 Task: Design a simple 3D-printable remote control holder.
Action: Mouse moved to (234, 214)
Screenshot: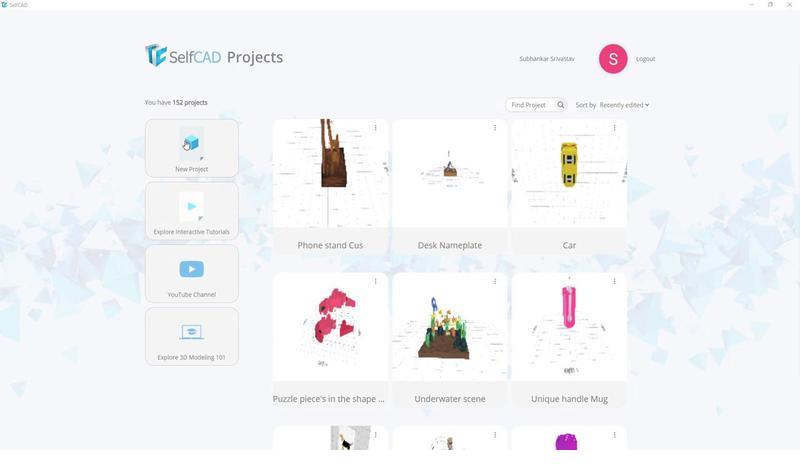 
Action: Mouse pressed left at (234, 214)
Screenshot: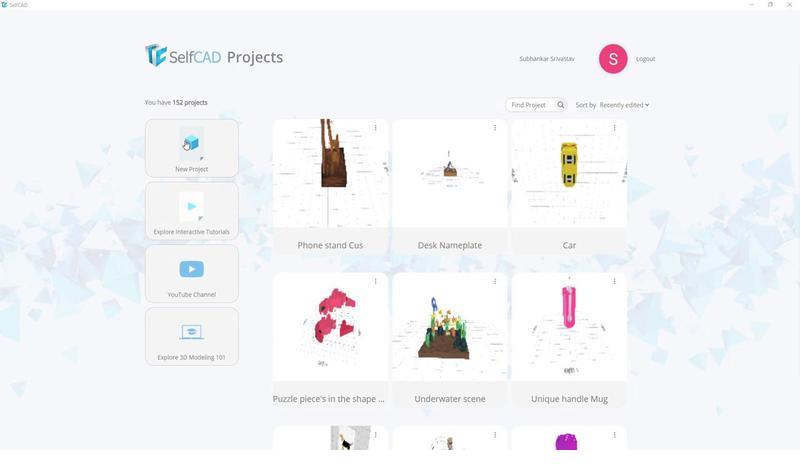
Action: Mouse moved to (385, 230)
Screenshot: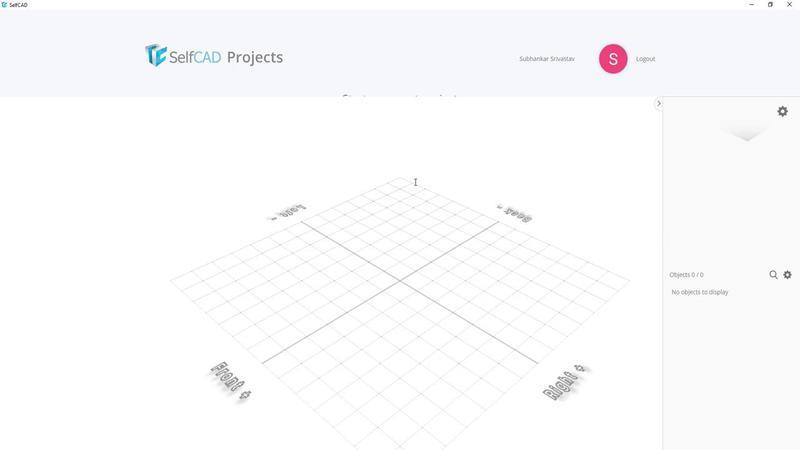 
Action: Mouse pressed left at (385, 230)
Screenshot: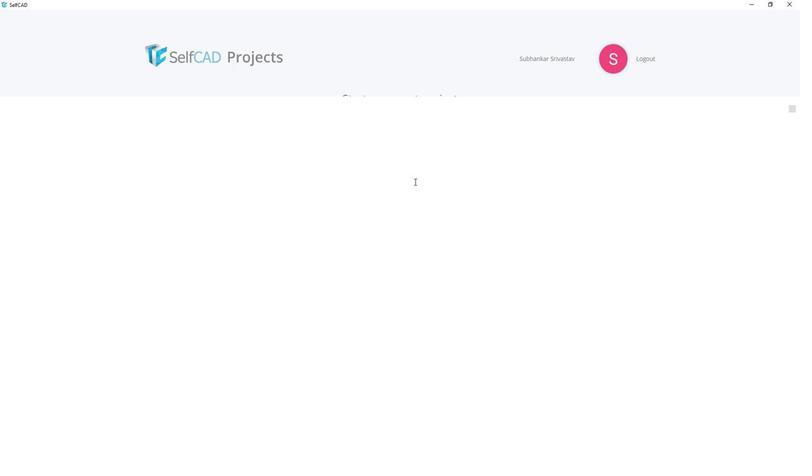
Action: Key pressed <Key.shift>Remote<Key.space><Key.shift>Control<Key.space><Key.shift>Holder
Screenshot: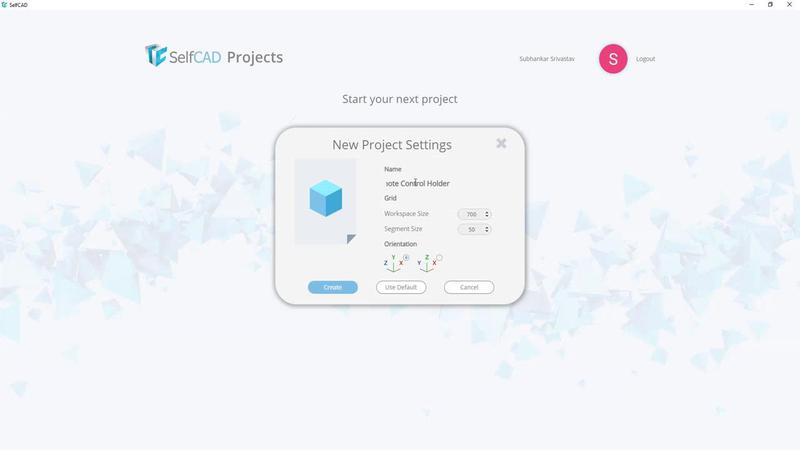 
Action: Mouse moved to (337, 272)
Screenshot: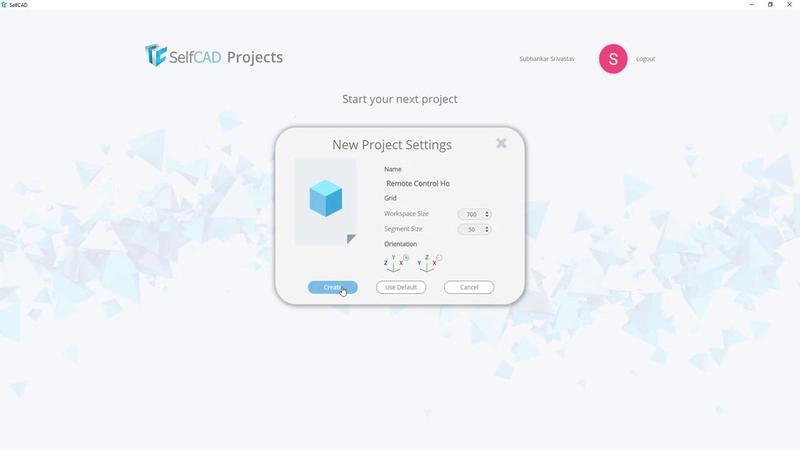 
Action: Mouse pressed left at (337, 272)
Screenshot: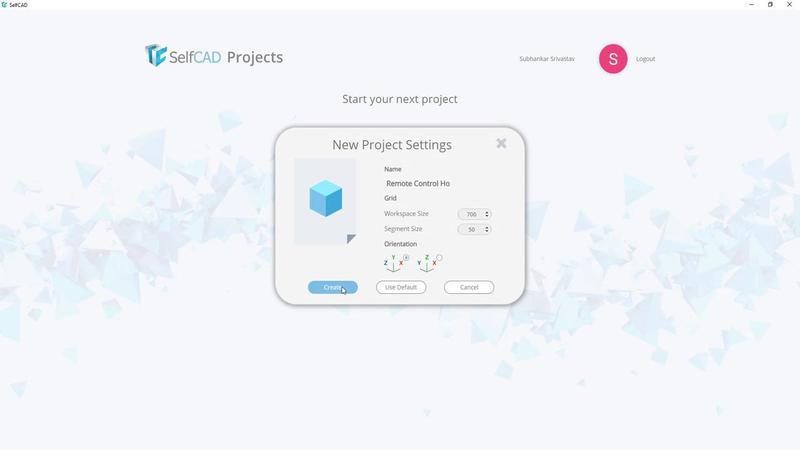 
Action: Mouse moved to (132, 188)
Screenshot: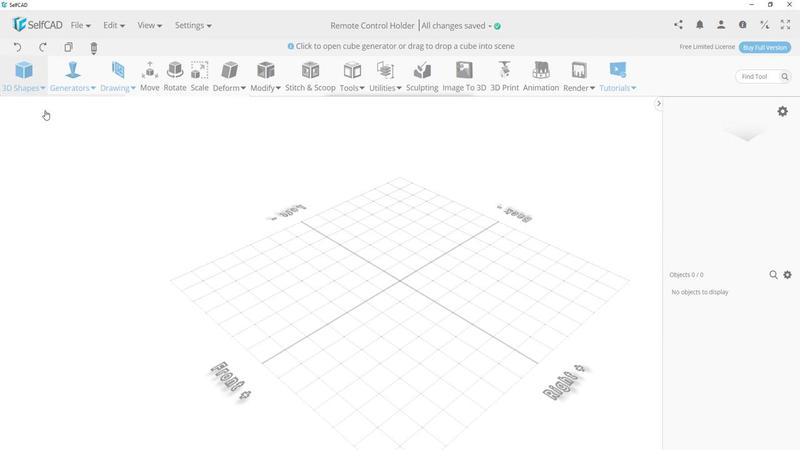 
Action: Mouse pressed left at (132, 188)
Screenshot: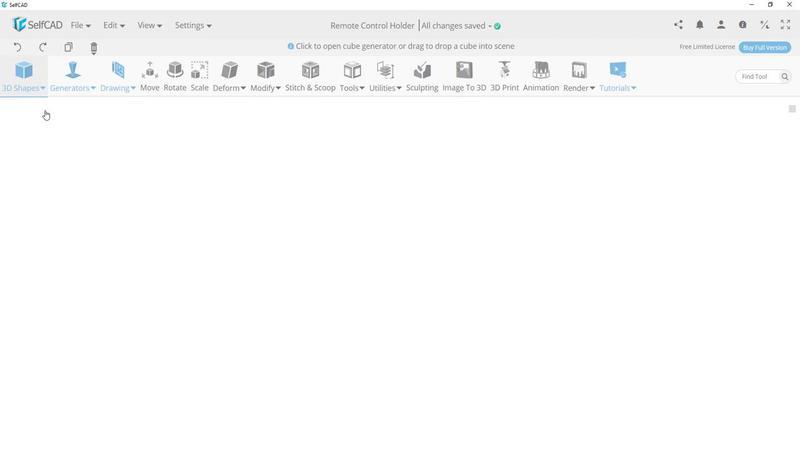 
Action: Mouse moved to (141, 202)
Screenshot: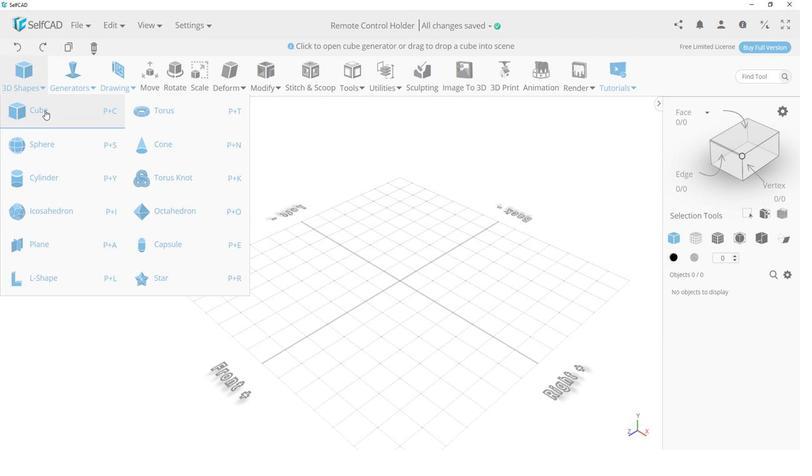 
Action: Mouse pressed left at (141, 202)
Screenshot: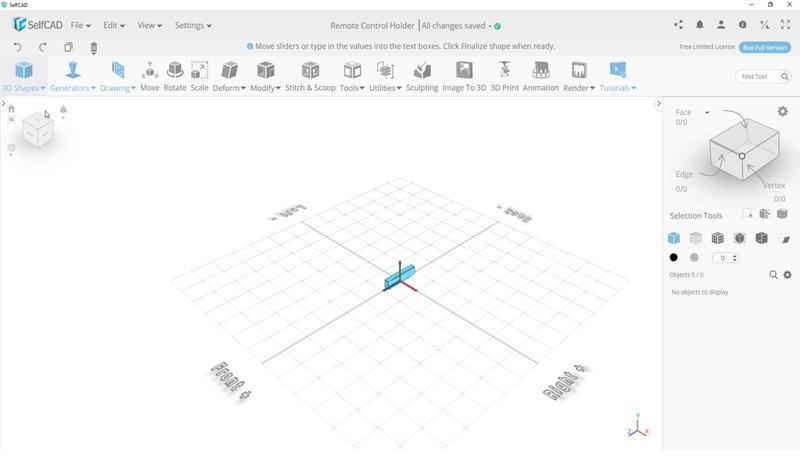 
Action: Mouse moved to (120, 221)
Screenshot: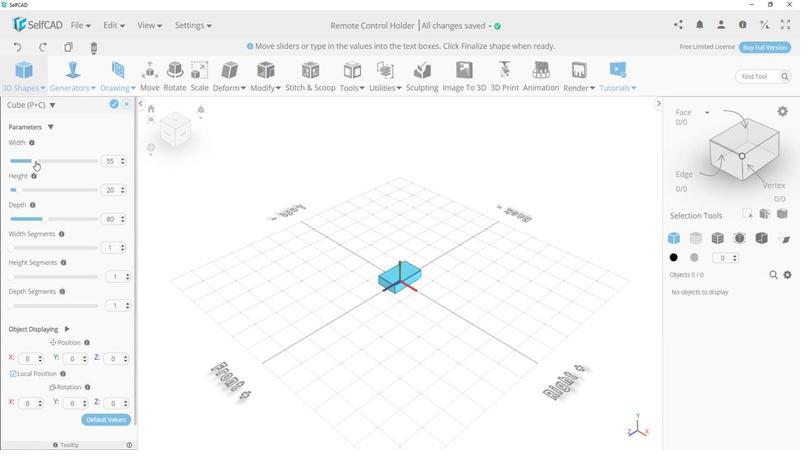 
Action: Mouse pressed left at (120, 221)
Screenshot: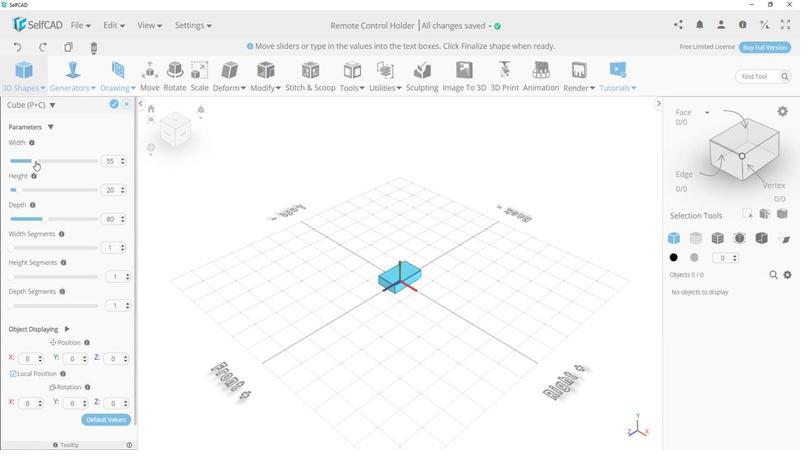 
Action: Mouse moved to (142, 245)
Screenshot: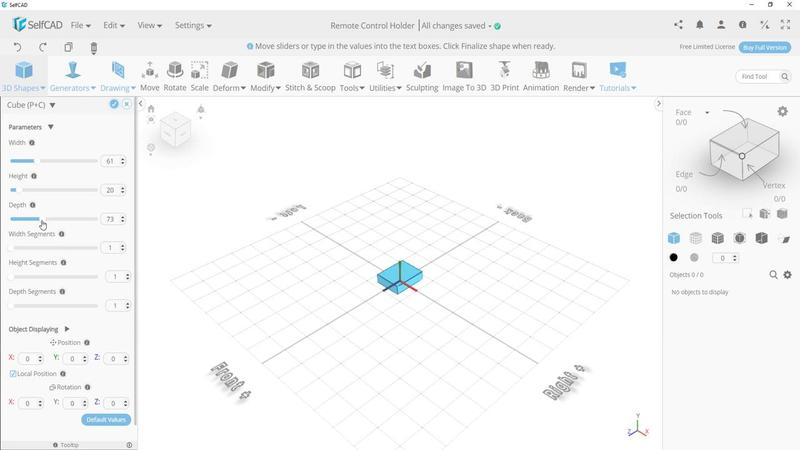 
Action: Mouse pressed left at (142, 245)
Screenshot: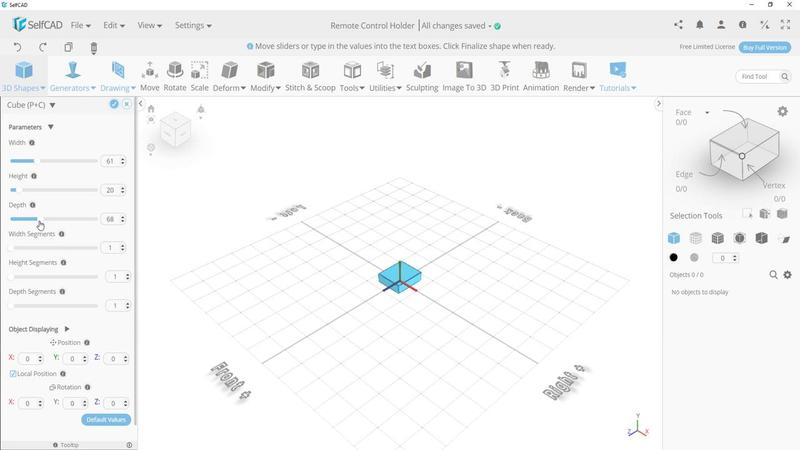 
Action: Mouse moved to (193, 223)
Screenshot: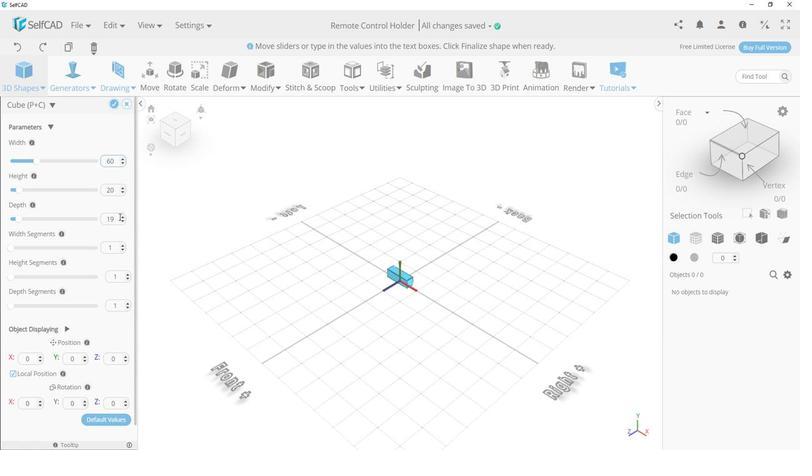 
Action: Mouse pressed left at (193, 223)
Screenshot: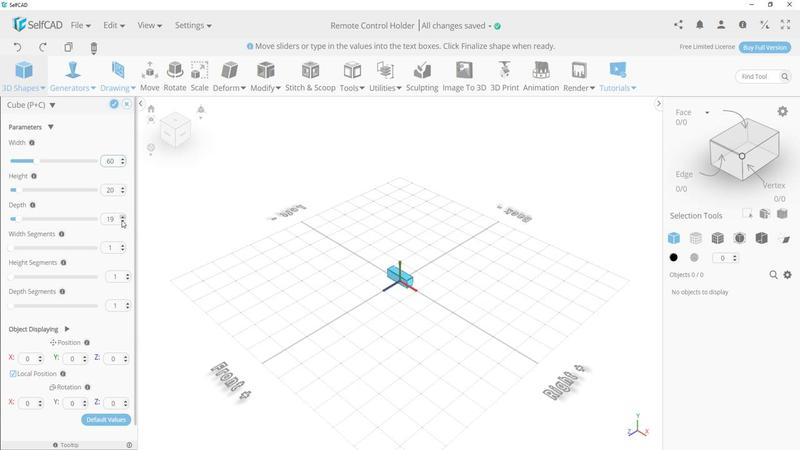 
Action: Mouse moved to (193, 246)
Screenshot: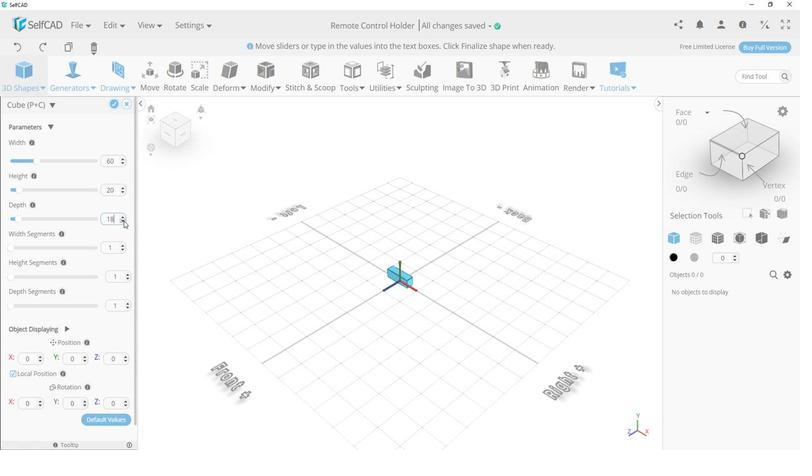 
Action: Mouse pressed left at (193, 246)
Screenshot: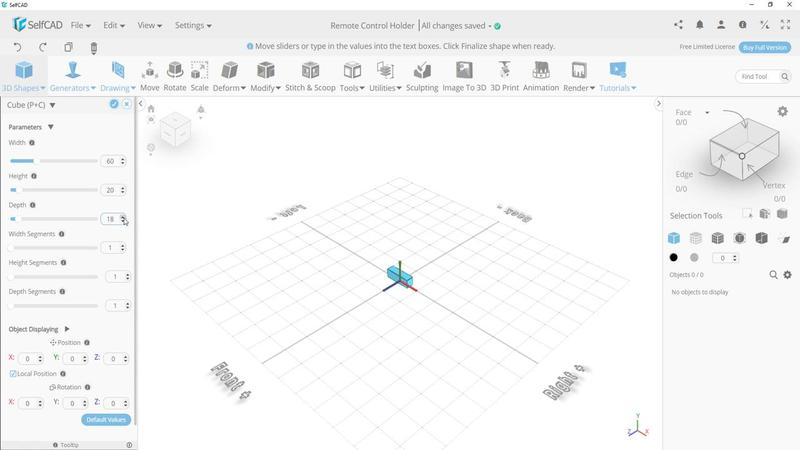 
Action: Mouse moved to (193, 245)
Screenshot: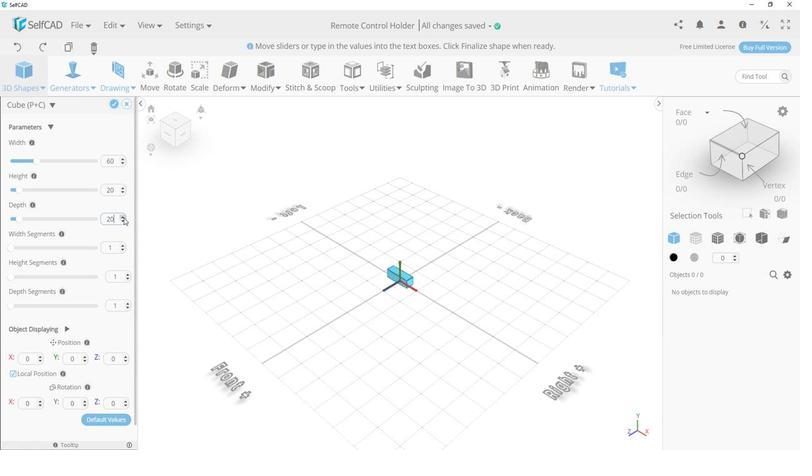
Action: Mouse pressed left at (193, 245)
Screenshot: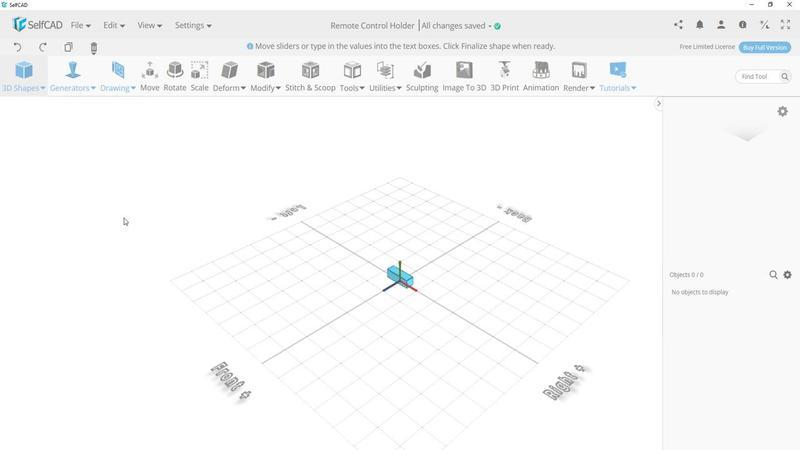 
Action: Mouse pressed left at (193, 245)
Screenshot: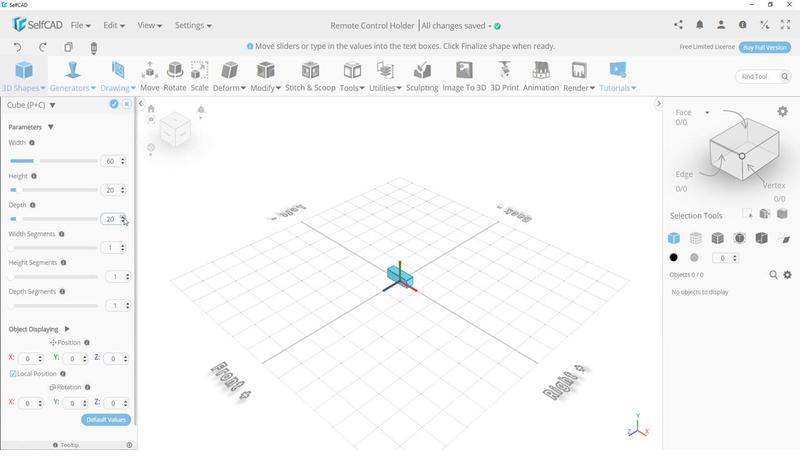 
Action: Mouse moved to (193, 246)
Screenshot: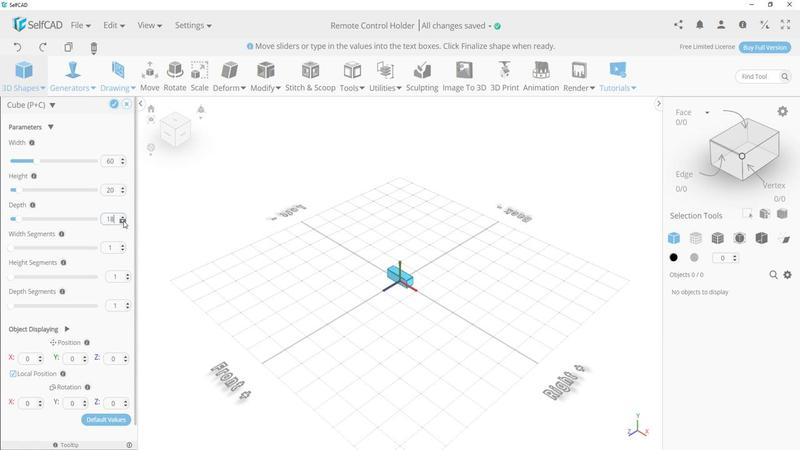 
Action: Mouse pressed left at (193, 246)
Screenshot: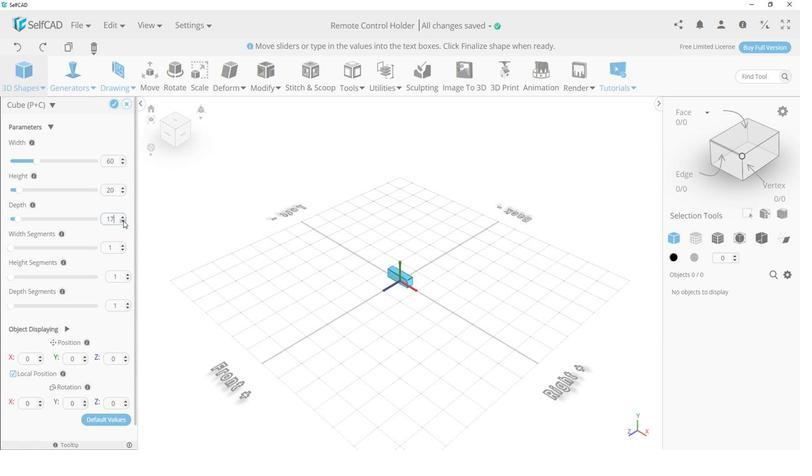 
Action: Mouse pressed left at (193, 246)
Screenshot: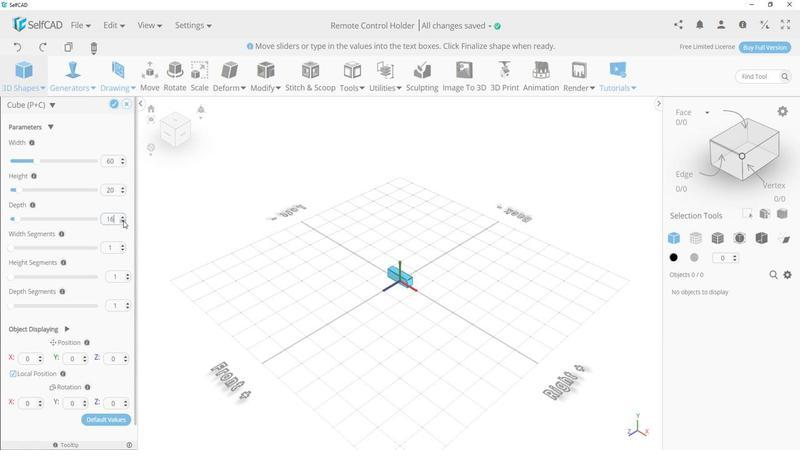 
Action: Mouse pressed left at (193, 246)
Screenshot: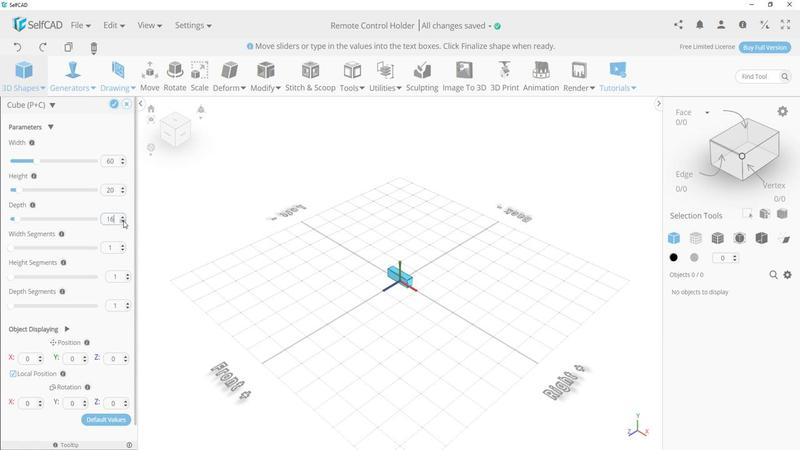 
Action: Mouse pressed left at (193, 246)
Screenshot: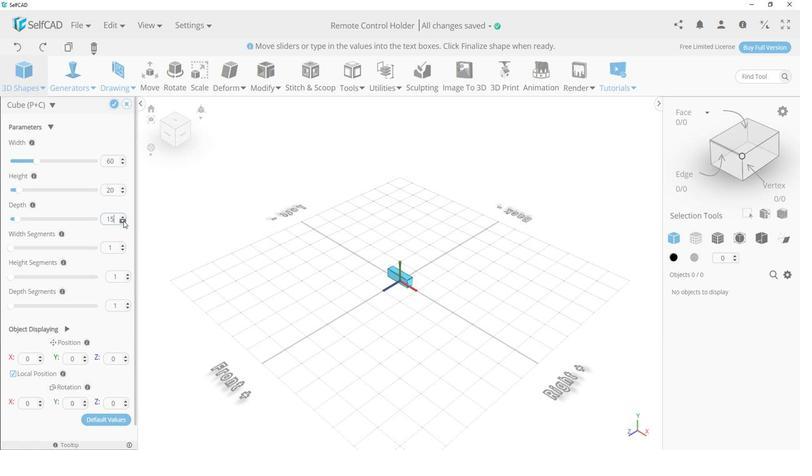 
Action: Mouse pressed left at (193, 246)
Screenshot: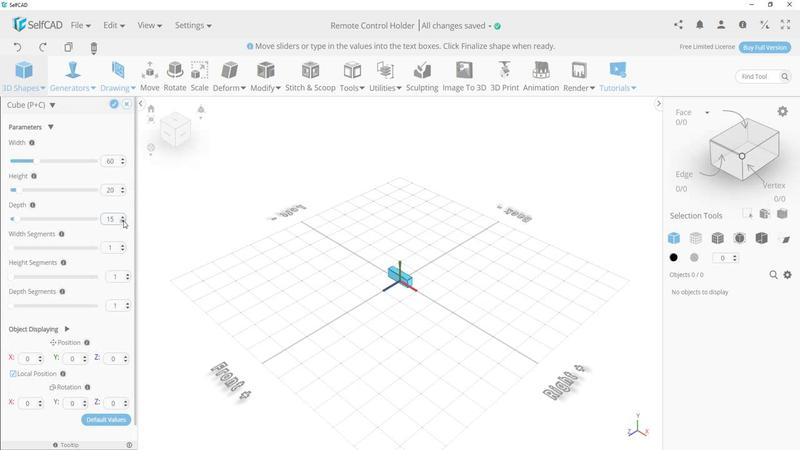 
Action: Mouse moved to (193, 256)
Screenshot: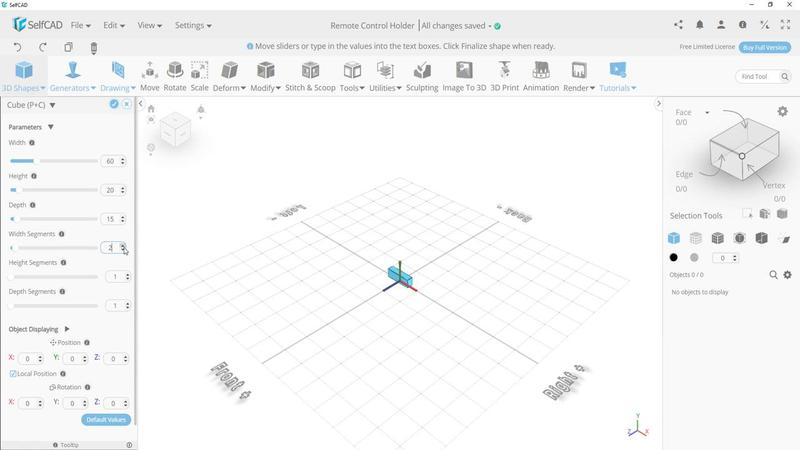
Action: Mouse pressed left at (193, 256)
Screenshot: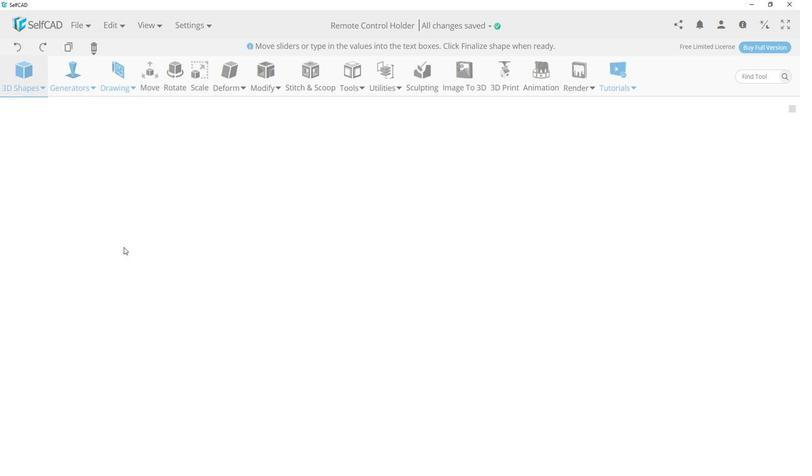 
Action: Mouse pressed left at (193, 256)
Screenshot: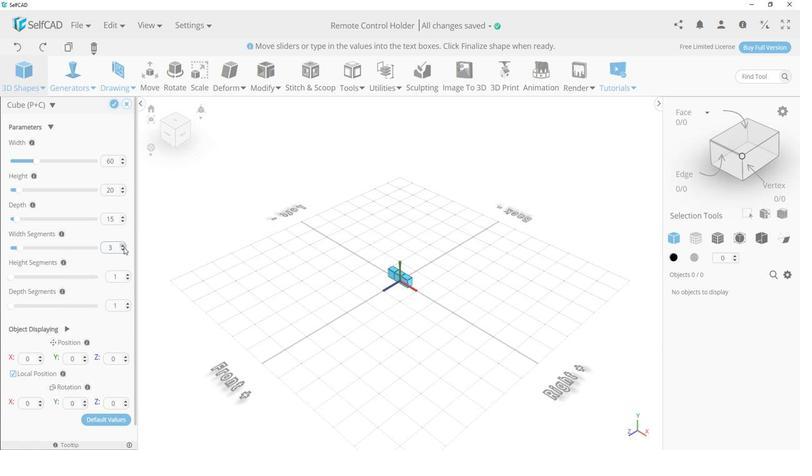 
Action: Mouse moved to (702, 252)
Screenshot: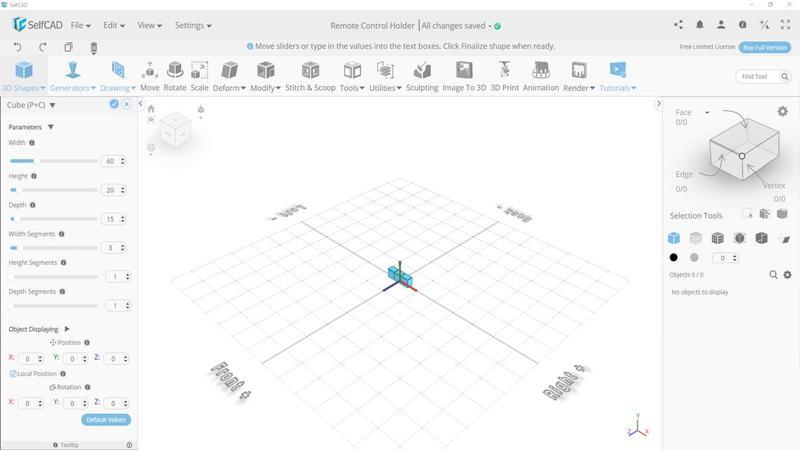 
Action: Mouse pressed left at (702, 252)
Screenshot: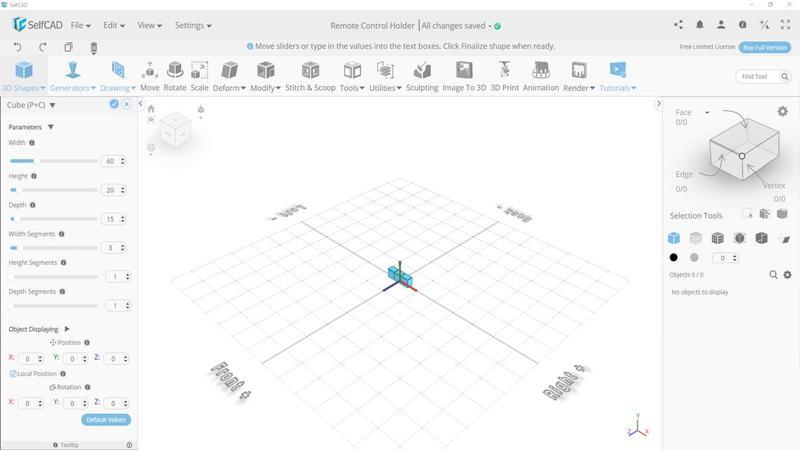 
Action: Mouse moved to (370, 270)
Screenshot: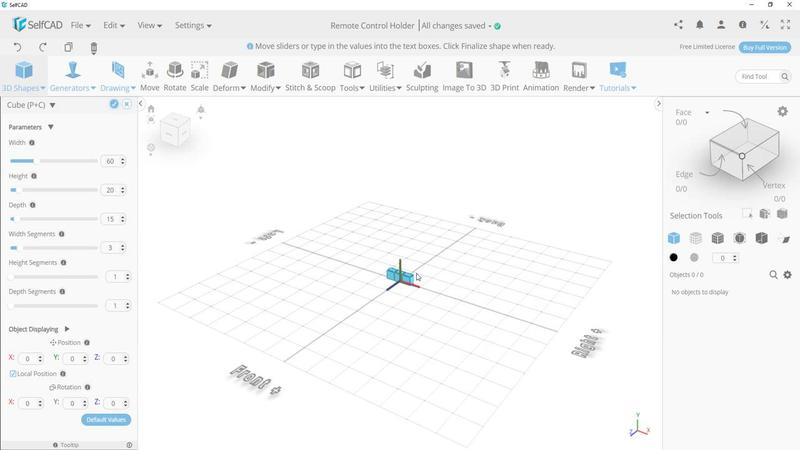 
Action: Mouse pressed left at (370, 270)
Screenshot: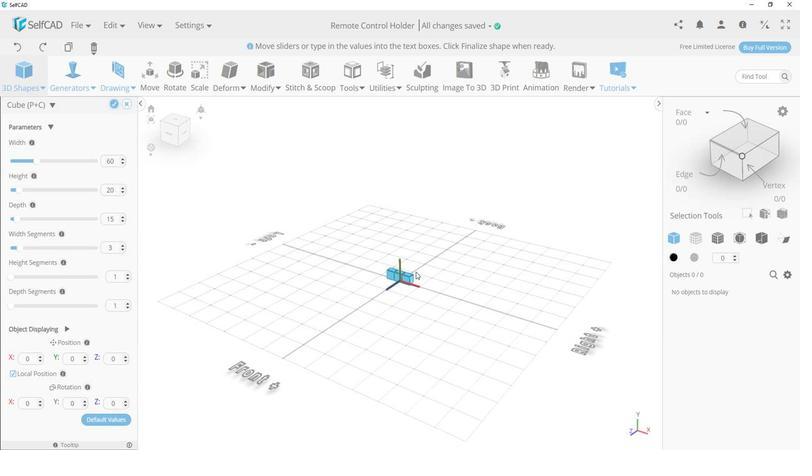
Action: Mouse moved to (187, 200)
Screenshot: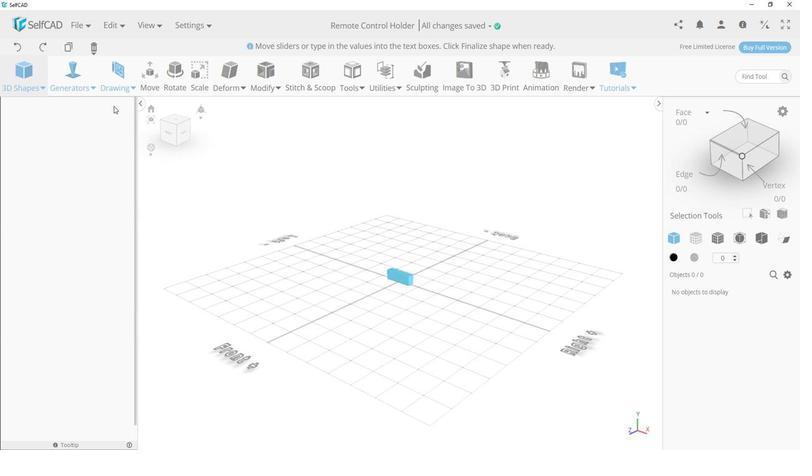 
Action: Mouse pressed left at (187, 200)
Screenshot: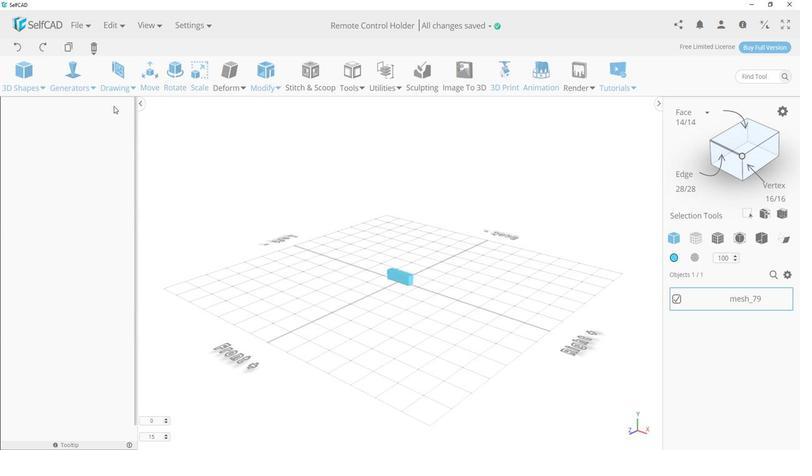 
Action: Mouse moved to (585, 253)
Screenshot: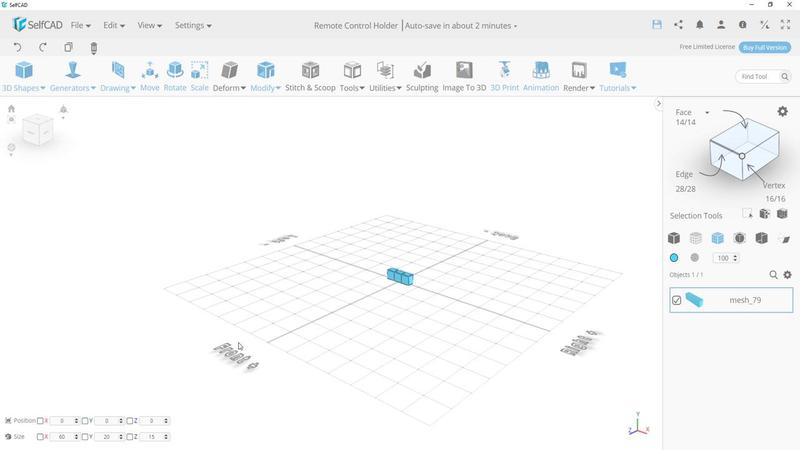 
Action: Mouse pressed left at (585, 253)
Screenshot: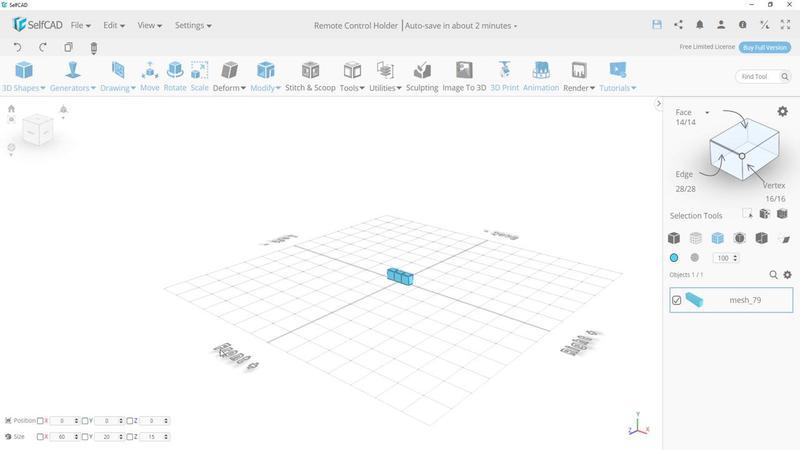 
Action: Mouse moved to (366, 279)
Screenshot: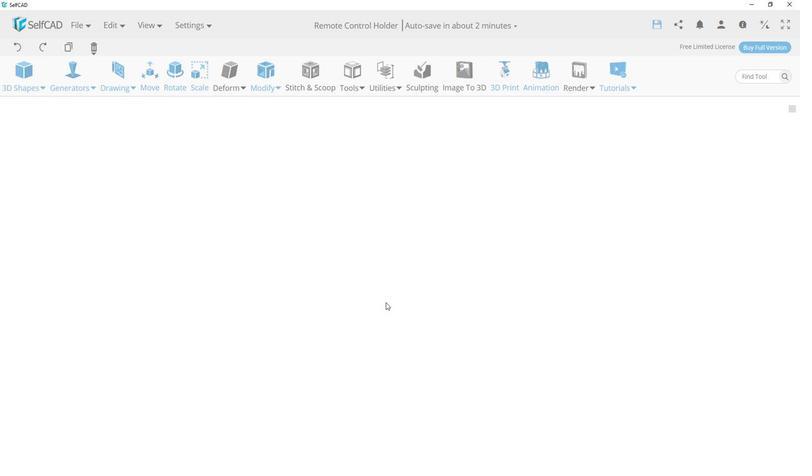 
Action: Mouse scrolled (366, 279) with delta (0, 0)
Screenshot: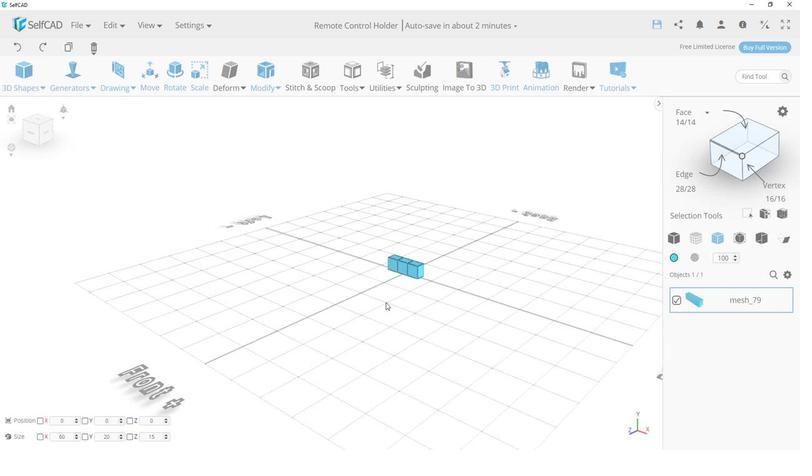 
Action: Mouse moved to (366, 278)
Screenshot: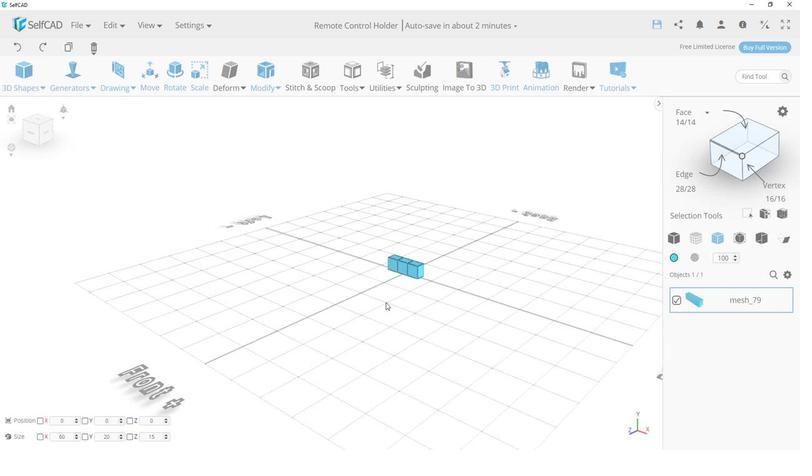 
Action: Mouse scrolled (366, 279) with delta (0, 0)
Screenshot: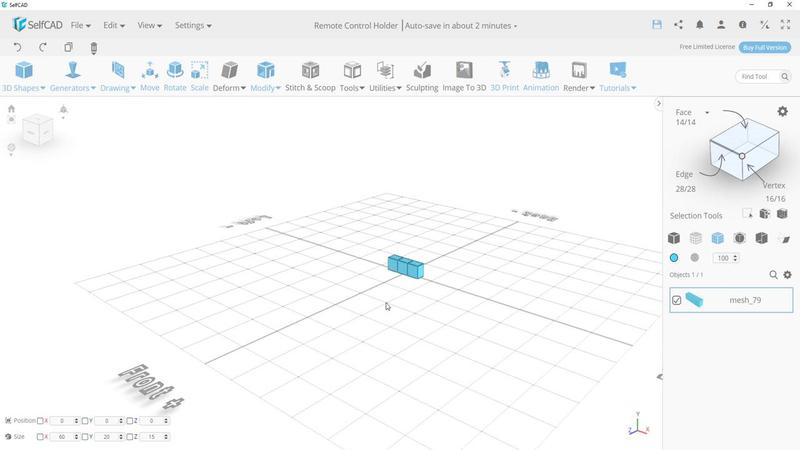 
Action: Mouse scrolled (366, 279) with delta (0, 0)
Screenshot: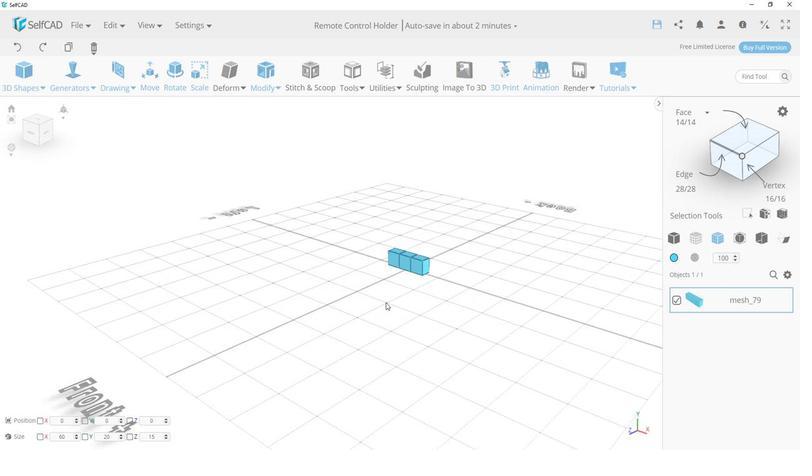 
Action: Mouse scrolled (366, 279) with delta (0, 0)
Screenshot: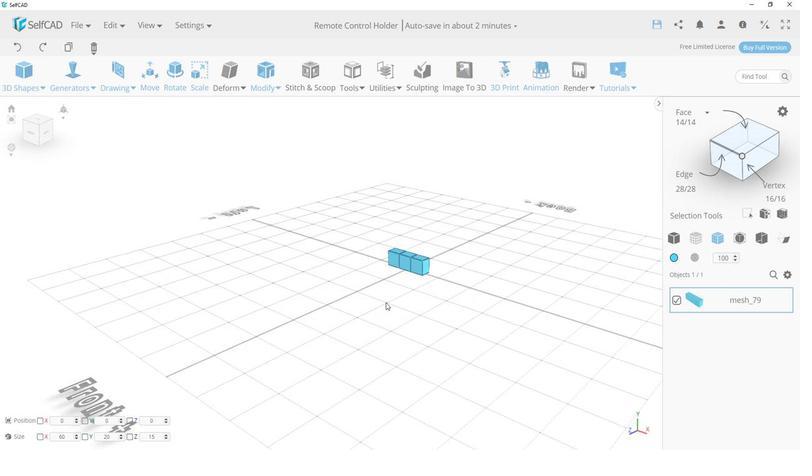 
Action: Mouse scrolled (366, 279) with delta (0, 0)
Screenshot: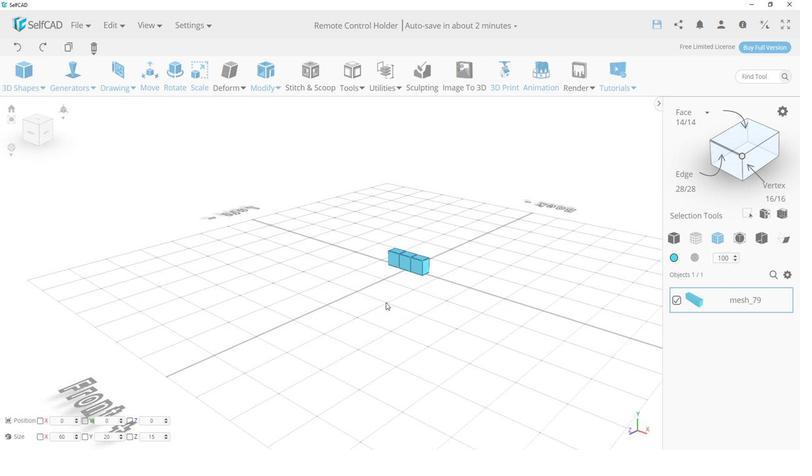 
Action: Mouse scrolled (366, 279) with delta (0, 0)
Screenshot: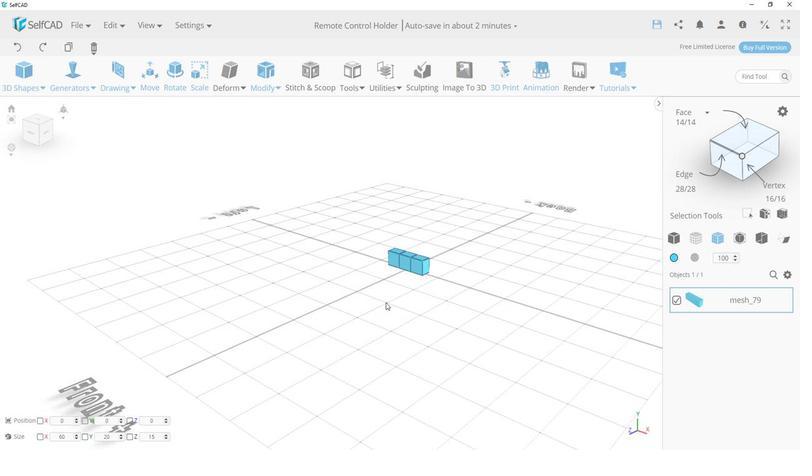 
Action: Mouse scrolled (366, 279) with delta (0, 0)
Screenshot: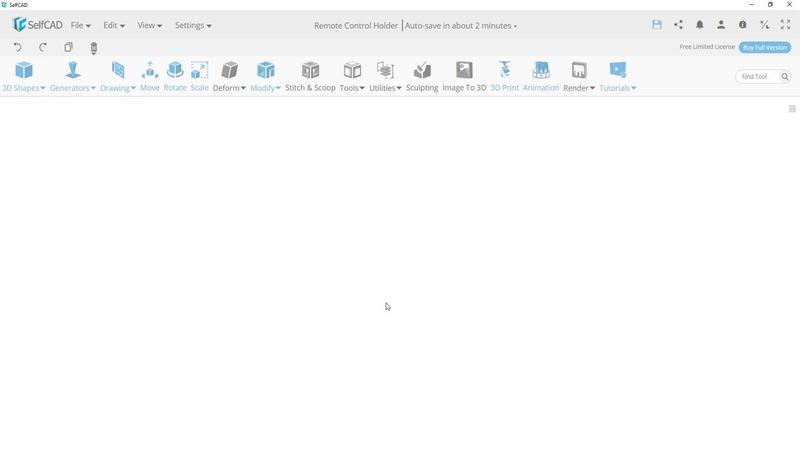 
Action: Mouse scrolled (366, 279) with delta (0, 0)
Screenshot: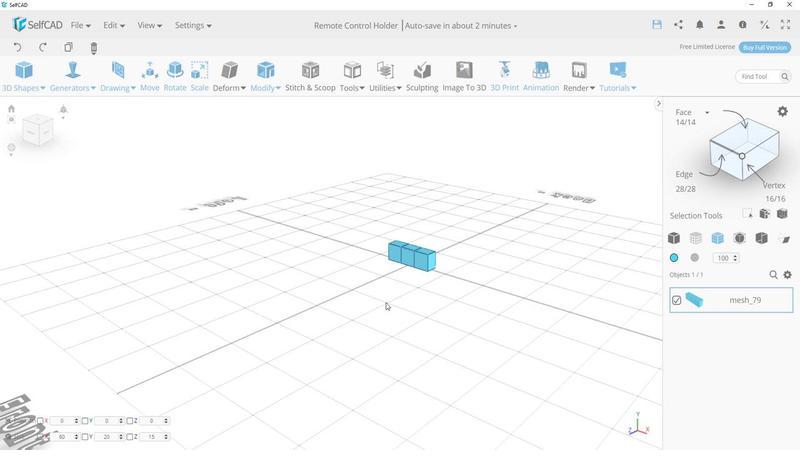 
Action: Mouse scrolled (366, 279) with delta (0, 0)
Screenshot: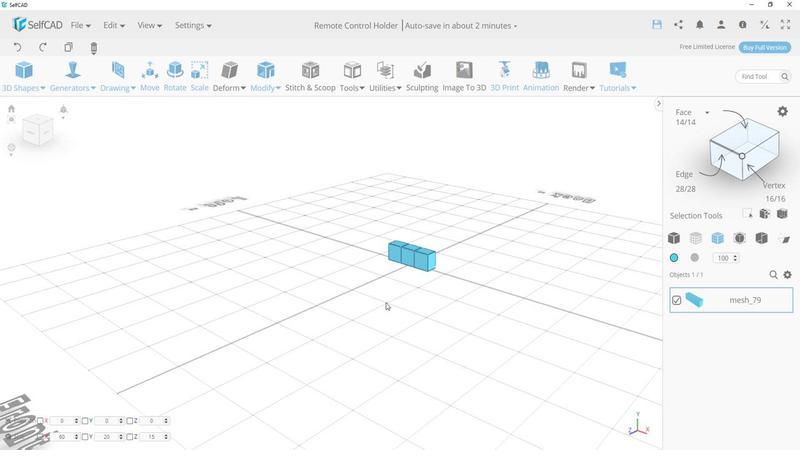 
Action: Mouse scrolled (366, 279) with delta (0, 0)
Screenshot: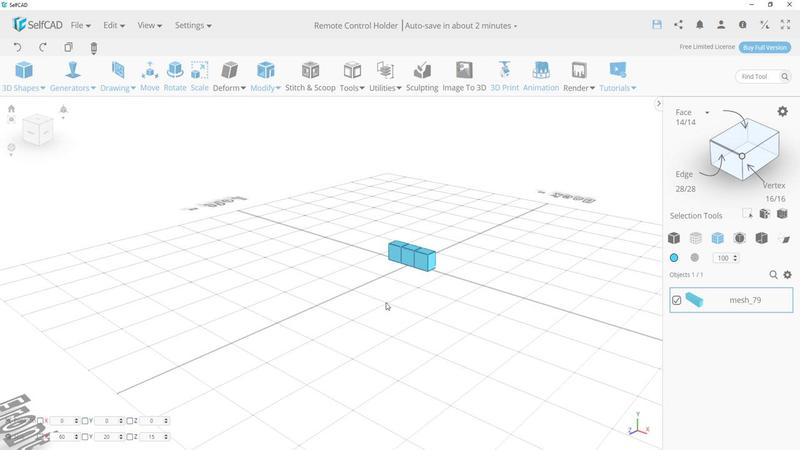 
Action: Mouse scrolled (366, 279) with delta (0, 0)
Screenshot: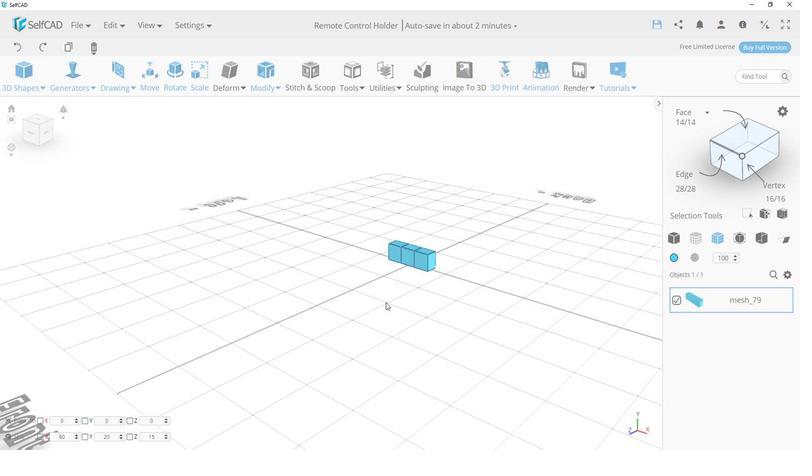 
Action: Mouse scrolled (366, 279) with delta (0, 0)
Screenshot: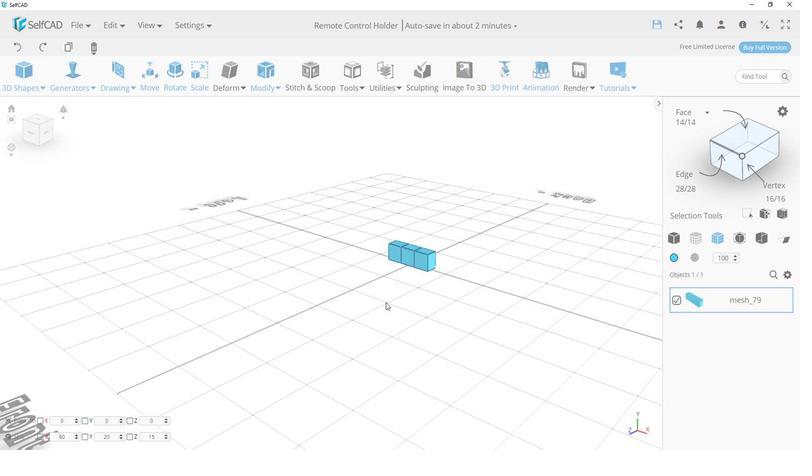 
Action: Mouse scrolled (366, 279) with delta (0, 0)
Screenshot: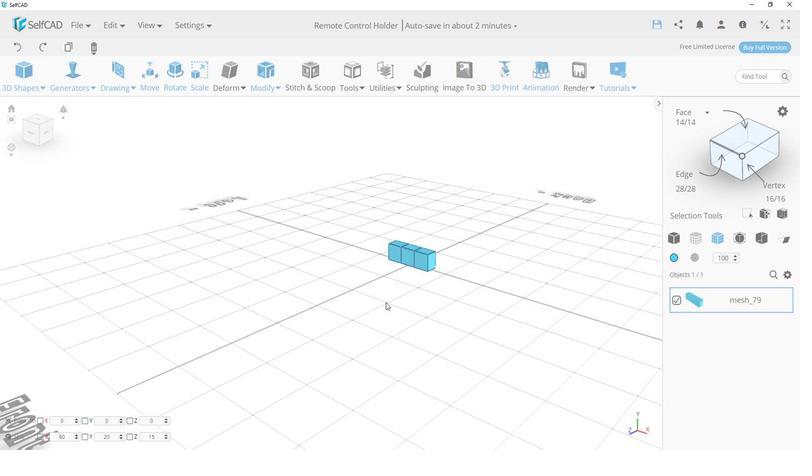 
Action: Mouse moved to (391, 273)
Screenshot: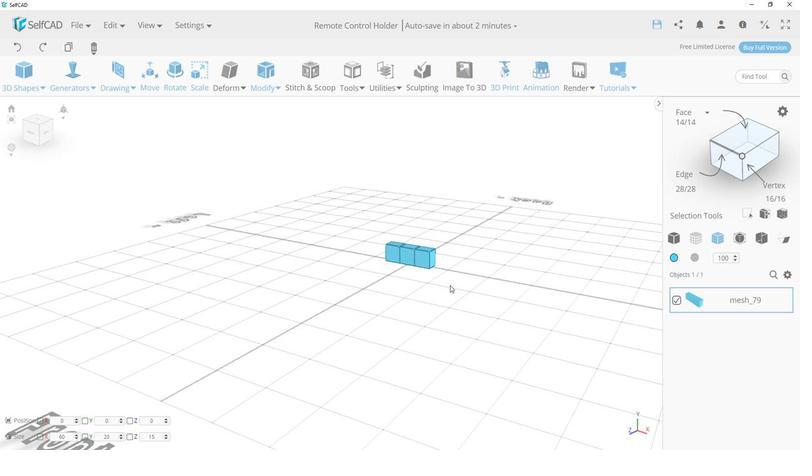 
Action: Mouse pressed left at (391, 273)
Screenshot: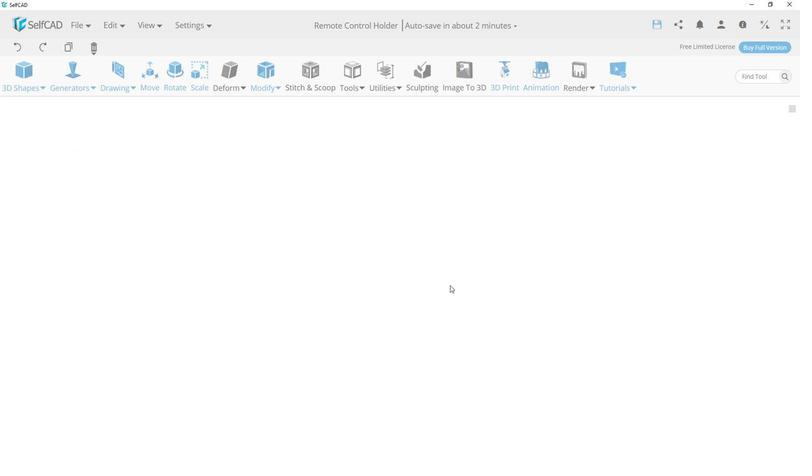 
Action: Mouse moved to (384, 275)
Screenshot: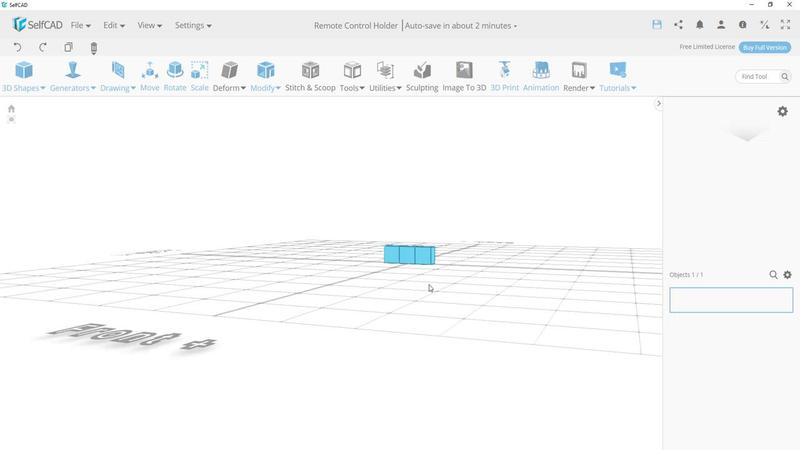 
Action: Mouse pressed left at (384, 275)
Screenshot: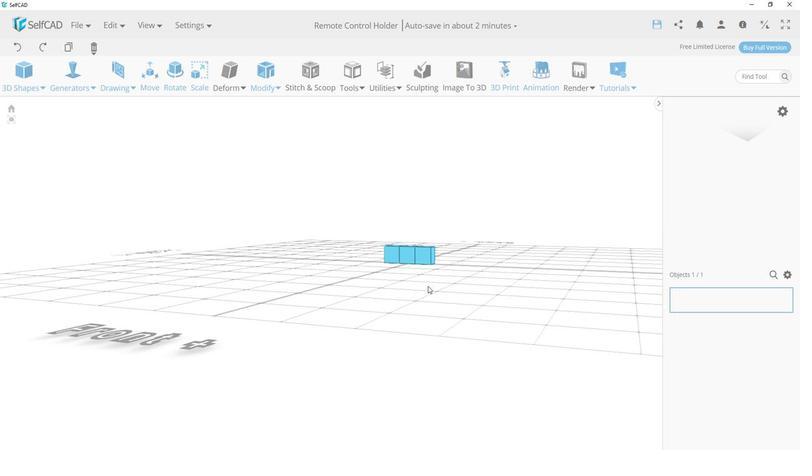 
Action: Mouse moved to (409, 267)
Screenshot: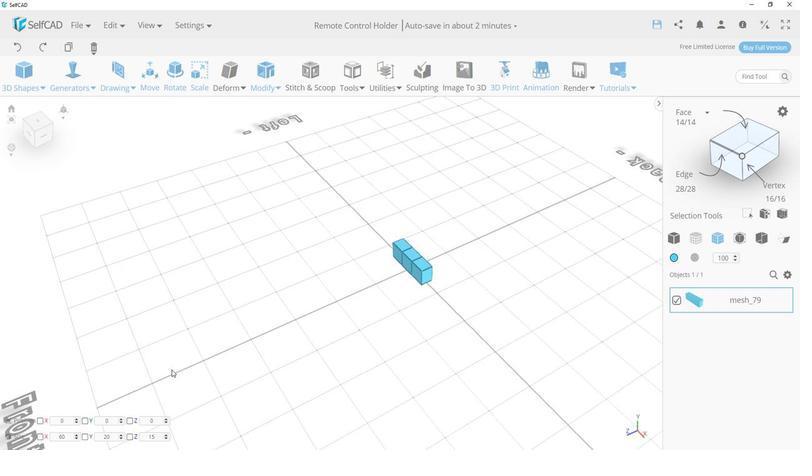
Action: Mouse pressed left at (409, 267)
Screenshot: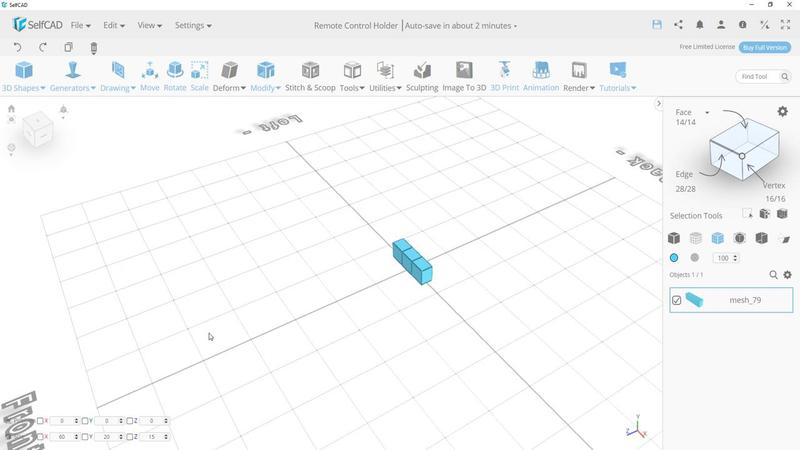 
Action: Mouse moved to (369, 265)
Screenshot: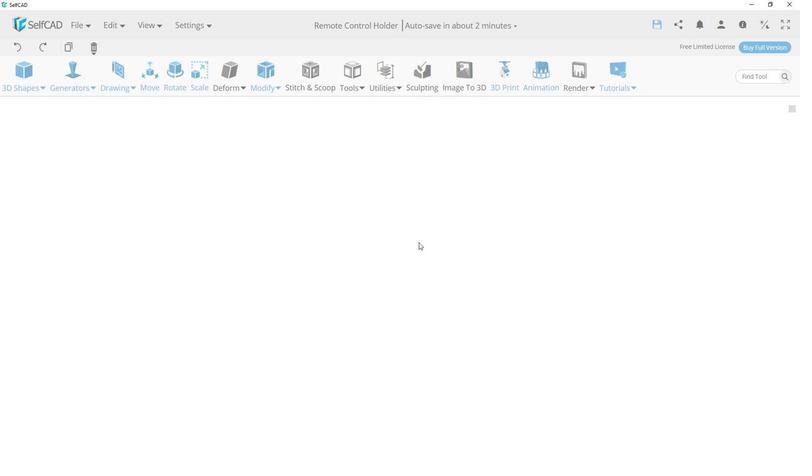
Action: Mouse pressed left at (369, 265)
Screenshot: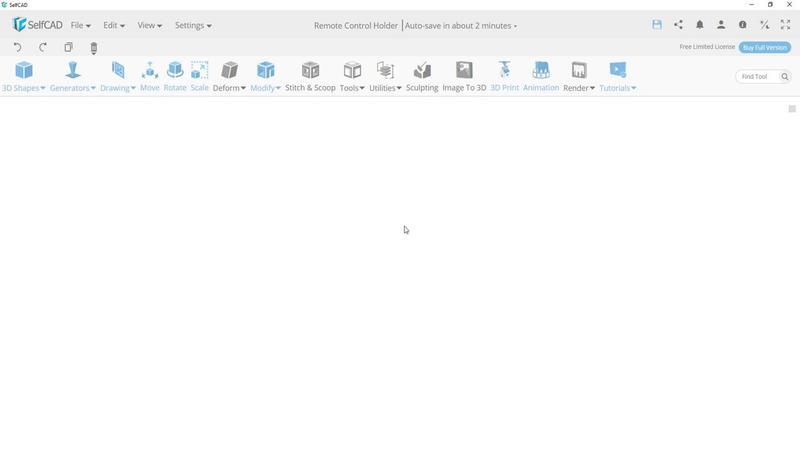 
Action: Mouse moved to (212, 192)
Screenshot: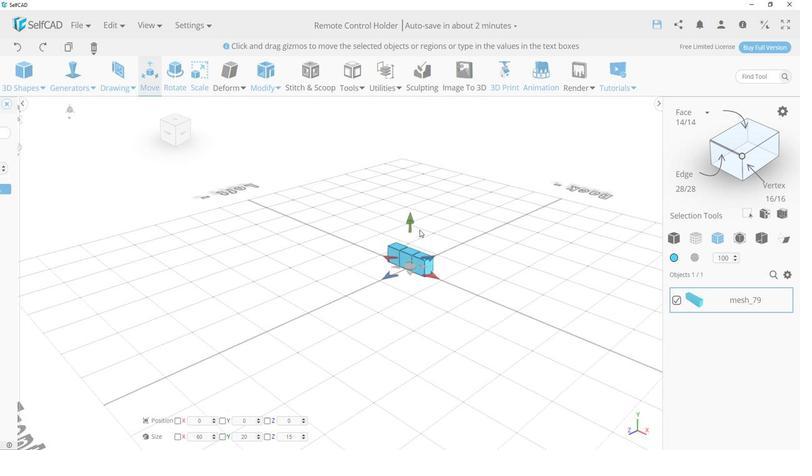 
Action: Mouse pressed left at (212, 192)
Screenshot: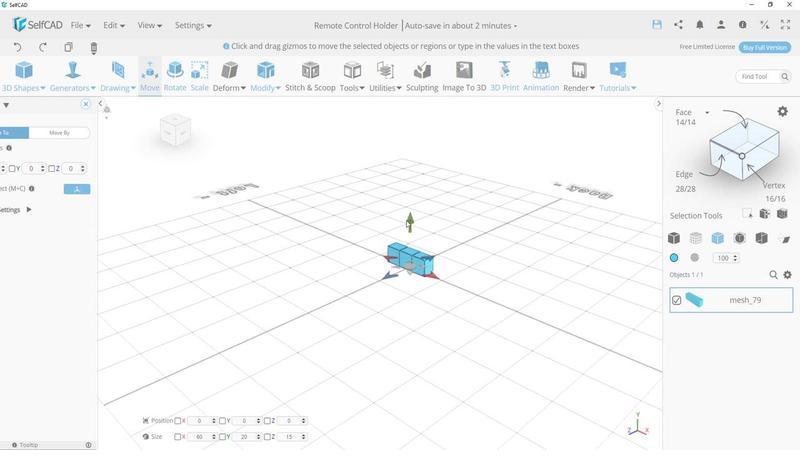 
Action: Mouse moved to (382, 245)
Screenshot: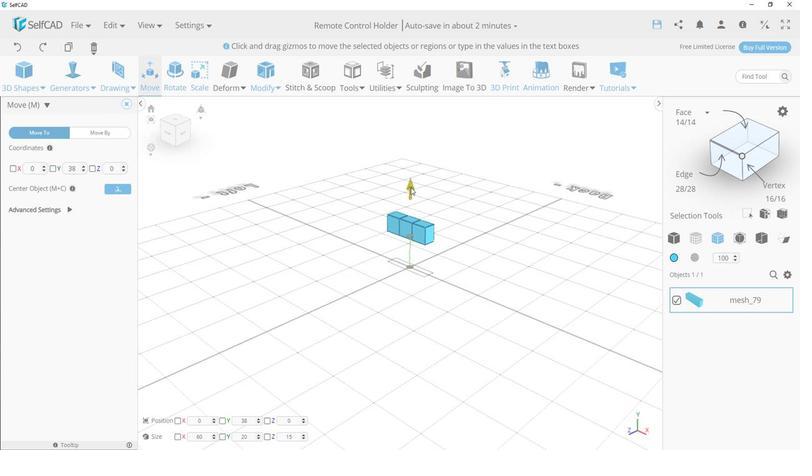 
Action: Mouse pressed left at (382, 245)
Screenshot: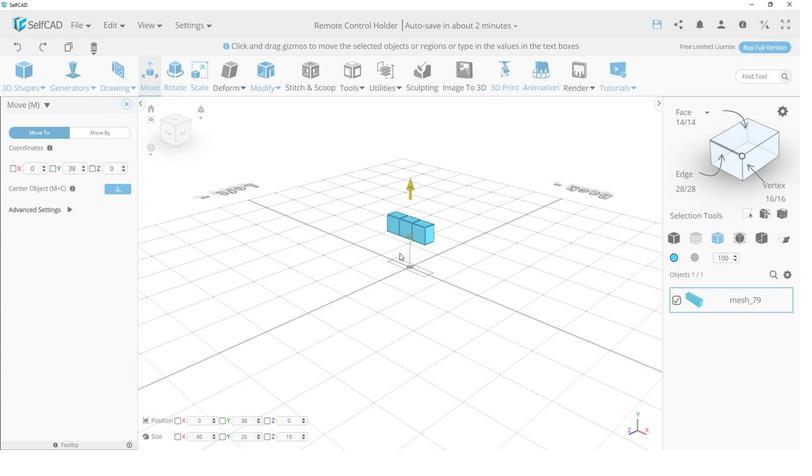 
Action: Mouse moved to (369, 262)
Screenshot: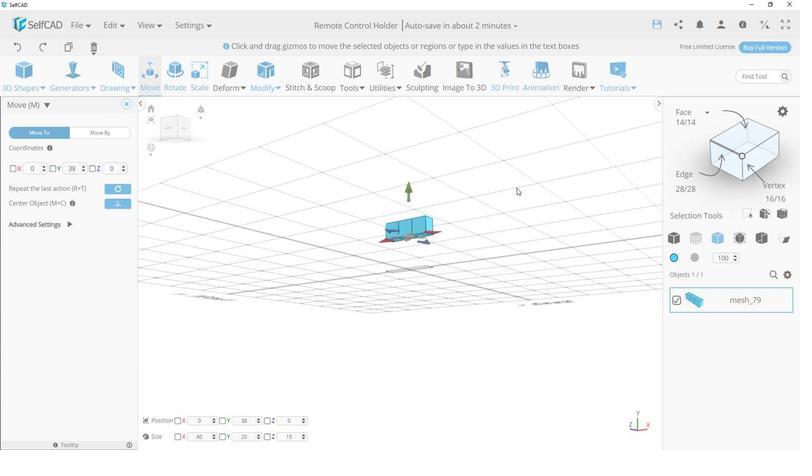 
Action: Mouse pressed left at (369, 262)
Screenshot: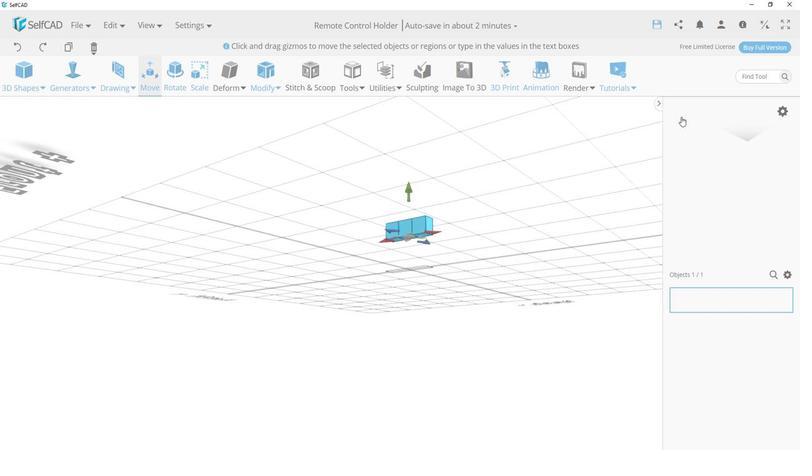 
Action: Mouse moved to (600, 214)
Screenshot: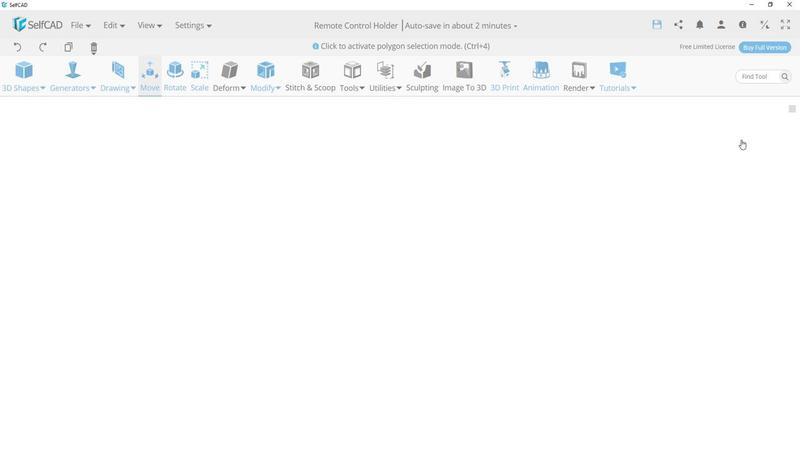 
Action: Mouse pressed left at (600, 214)
Screenshot: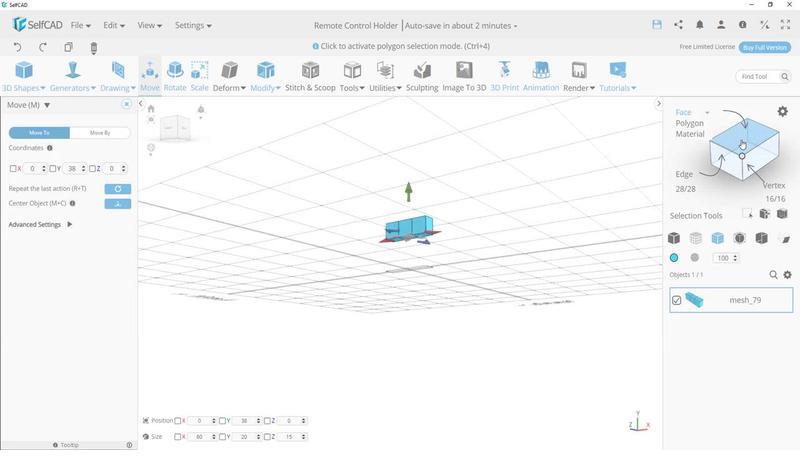 
Action: Mouse moved to (353, 272)
Screenshot: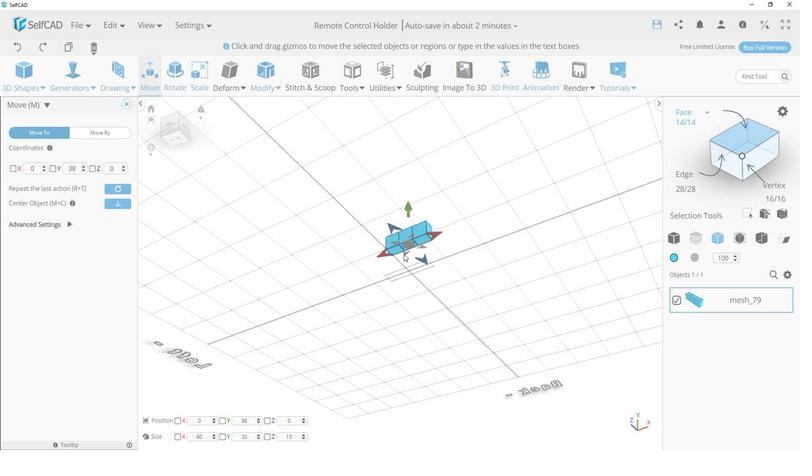 
Action: Mouse pressed left at (353, 272)
Screenshot: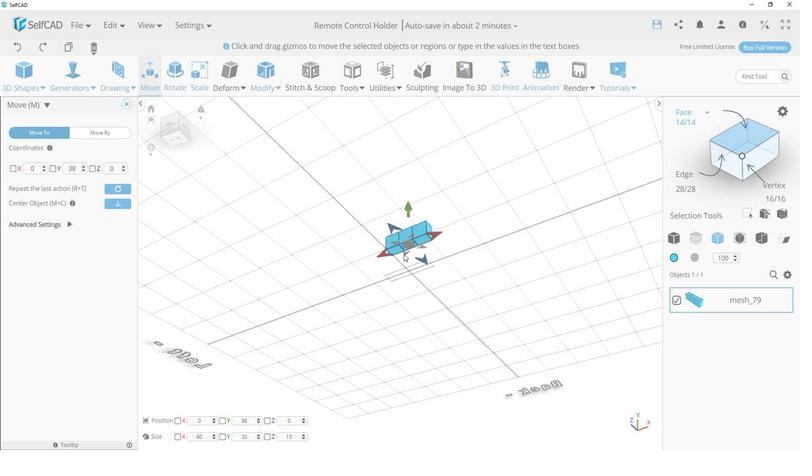 
Action: Mouse moved to (374, 257)
Screenshot: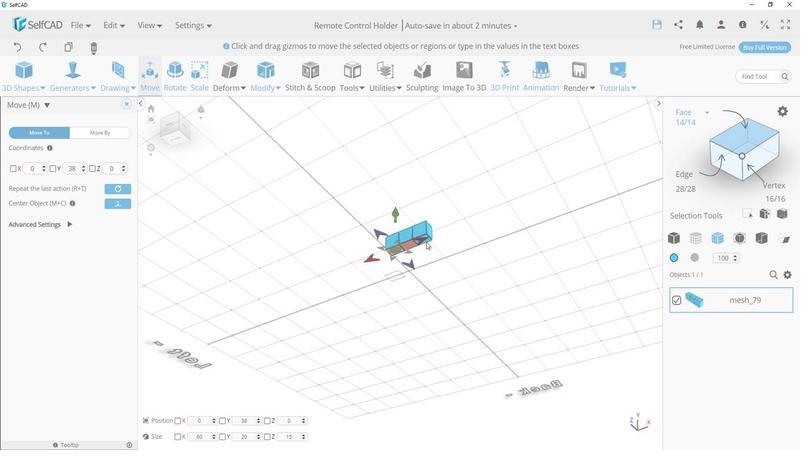 
Action: Mouse pressed left at (374, 257)
Screenshot: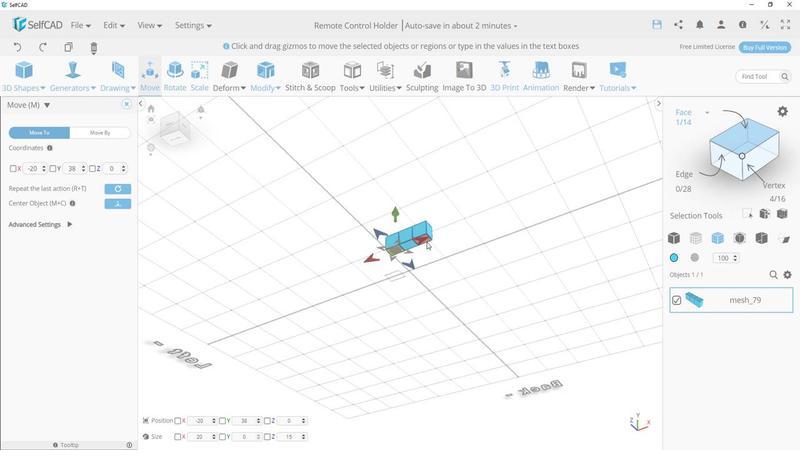 
Action: Mouse moved to (393, 254)
Screenshot: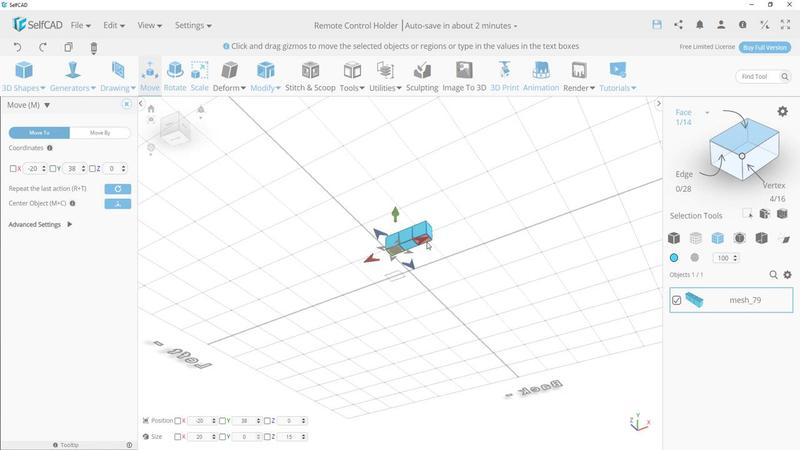 
Action: Mouse pressed left at (393, 254)
Screenshot: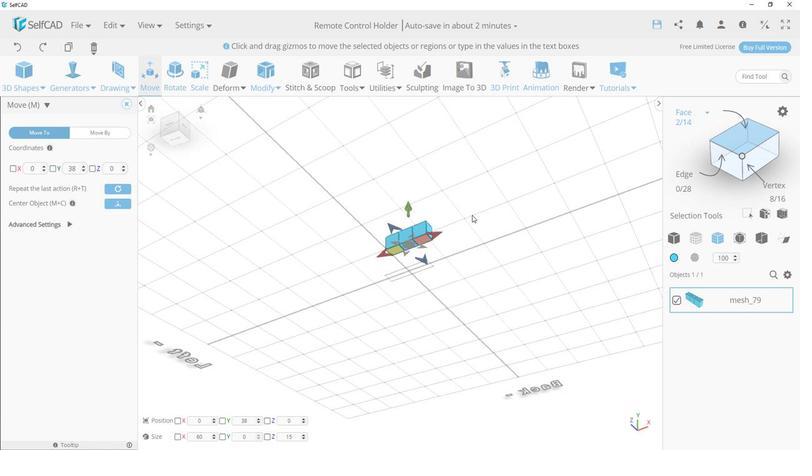 
Action: Mouse moved to (423, 244)
Screenshot: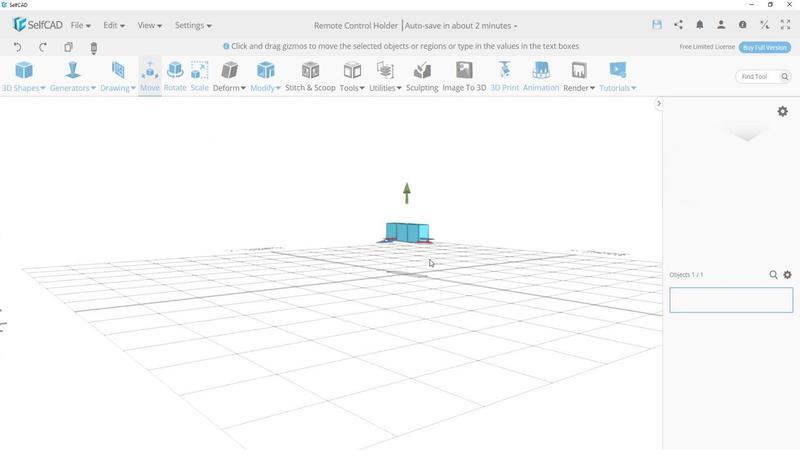 
Action: Mouse pressed left at (423, 244)
Screenshot: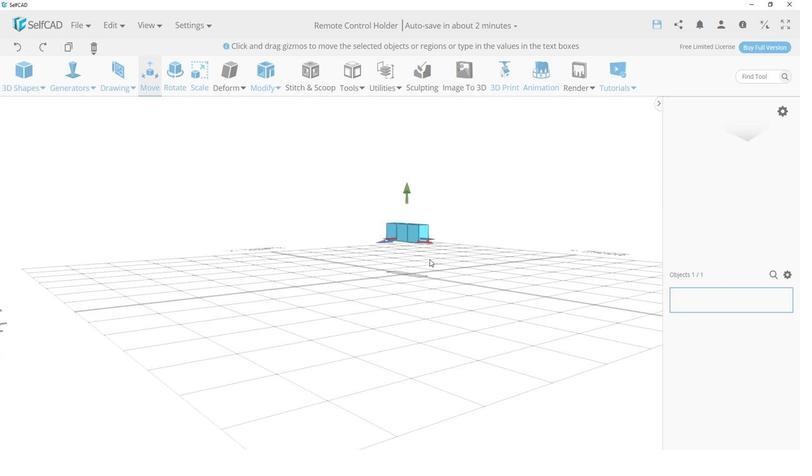 
Action: Mouse moved to (297, 207)
Screenshot: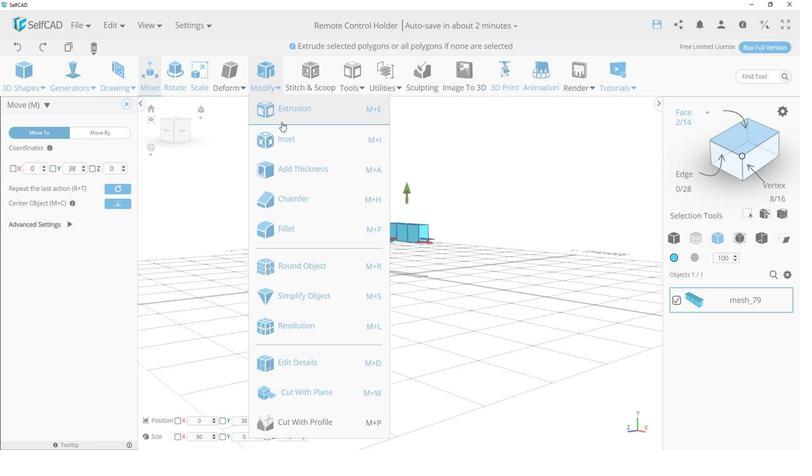 
Action: Mouse pressed left at (297, 207)
Screenshot: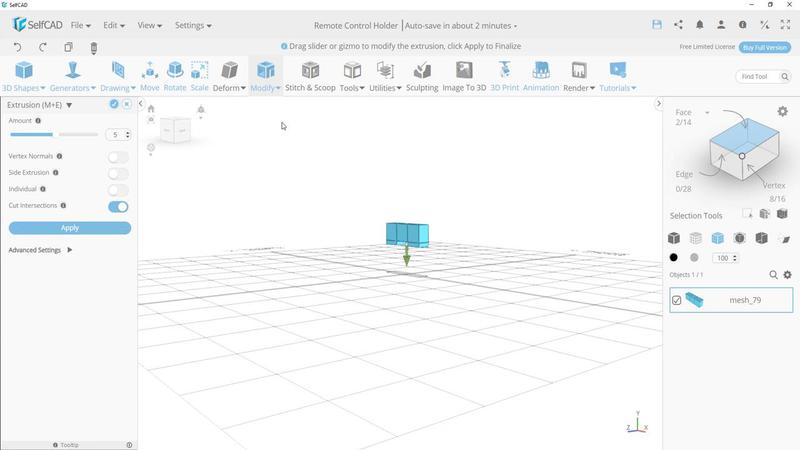 
Action: Mouse moved to (380, 262)
Screenshot: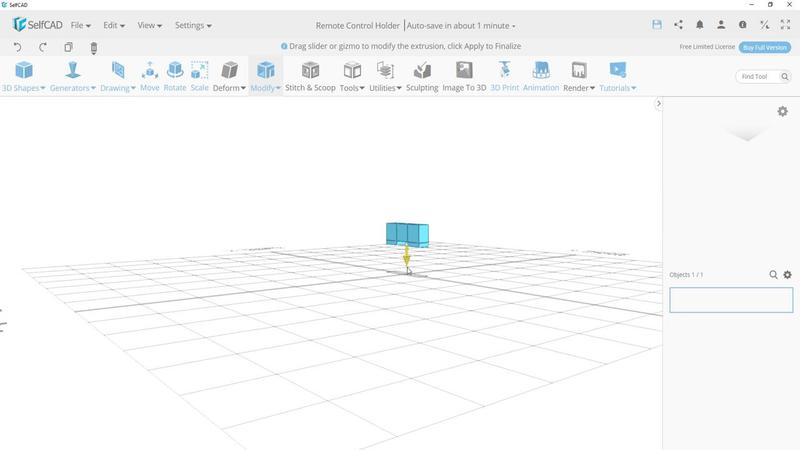 
Action: Mouse pressed left at (380, 262)
Screenshot: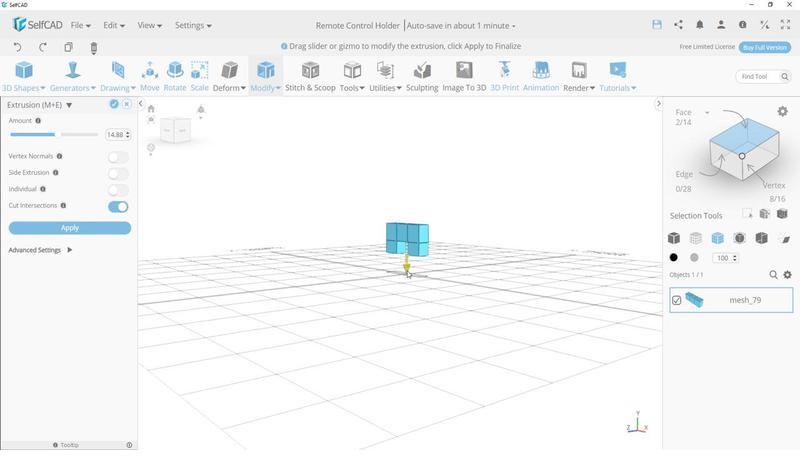
Action: Mouse moved to (380, 267)
Screenshot: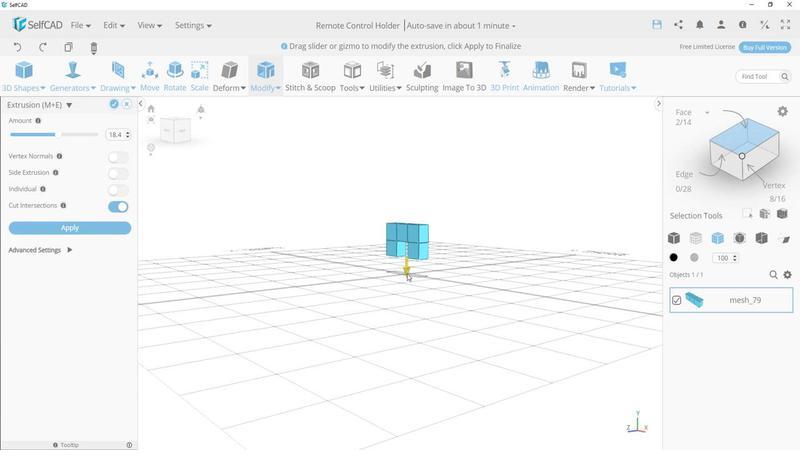 
Action: Mouse pressed left at (380, 267)
Screenshot: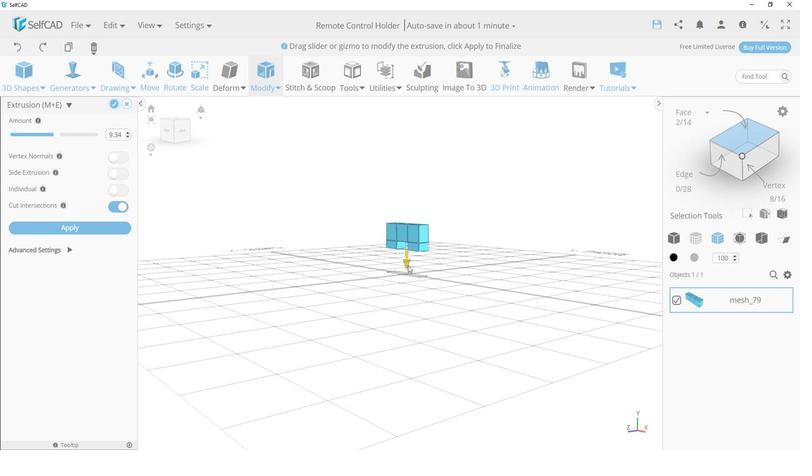 
Action: Mouse moved to (379, 265)
Screenshot: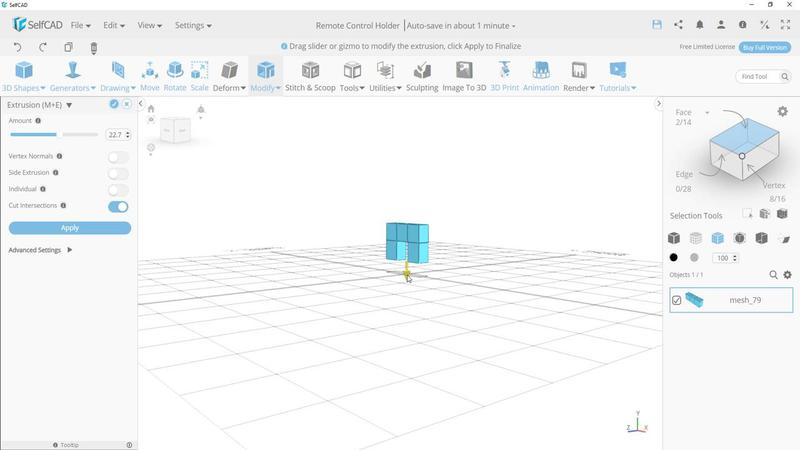 
Action: Mouse pressed left at (379, 265)
Screenshot: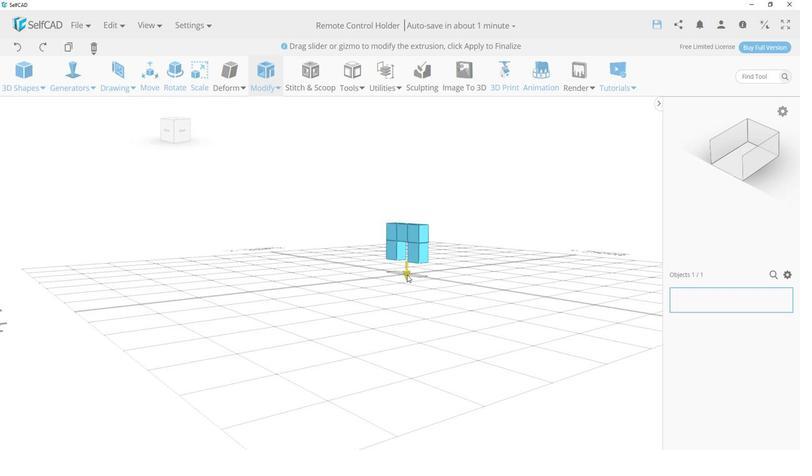 
Action: Mouse moved to (195, 213)
Screenshot: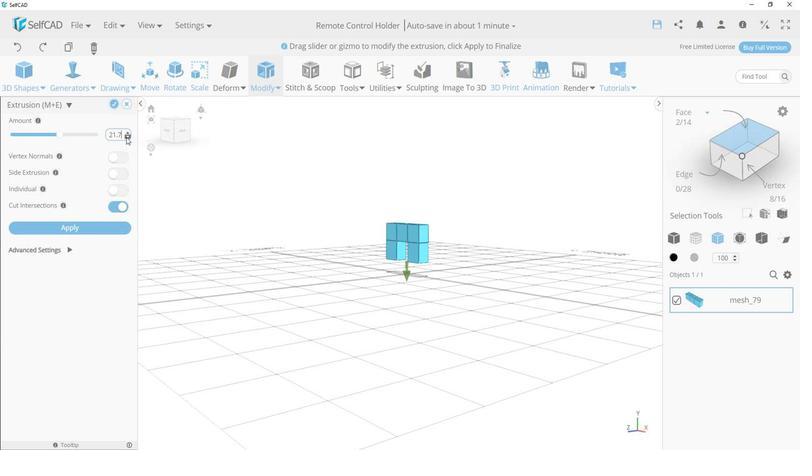 
Action: Mouse pressed left at (195, 213)
Screenshot: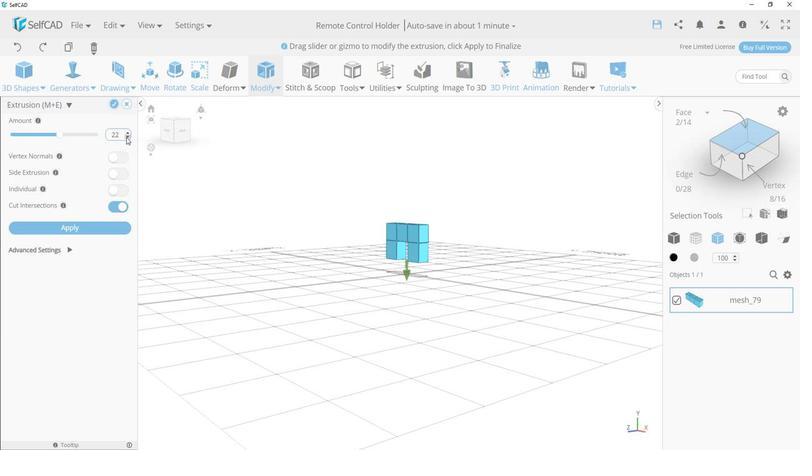 
Action: Mouse moved to (188, 201)
Screenshot: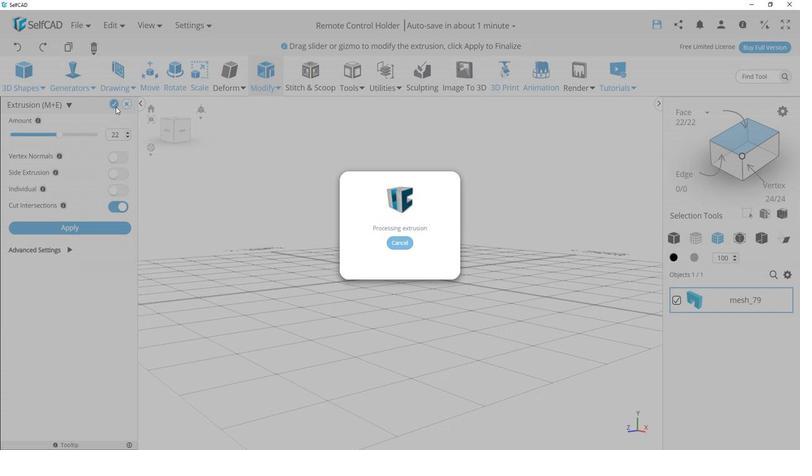 
Action: Mouse pressed left at (188, 201)
Screenshot: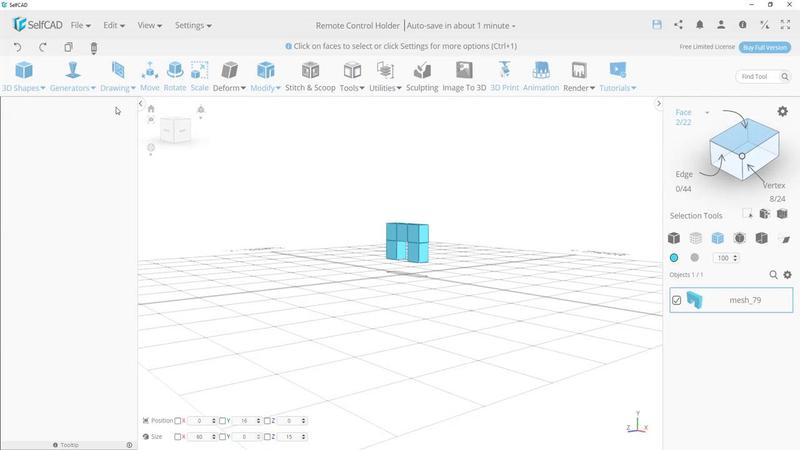 
Action: Mouse moved to (350, 257)
Screenshot: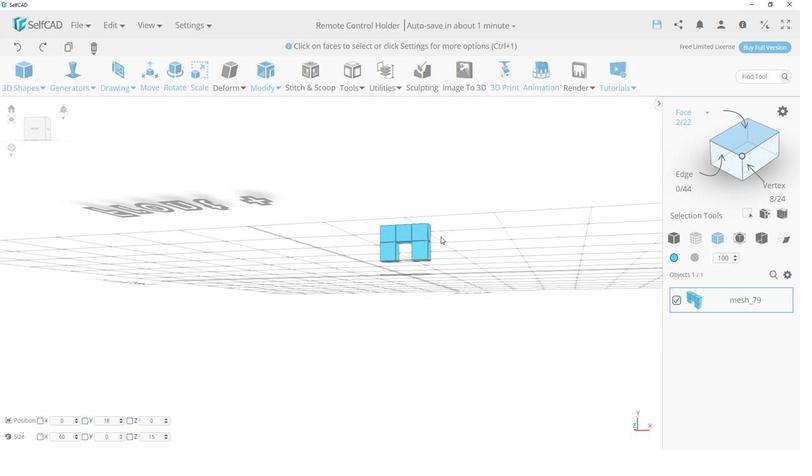
Action: Mouse pressed left at (350, 257)
Screenshot: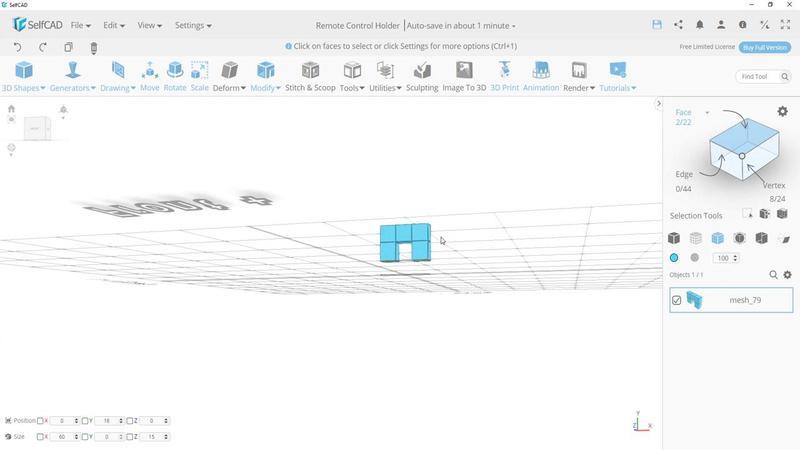 
Action: Mouse moved to (387, 272)
Screenshot: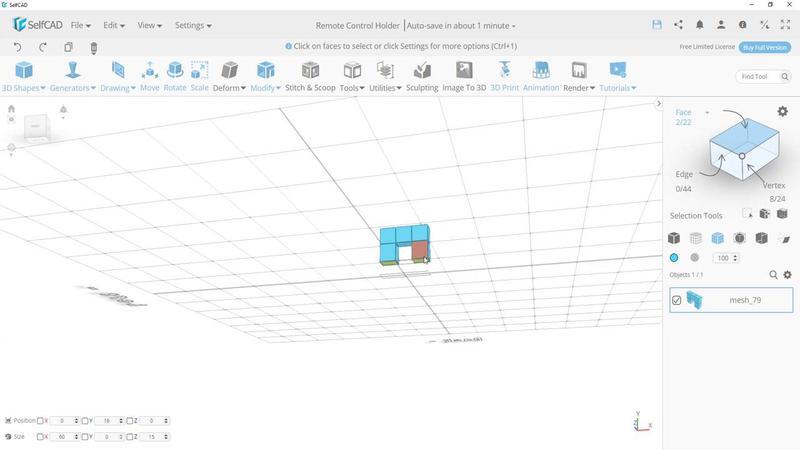 
Action: Mouse pressed left at (387, 272)
Screenshot: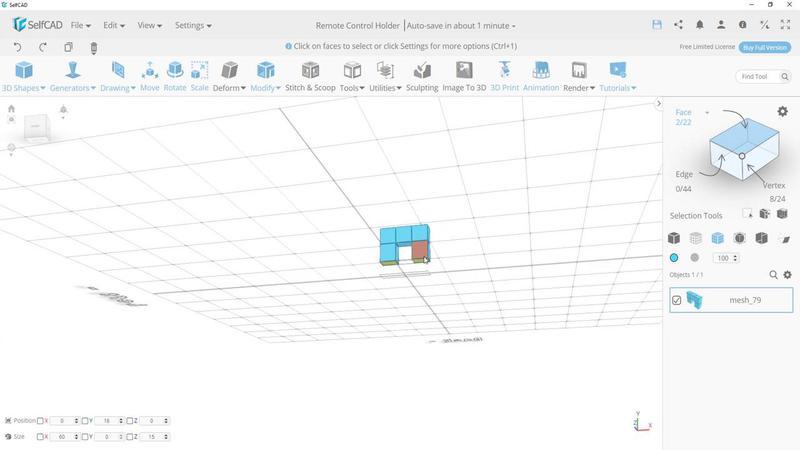 
Action: Mouse moved to (391, 261)
Screenshot: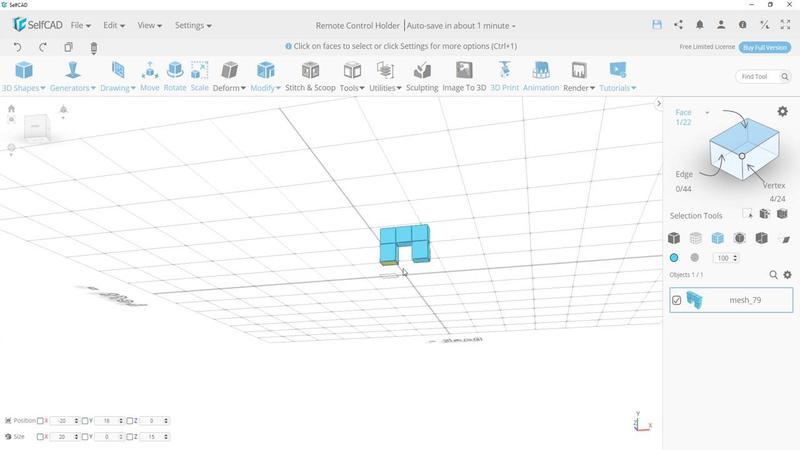 
Action: Mouse pressed left at (391, 261)
Screenshot: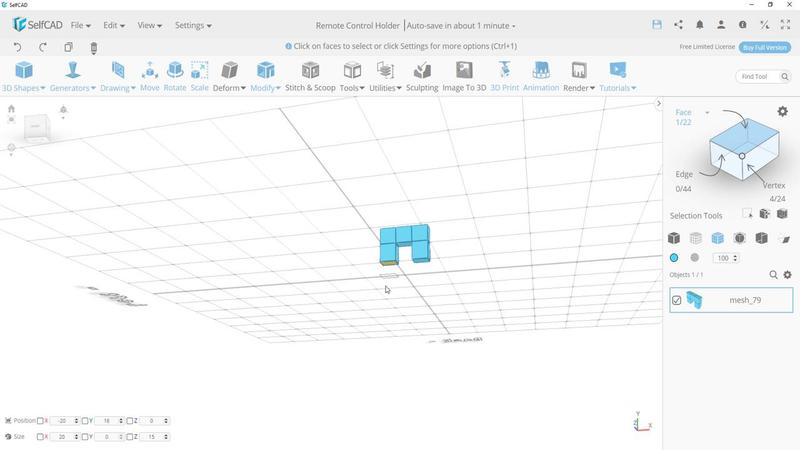 
Action: Mouse moved to (352, 269)
Screenshot: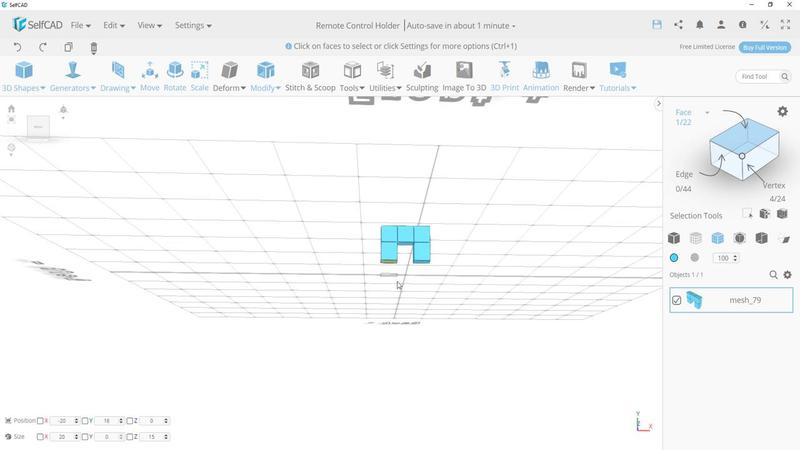 
Action: Mouse pressed left at (352, 269)
Screenshot: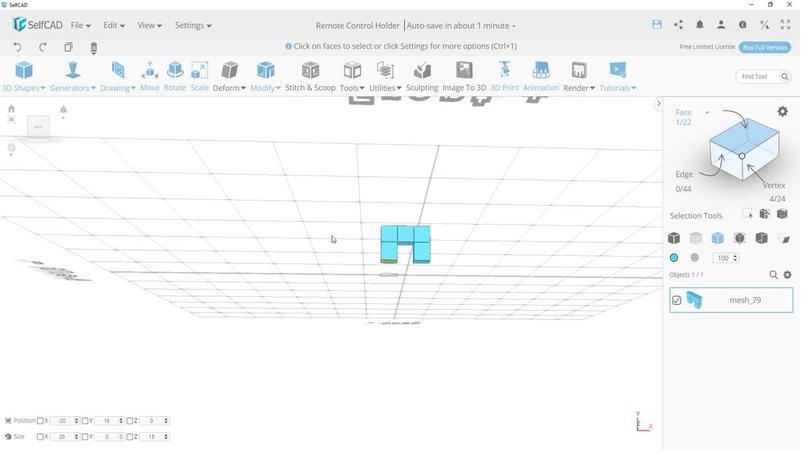 
Action: Mouse moved to (211, 191)
Screenshot: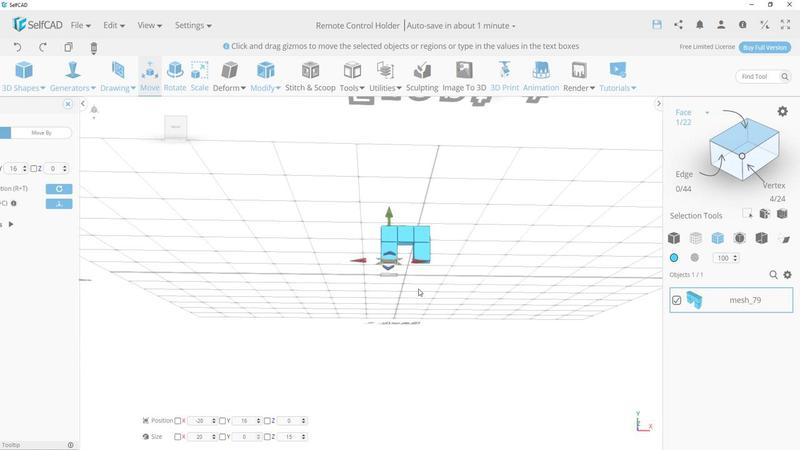 
Action: Mouse pressed left at (211, 191)
Screenshot: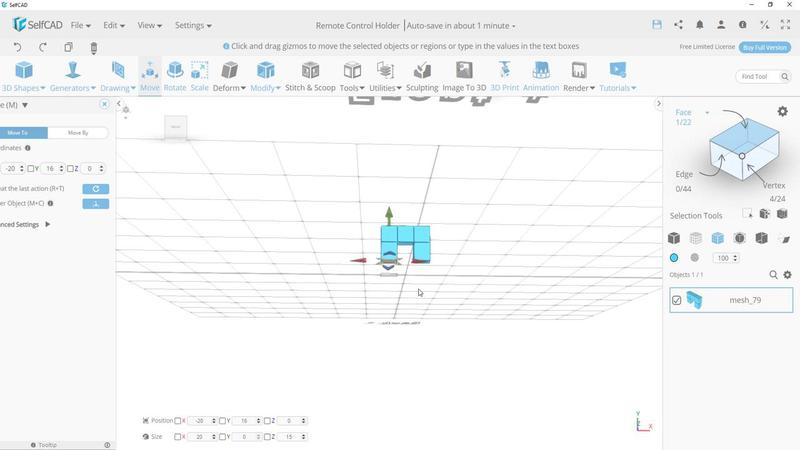 
Action: Mouse moved to (387, 273)
Screenshot: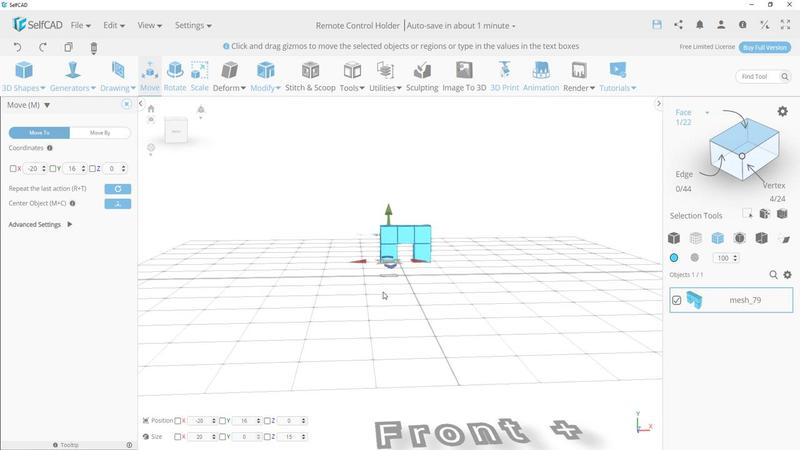 
Action: Mouse pressed left at (387, 273)
Screenshot: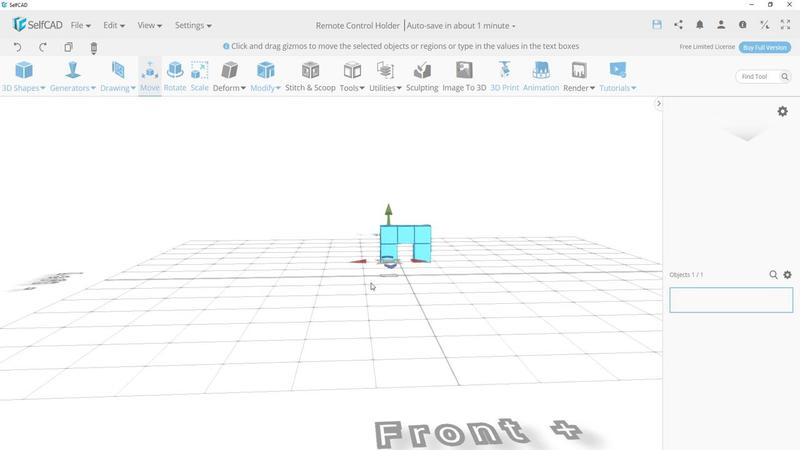 
Action: Mouse moved to (350, 262)
Screenshot: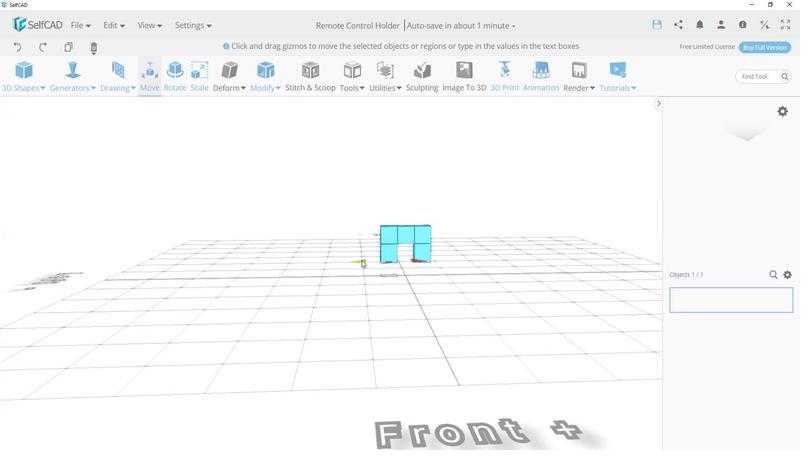 
Action: Mouse pressed left at (350, 262)
Screenshot: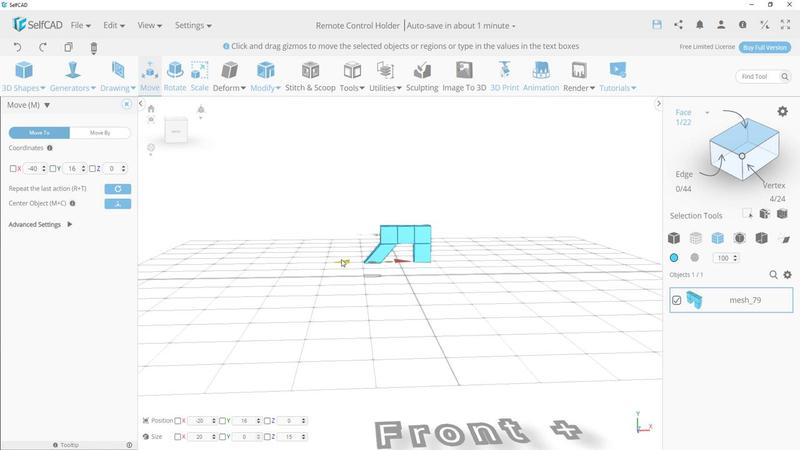 
Action: Mouse moved to (351, 260)
Screenshot: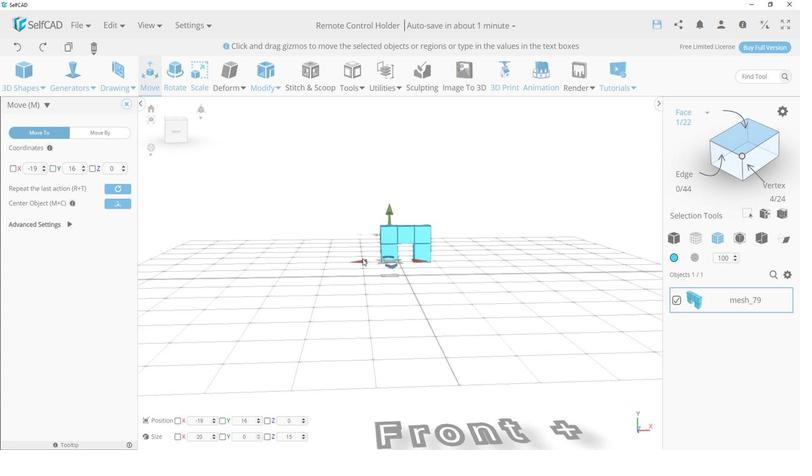
Action: Key pressed ctrl+Z
Screenshot: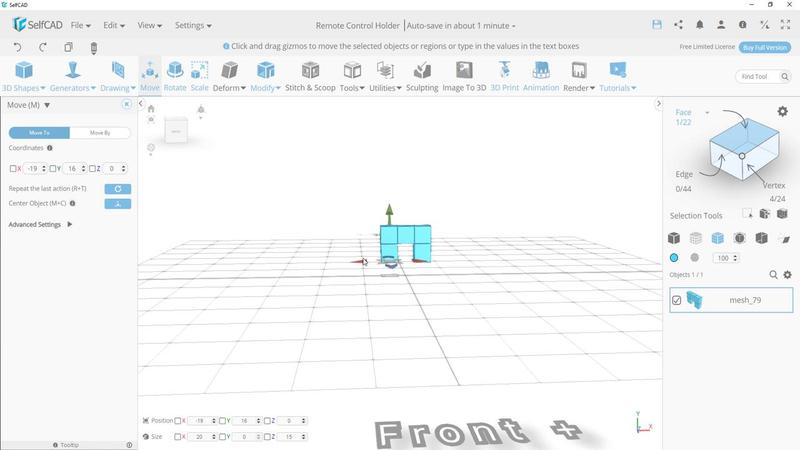 
Action: Mouse moved to (594, 218)
Screenshot: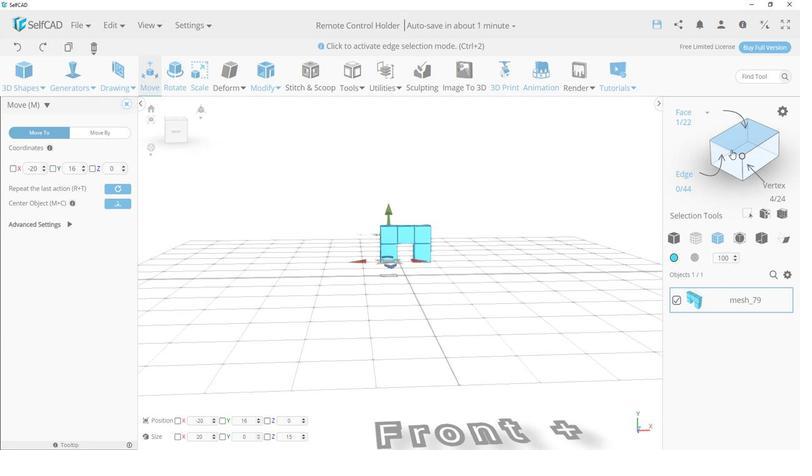 
Action: Mouse pressed left at (594, 218)
Screenshot: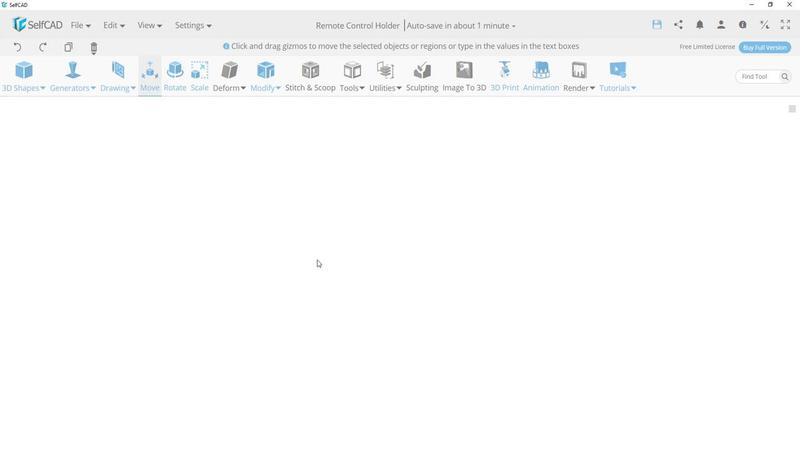 
Action: Mouse moved to (355, 261)
Screenshot: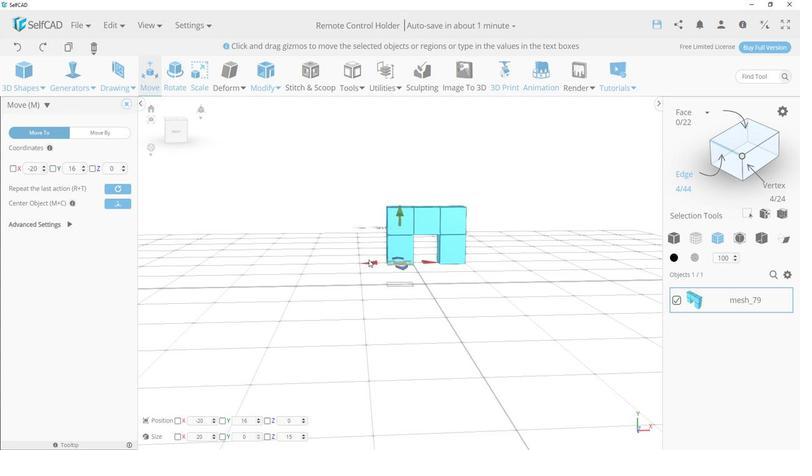 
Action: Mouse scrolled (355, 262) with delta (0, 0)
Screenshot: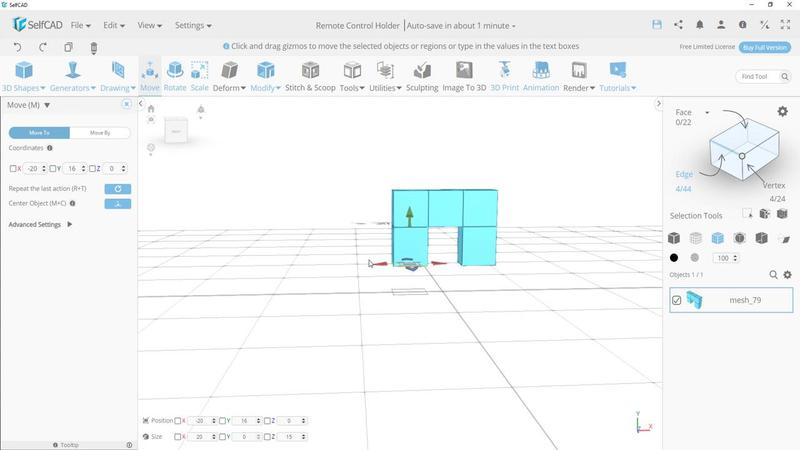 
Action: Mouse moved to (355, 261)
Screenshot: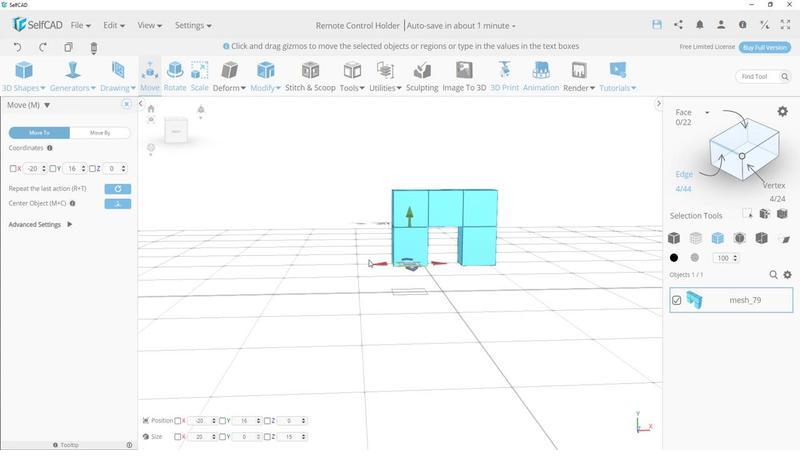 
Action: Mouse scrolled (355, 262) with delta (0, 0)
Screenshot: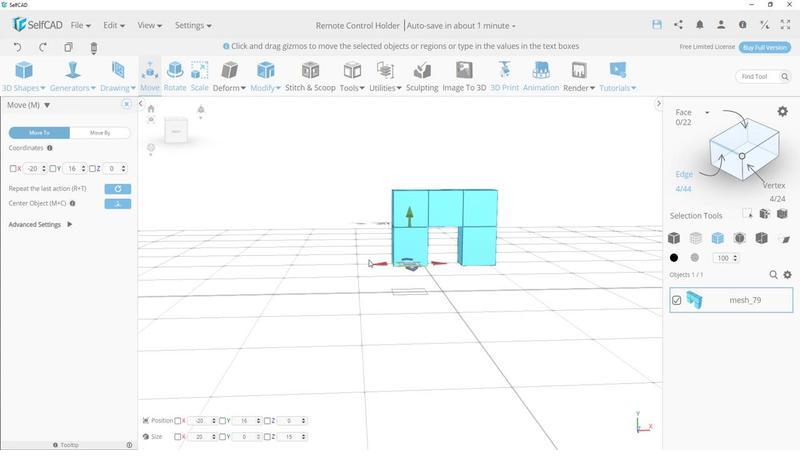 
Action: Mouse scrolled (355, 262) with delta (0, 0)
Screenshot: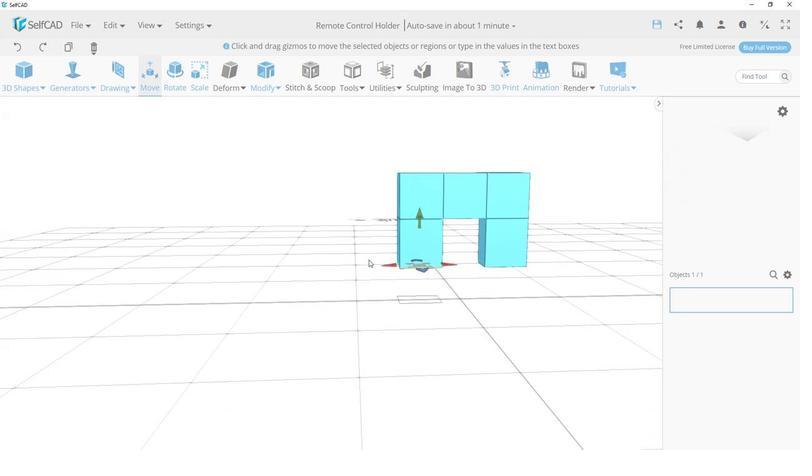 
Action: Mouse scrolled (355, 262) with delta (0, 0)
Screenshot: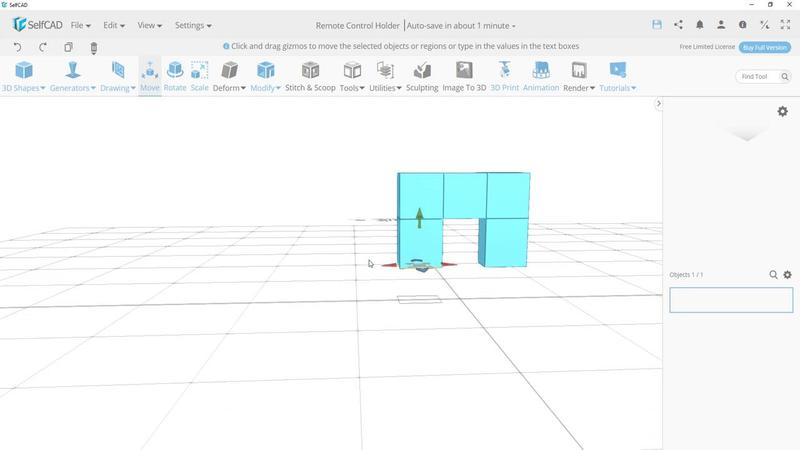 
Action: Mouse scrolled (355, 262) with delta (0, 0)
Screenshot: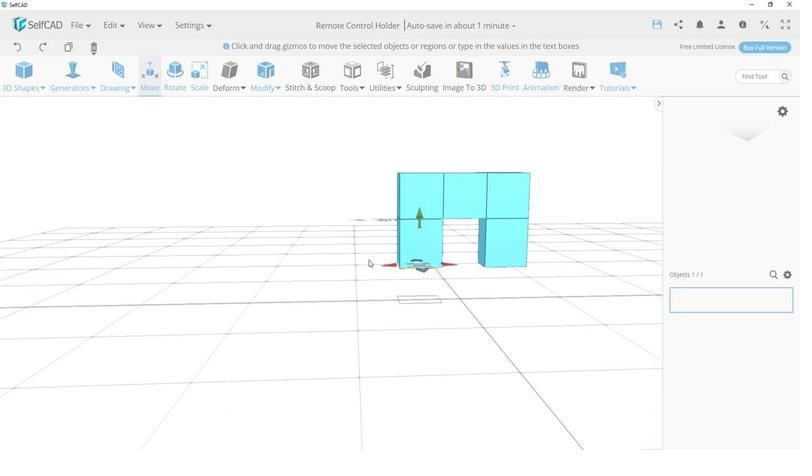 
Action: Mouse scrolled (355, 262) with delta (0, 0)
Screenshot: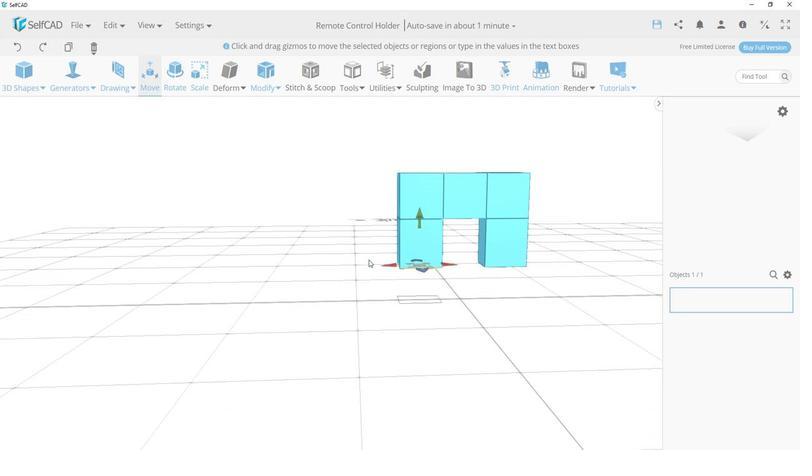 
Action: Mouse scrolled (355, 262) with delta (0, 0)
Screenshot: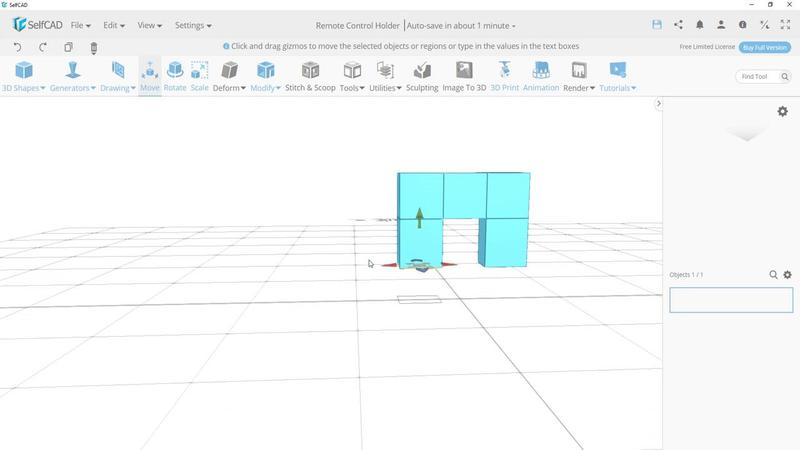 
Action: Mouse scrolled (355, 262) with delta (0, 0)
Screenshot: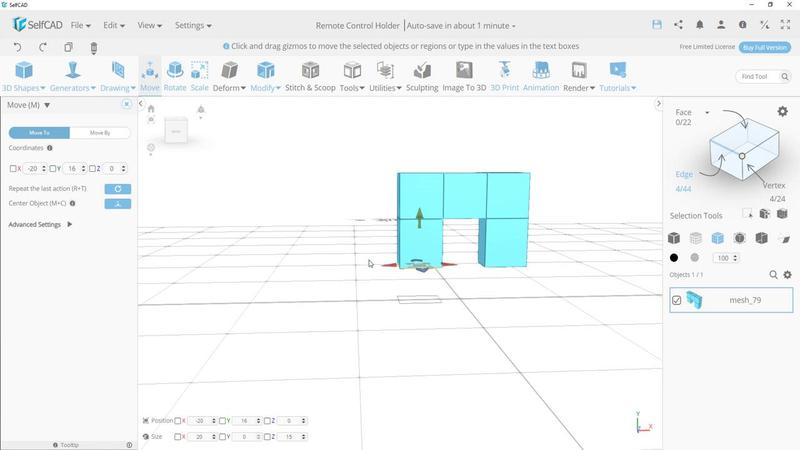 
Action: Mouse scrolled (355, 262) with delta (0, 0)
Screenshot: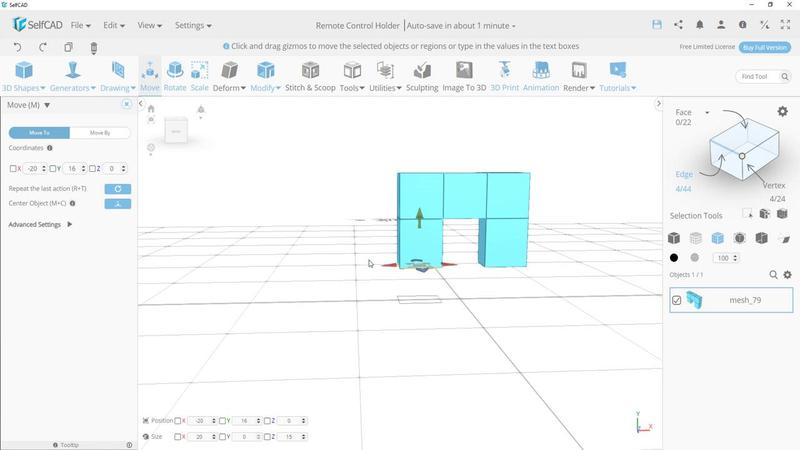 
Action: Mouse scrolled (355, 262) with delta (0, 0)
Screenshot: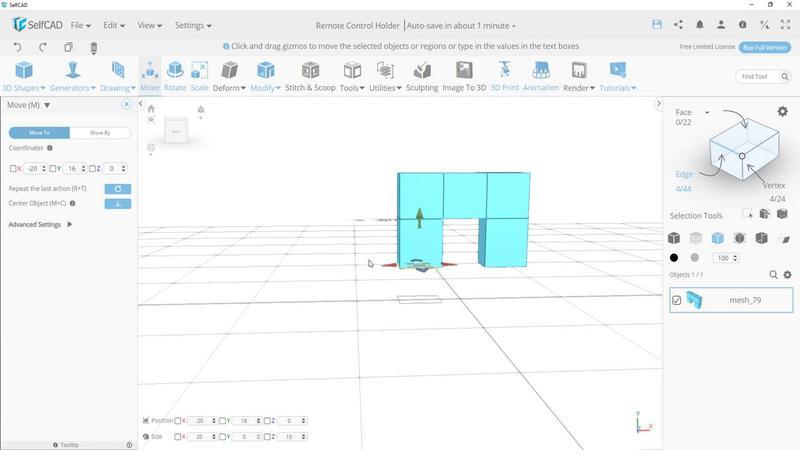 
Action: Mouse scrolled (355, 262) with delta (0, 0)
Screenshot: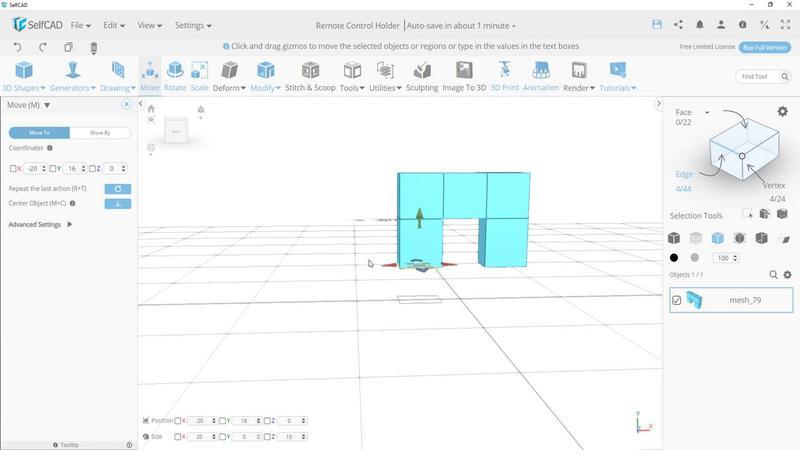 
Action: Mouse scrolled (355, 262) with delta (0, 0)
Screenshot: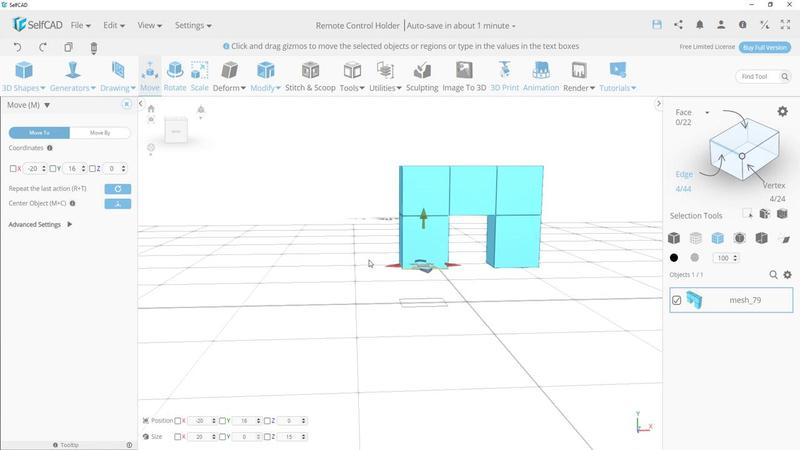 
Action: Mouse scrolled (355, 262) with delta (0, 0)
Screenshot: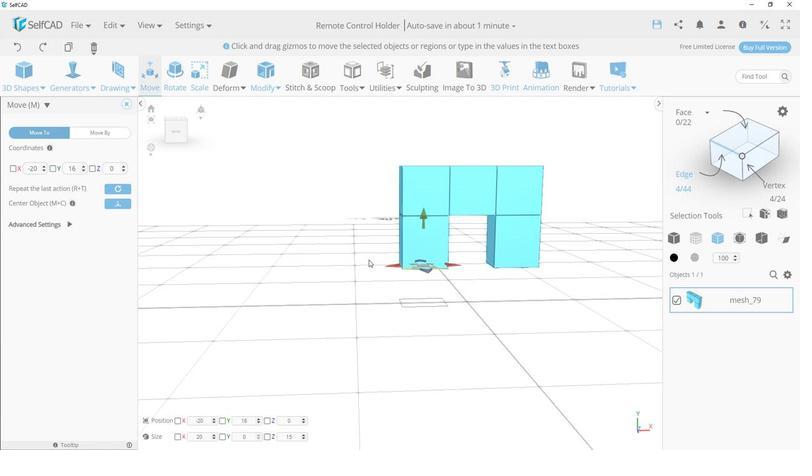 
Action: Mouse scrolled (355, 262) with delta (0, 0)
Screenshot: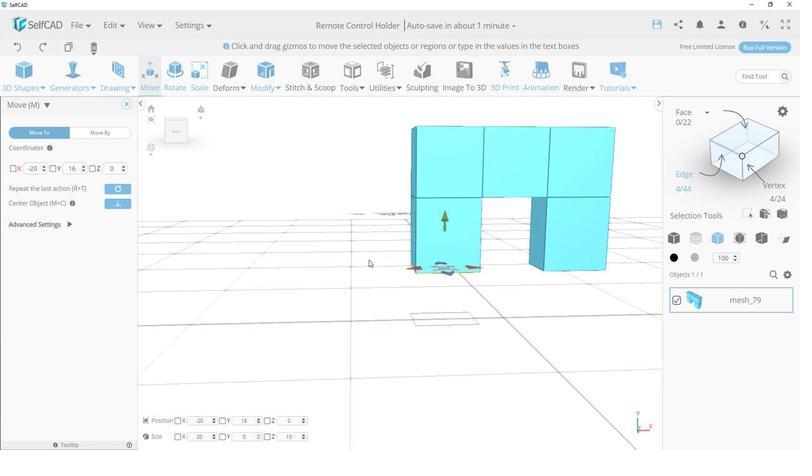 
Action: Mouse scrolled (355, 262) with delta (0, 0)
Screenshot: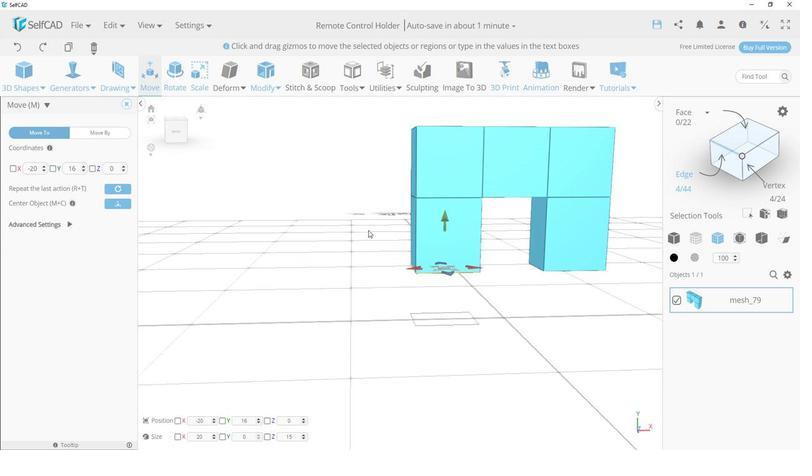 
Action: Mouse scrolled (355, 262) with delta (0, 0)
Screenshot: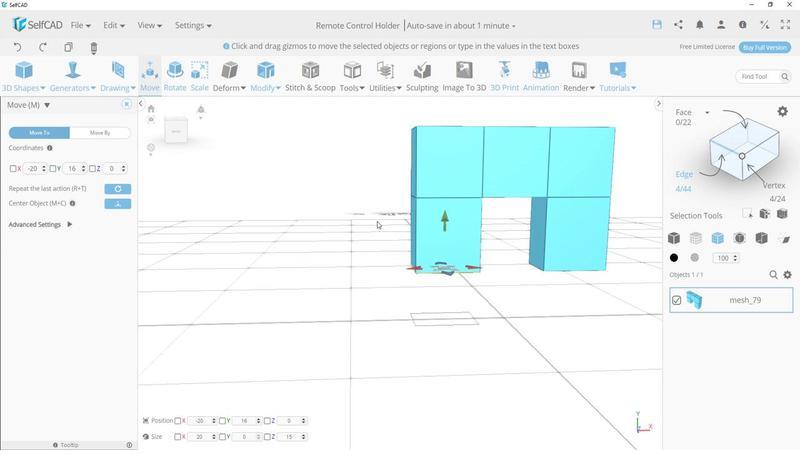 
Action: Mouse scrolled (355, 262) with delta (0, 0)
Screenshot: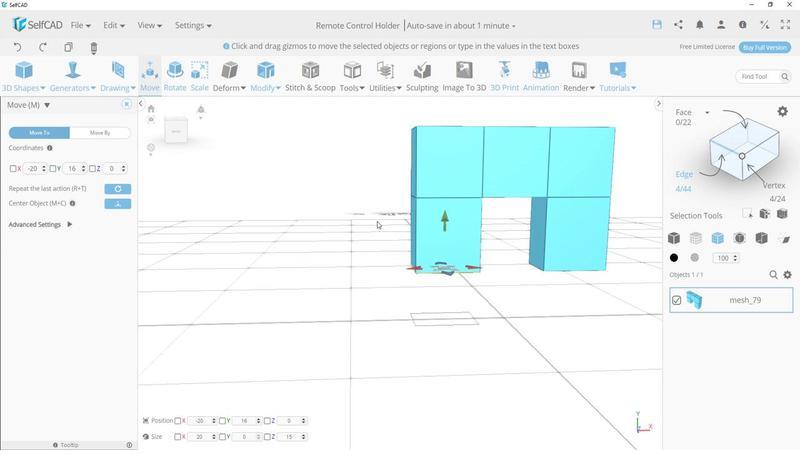 
Action: Mouse scrolled (355, 262) with delta (0, 0)
Screenshot: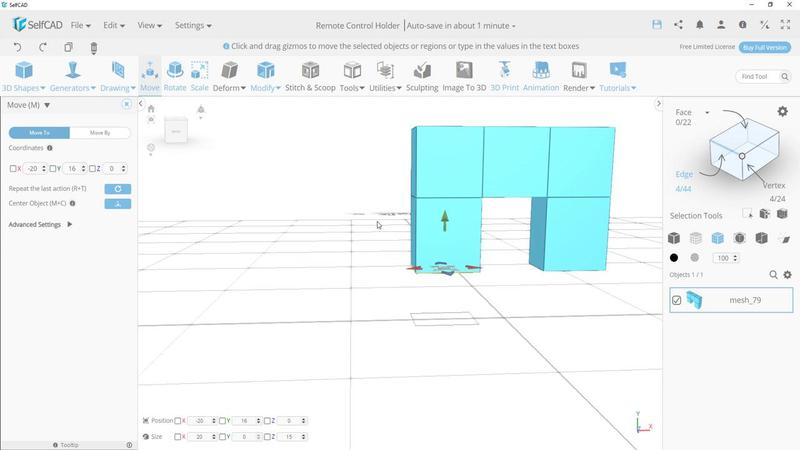 
Action: Mouse scrolled (355, 262) with delta (0, 0)
Screenshot: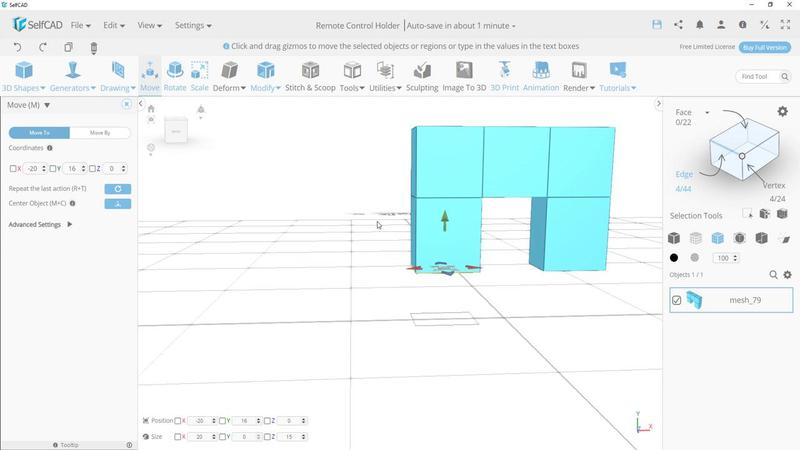 
Action: Mouse moved to (382, 237)
Screenshot: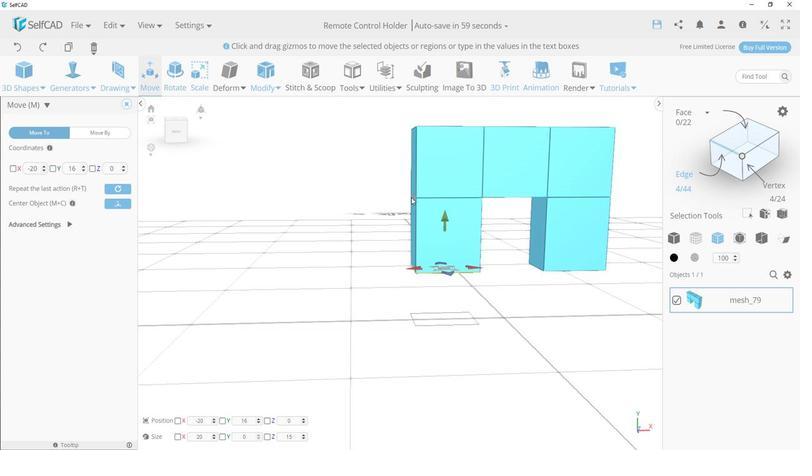 
Action: Mouse pressed left at (382, 237)
Screenshot: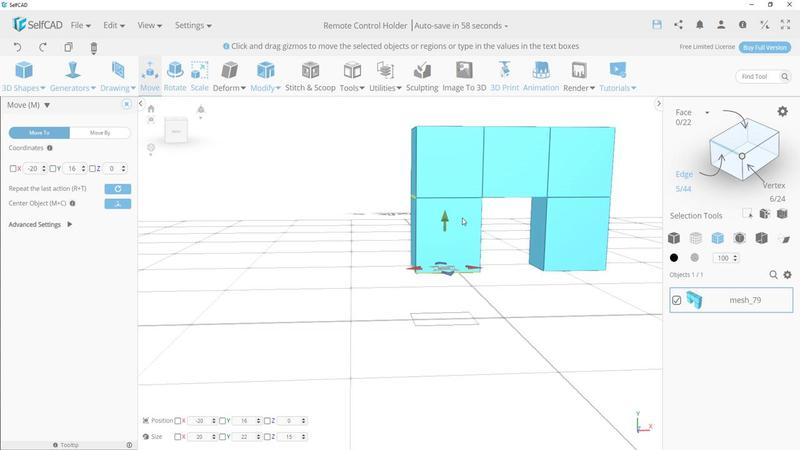 
Action: Mouse moved to (434, 247)
Screenshot: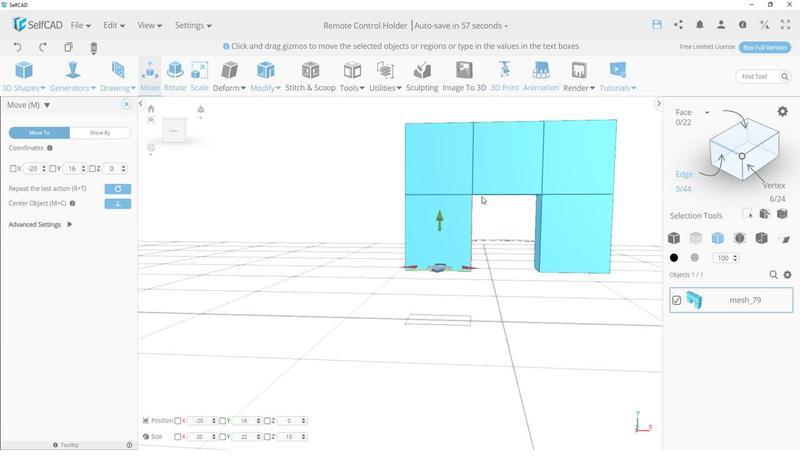 
Action: Mouse pressed left at (434, 247)
Screenshot: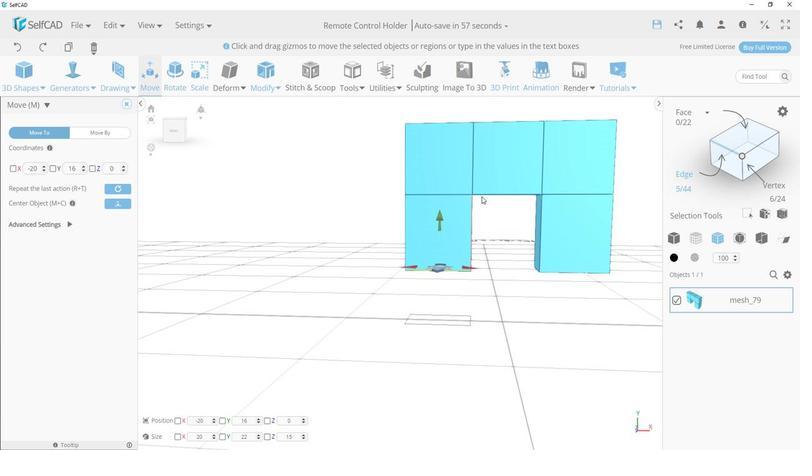 
Action: Mouse moved to (439, 244)
Screenshot: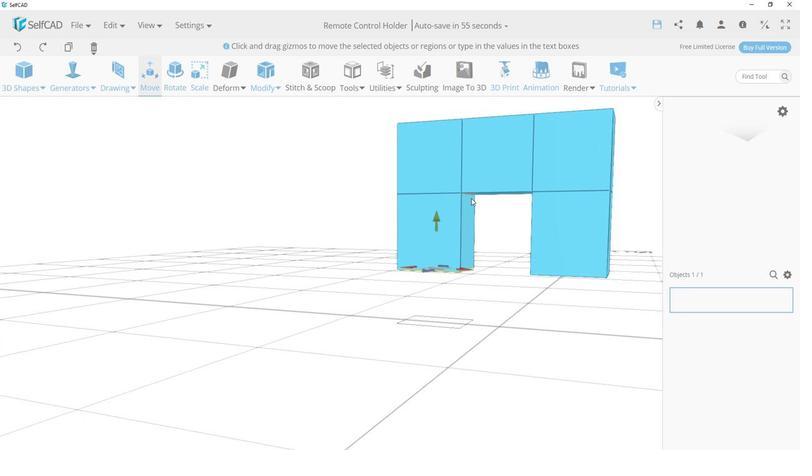 
Action: Mouse pressed left at (439, 244)
Screenshot: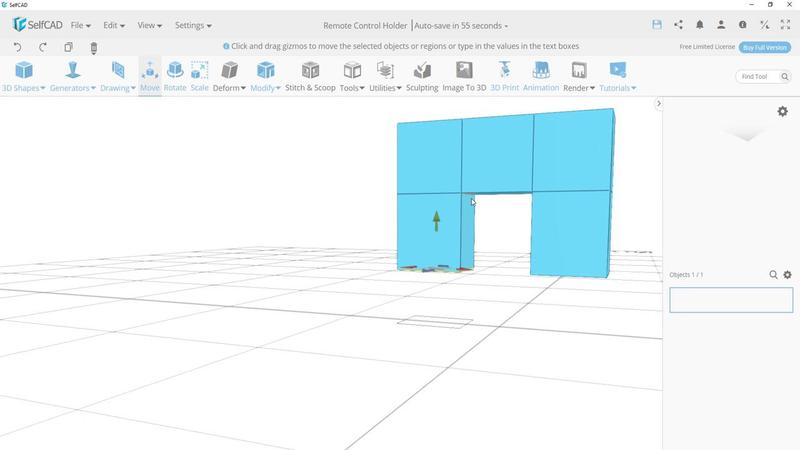 
Action: Mouse moved to (422, 237)
Screenshot: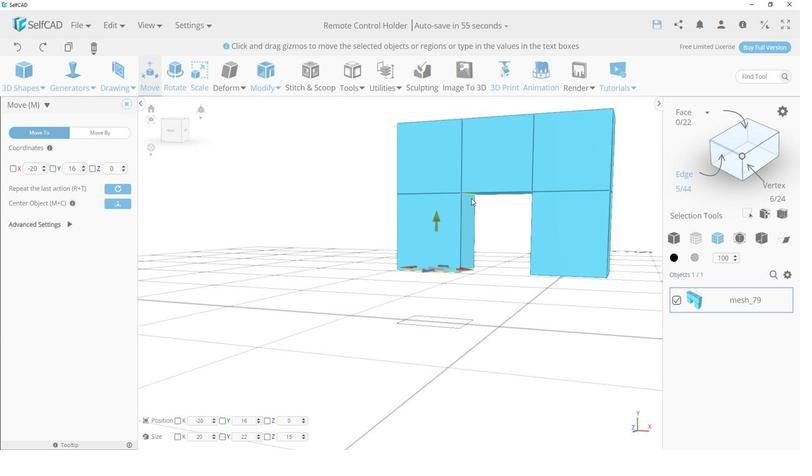 
Action: Mouse pressed left at (422, 237)
Screenshot: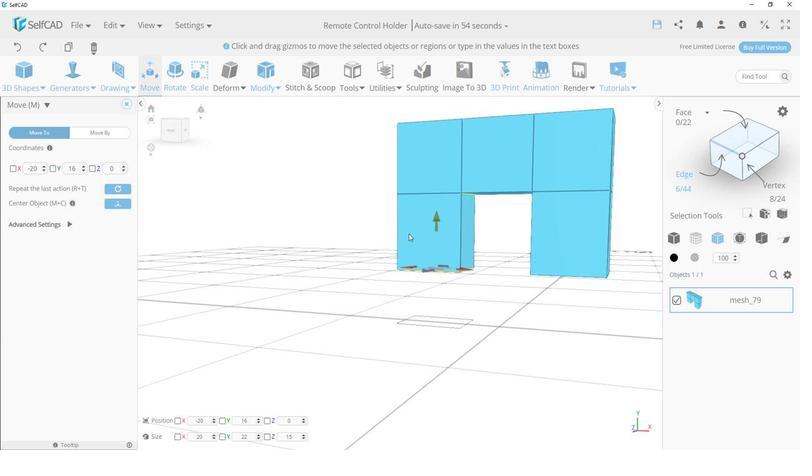
Action: Mouse moved to (322, 260)
Screenshot: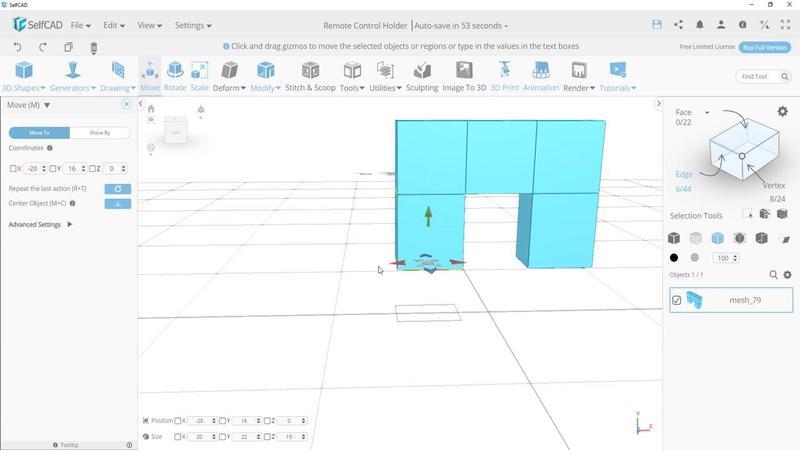 
Action: Mouse pressed left at (322, 260)
Screenshot: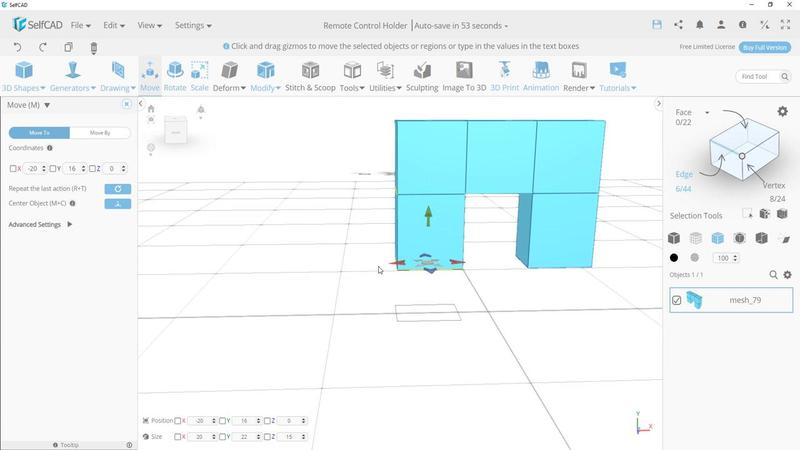 
Action: Mouse moved to (377, 263)
Screenshot: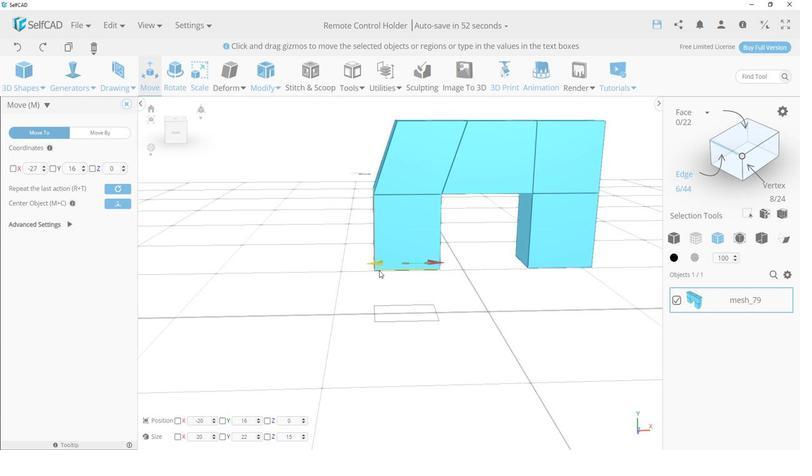 
Action: Mouse pressed left at (377, 263)
Screenshot: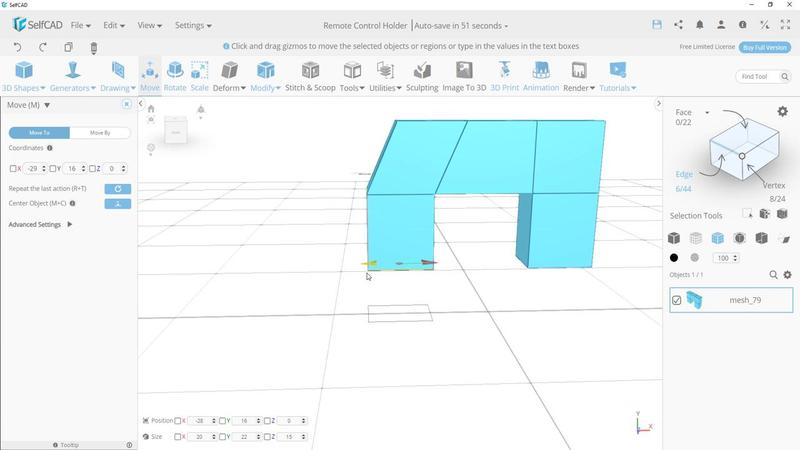 
Action: Mouse moved to (290, 259)
Screenshot: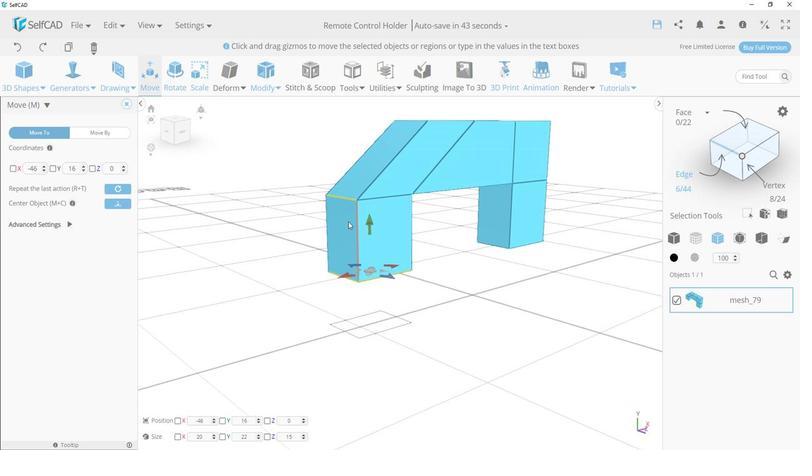 
Action: Mouse pressed left at (290, 259)
Screenshot: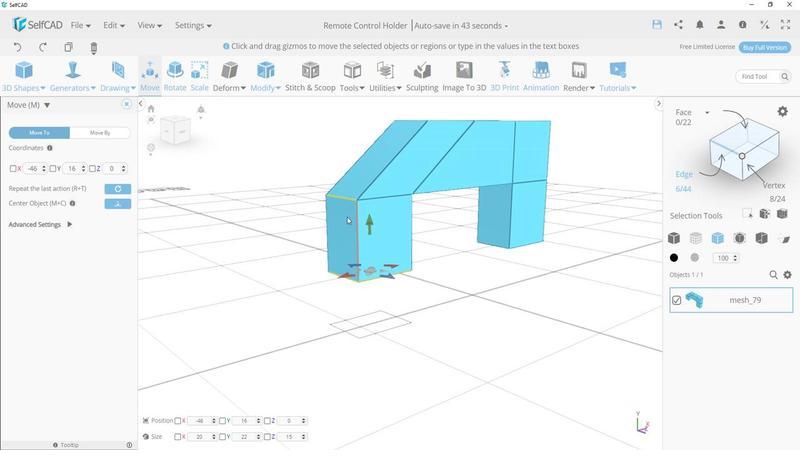 
Action: Mouse moved to (342, 240)
Screenshot: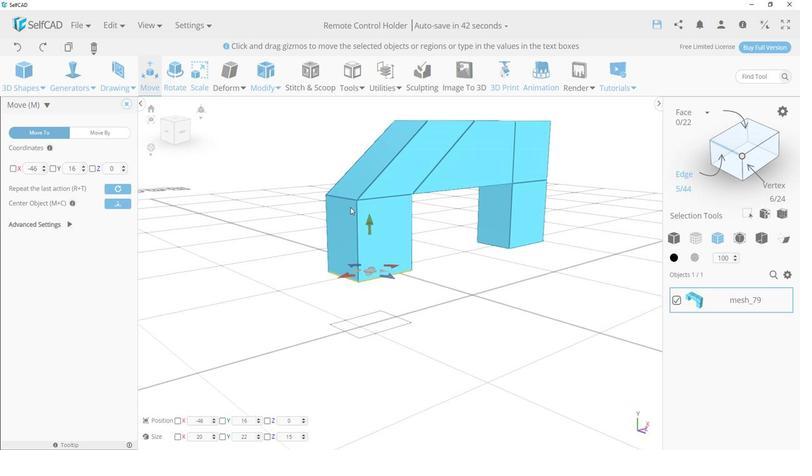 
Action: Mouse pressed left at (342, 240)
Screenshot: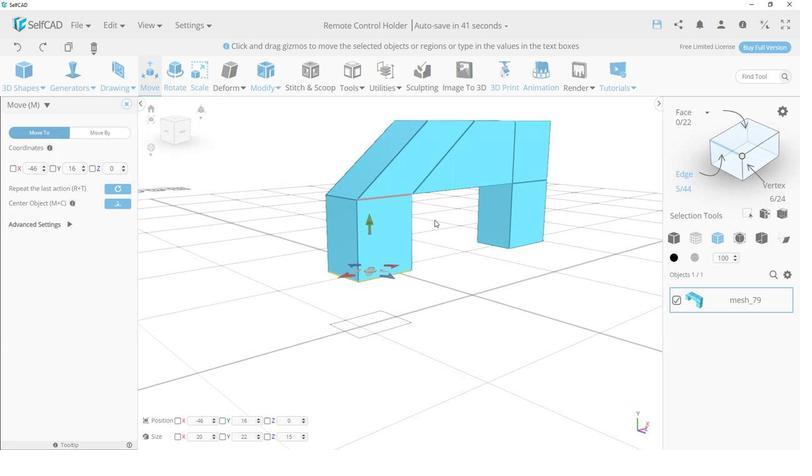 
Action: Mouse moved to (411, 248)
Screenshot: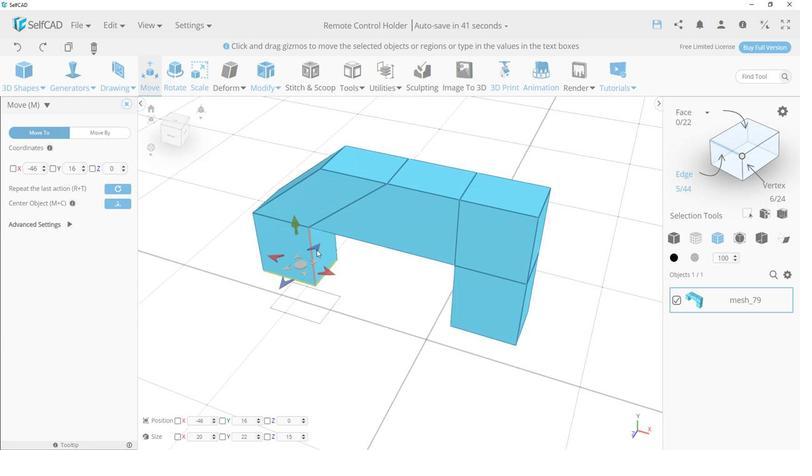 
Action: Mouse pressed left at (411, 248)
Screenshot: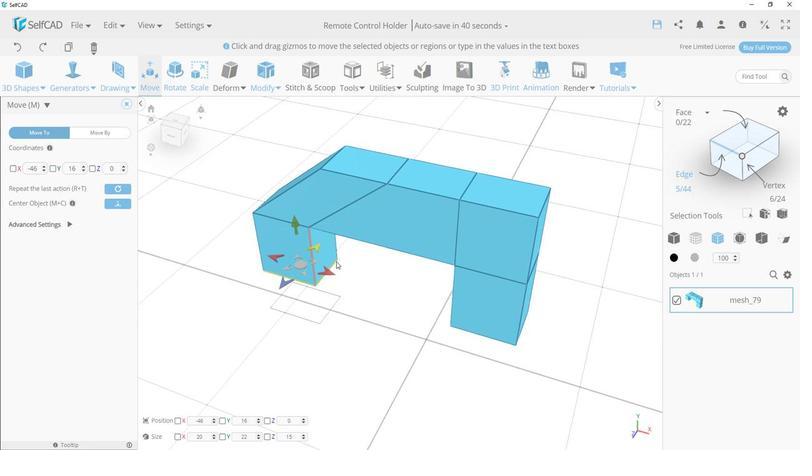 
Action: Mouse moved to (348, 270)
Screenshot: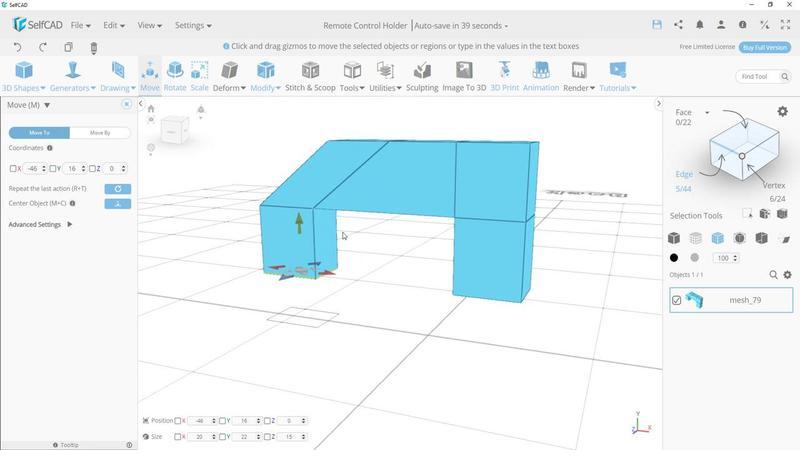 
Action: Mouse pressed left at (348, 270)
Screenshot: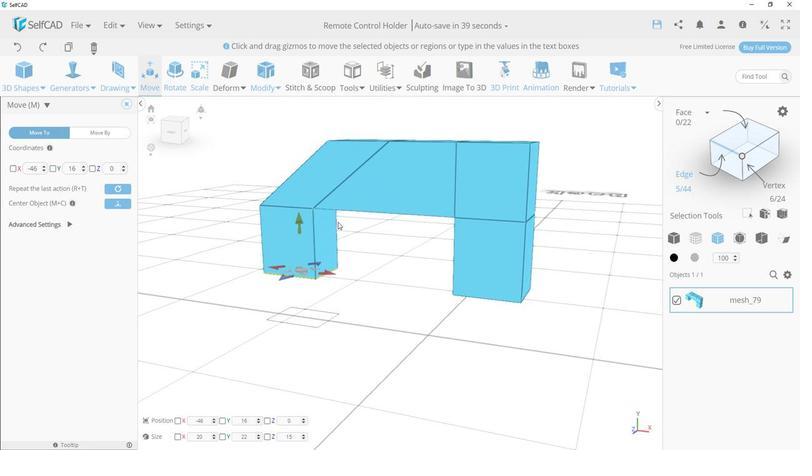 
Action: Mouse moved to (374, 264)
Screenshot: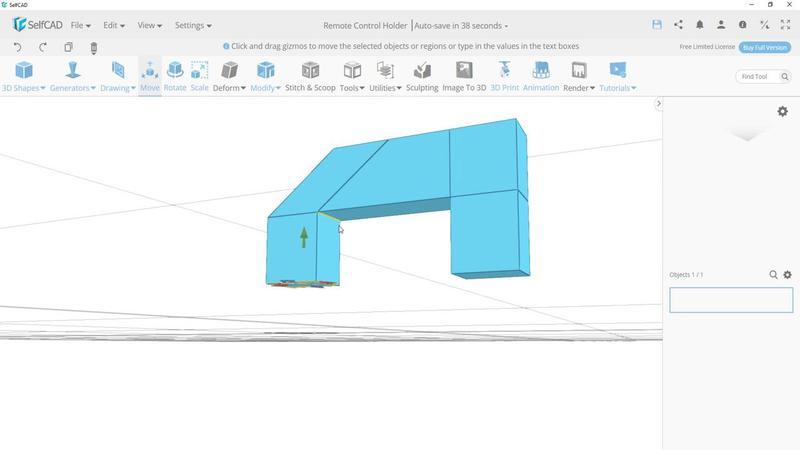 
Action: Mouse pressed left at (374, 264)
Screenshot: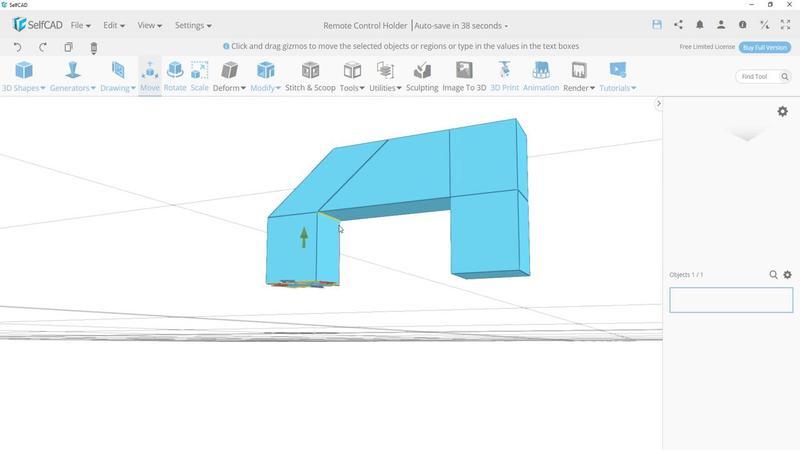 
Action: Mouse moved to (335, 246)
Screenshot: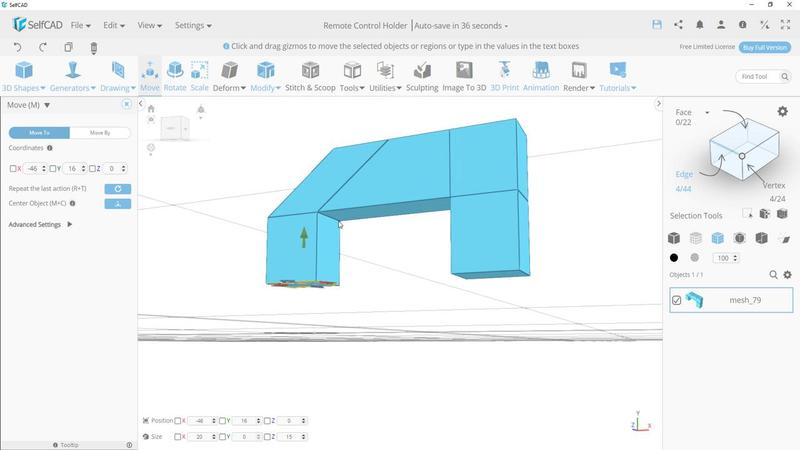 
Action: Mouse pressed left at (335, 246)
Screenshot: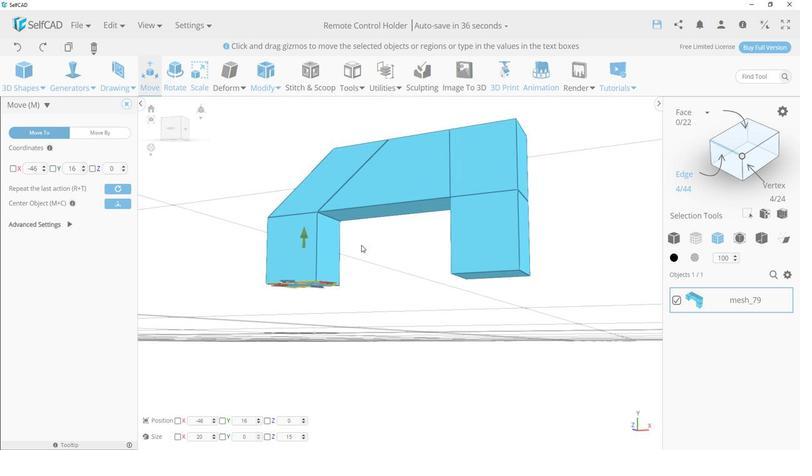 
Action: Mouse moved to (351, 255)
Screenshot: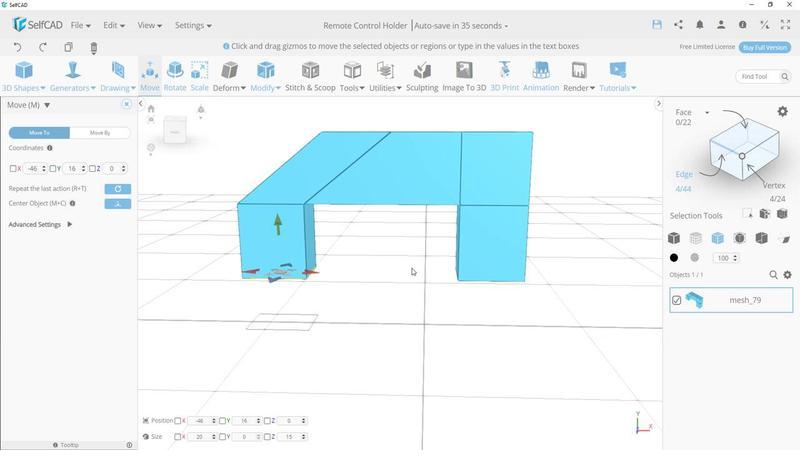 
Action: Mouse pressed left at (351, 255)
Screenshot: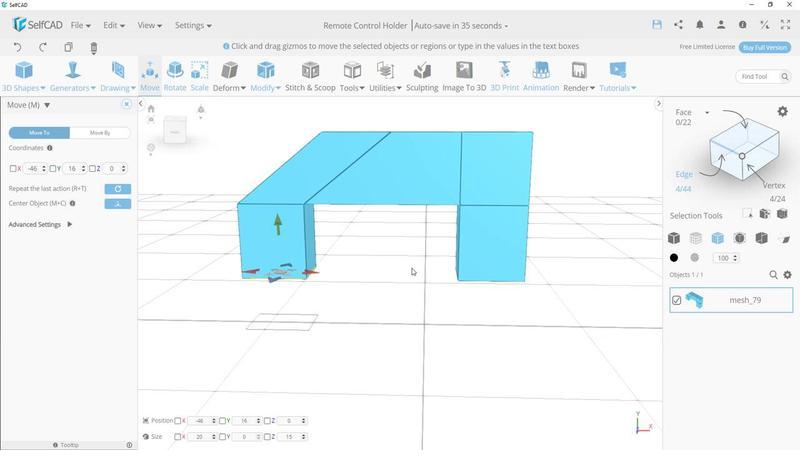
Action: Mouse moved to (277, 267)
Screenshot: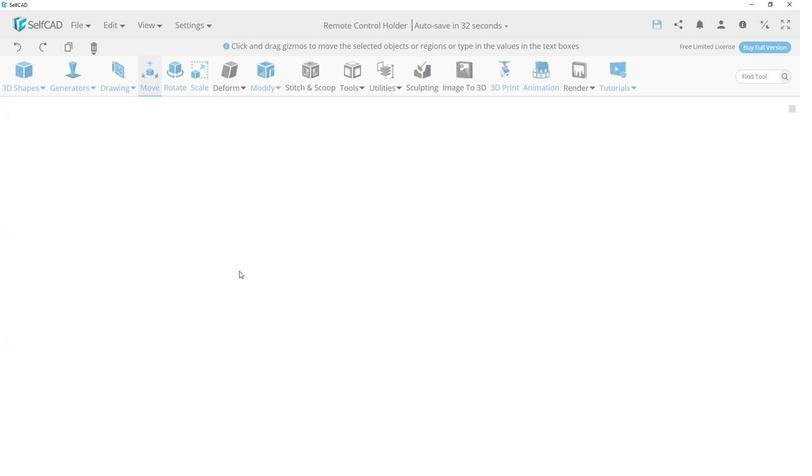 
Action: Mouse pressed left at (277, 267)
Screenshot: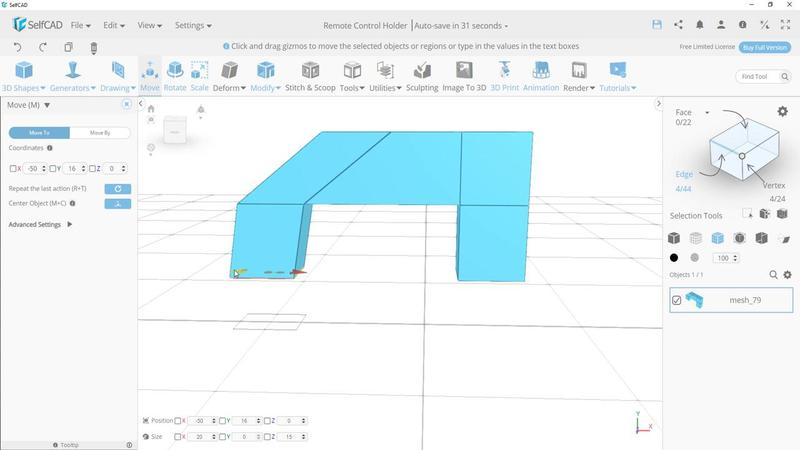 
Action: Mouse moved to (294, 270)
Screenshot: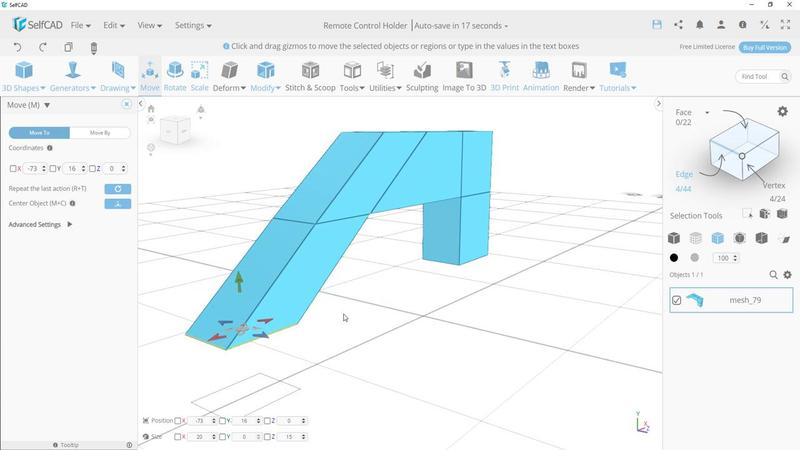
Action: Mouse pressed left at (294, 270)
Screenshot: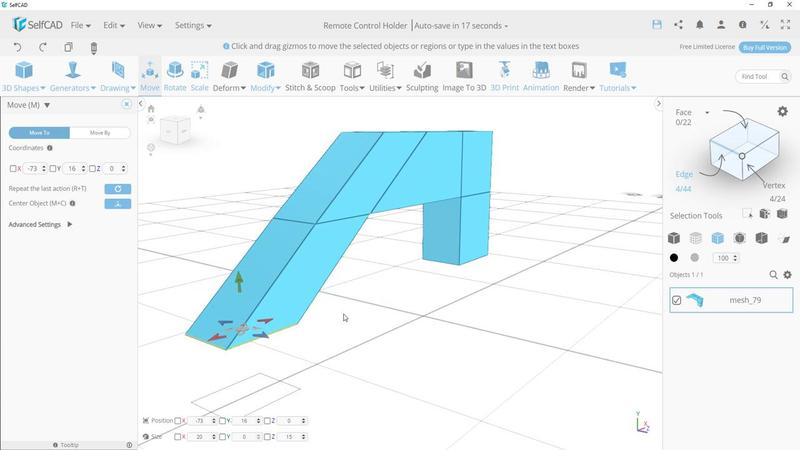 
Action: Mouse moved to (253, 294)
Screenshot: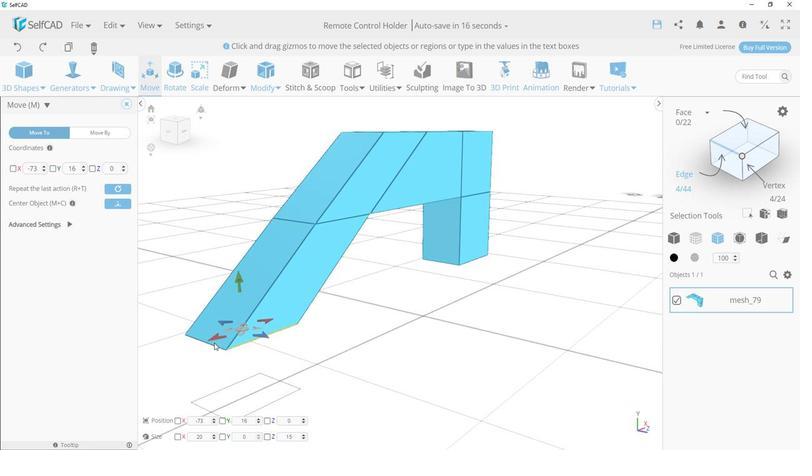 
Action: Mouse pressed left at (253, 294)
Screenshot: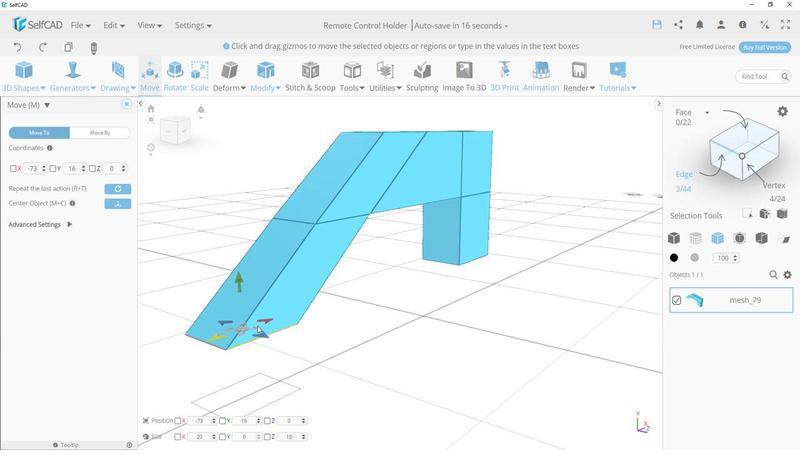
Action: Mouse moved to (367, 280)
Screenshot: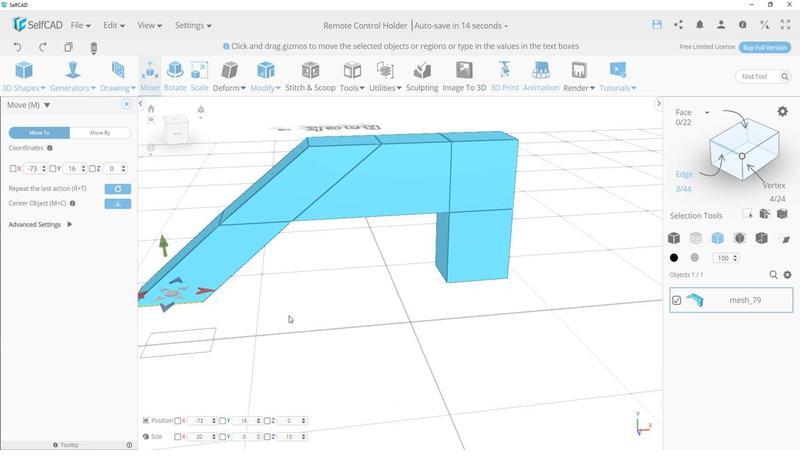 
Action: Mouse pressed left at (367, 280)
Screenshot: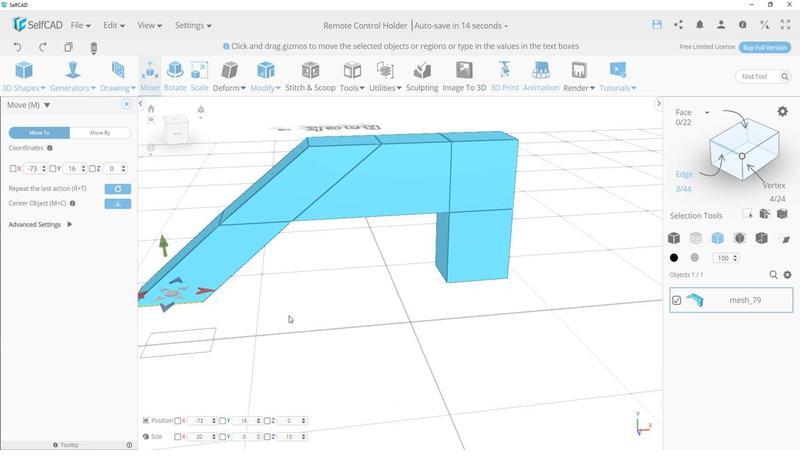 
Action: Mouse moved to (302, 284)
Screenshot: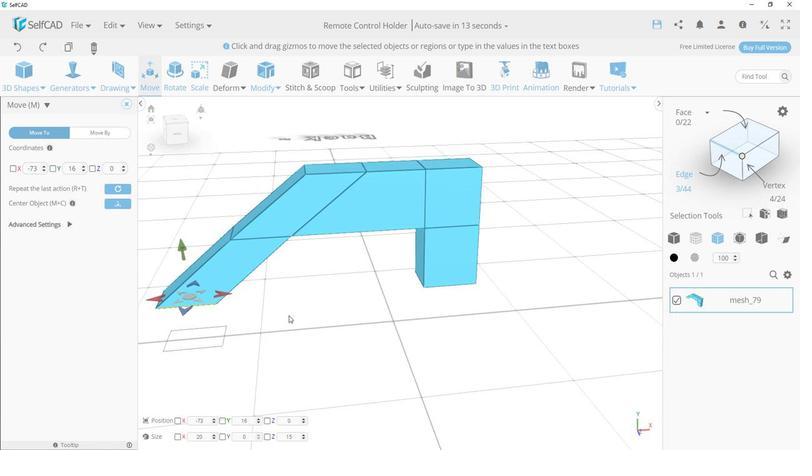 
Action: Mouse scrolled (302, 283) with delta (0, 0)
Screenshot: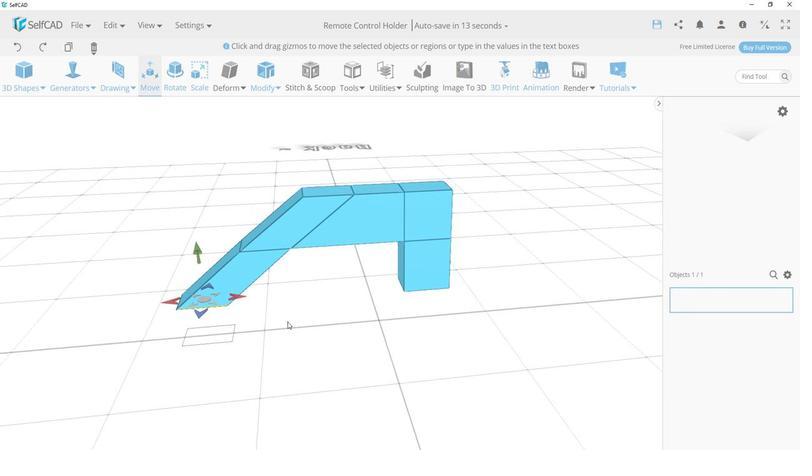 
Action: Mouse scrolled (302, 283) with delta (0, 0)
Screenshot: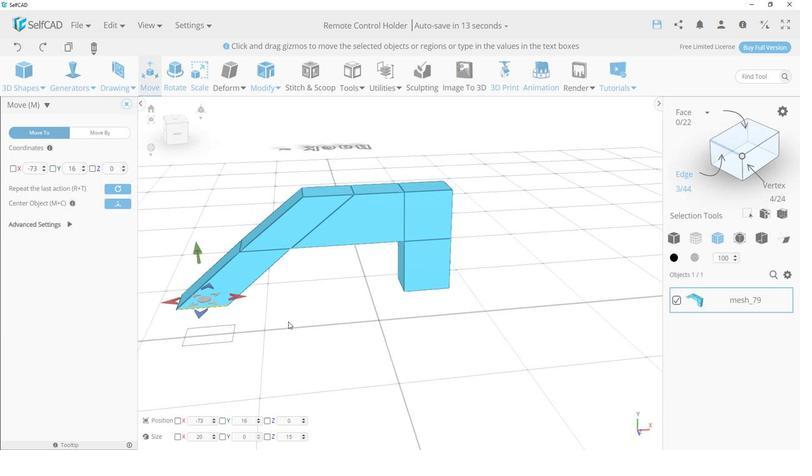 
Action: Mouse scrolled (302, 283) with delta (0, 0)
Screenshot: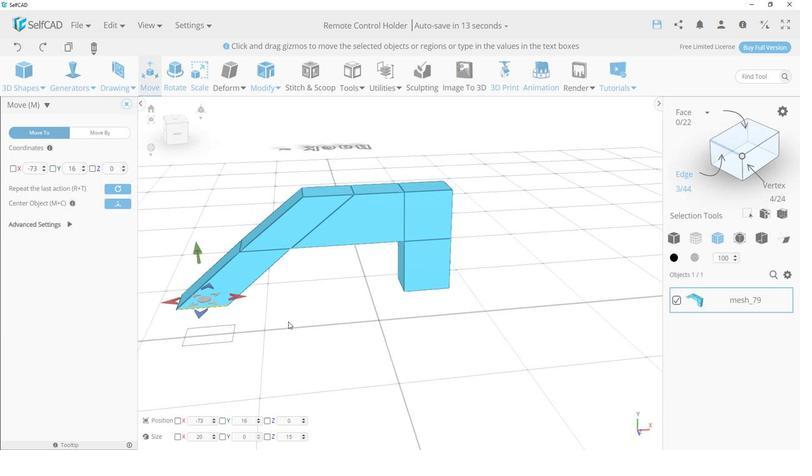 
Action: Mouse scrolled (302, 283) with delta (0, 0)
Screenshot: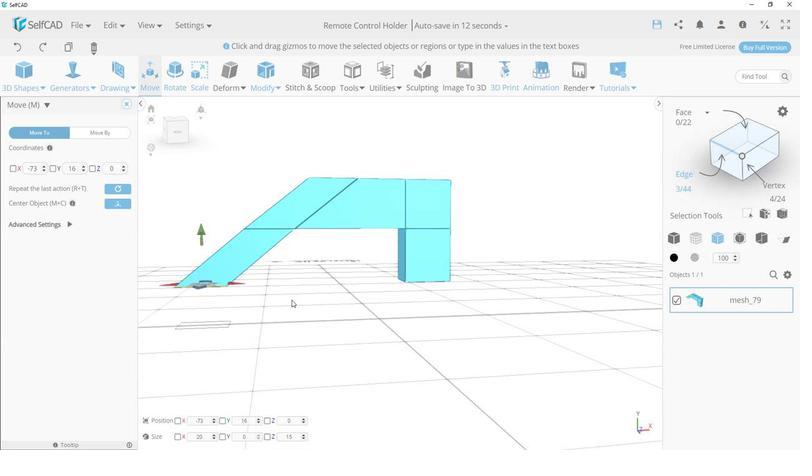 
Action: Mouse scrolled (302, 283) with delta (0, 0)
Screenshot: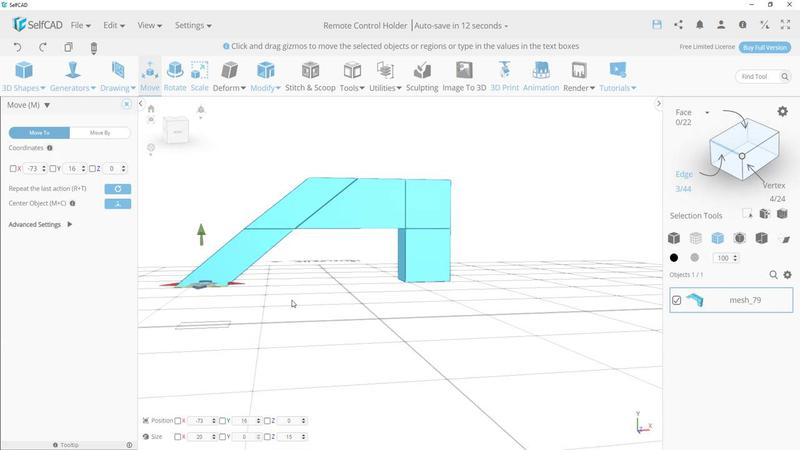 
Action: Mouse scrolled (302, 283) with delta (0, 0)
Screenshot: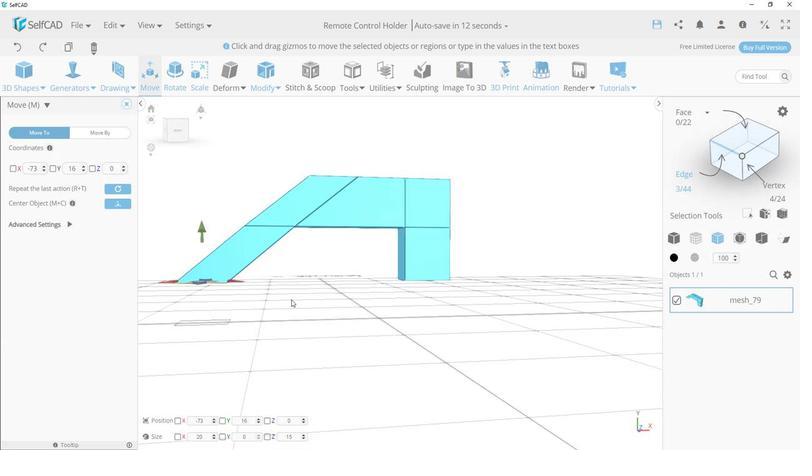 
Action: Mouse moved to (301, 286)
Screenshot: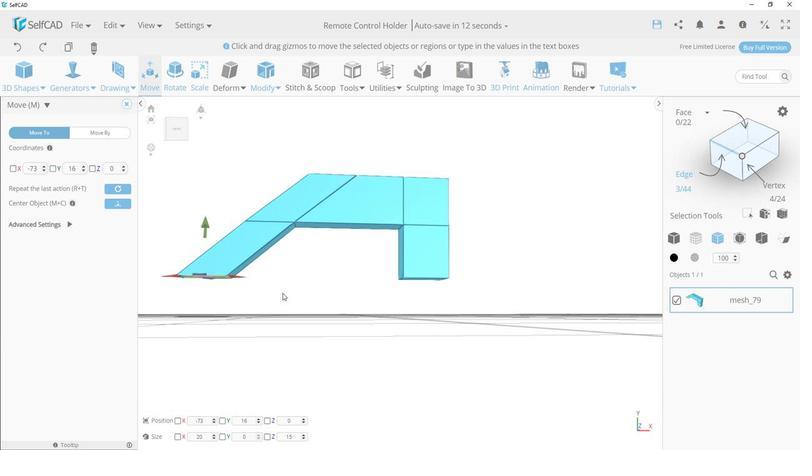 
Action: Mouse pressed left at (301, 286)
Screenshot: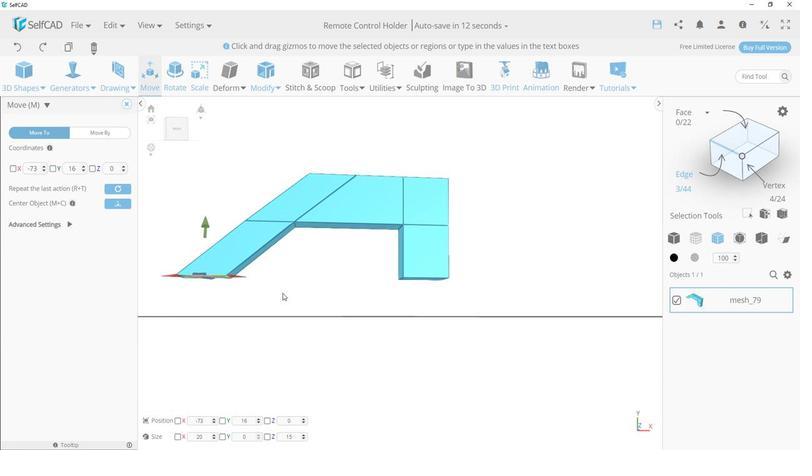 
Action: Mouse moved to (270, 268)
Screenshot: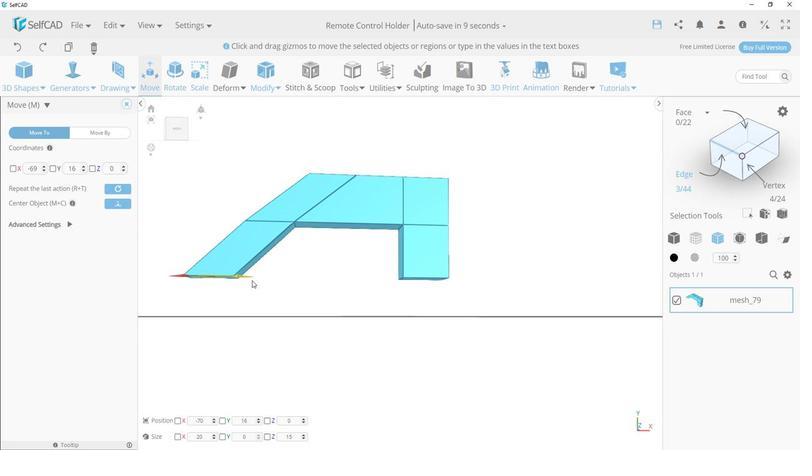 
Action: Mouse pressed left at (270, 268)
Screenshot: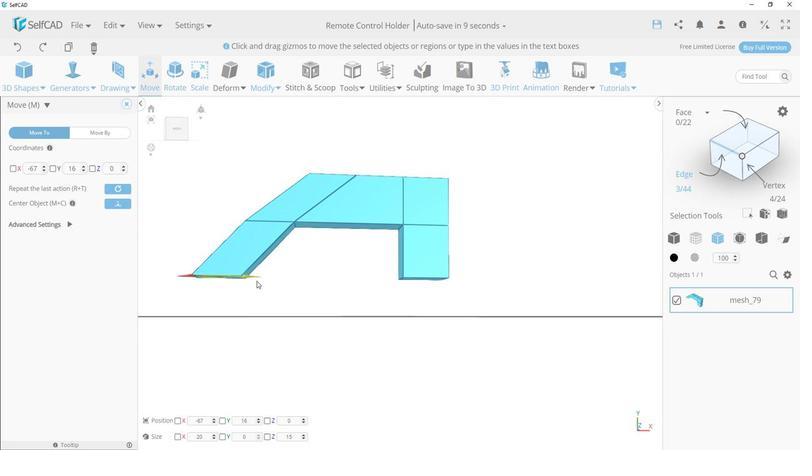 
Action: Mouse moved to (301, 265)
Screenshot: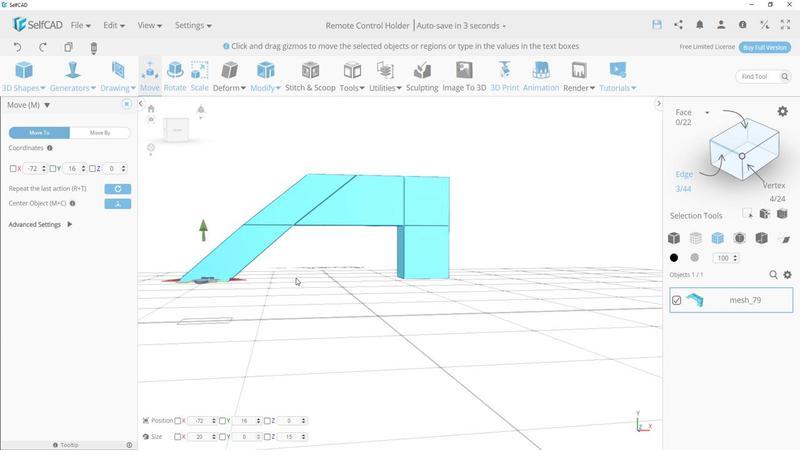 
Action: Mouse pressed left at (301, 265)
Screenshot: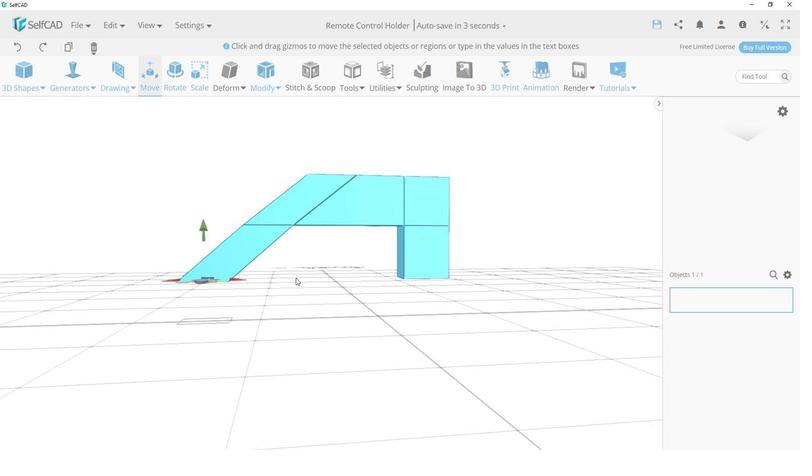 
Action: Mouse moved to (302, 272)
Screenshot: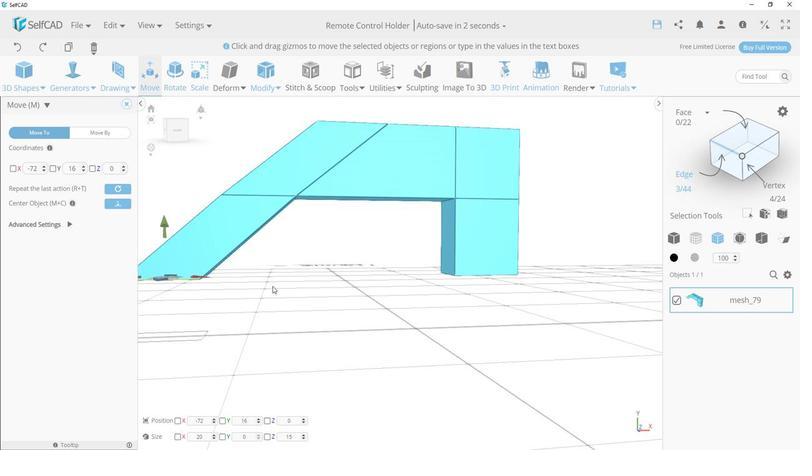 
Action: Mouse scrolled (302, 272) with delta (0, 0)
Screenshot: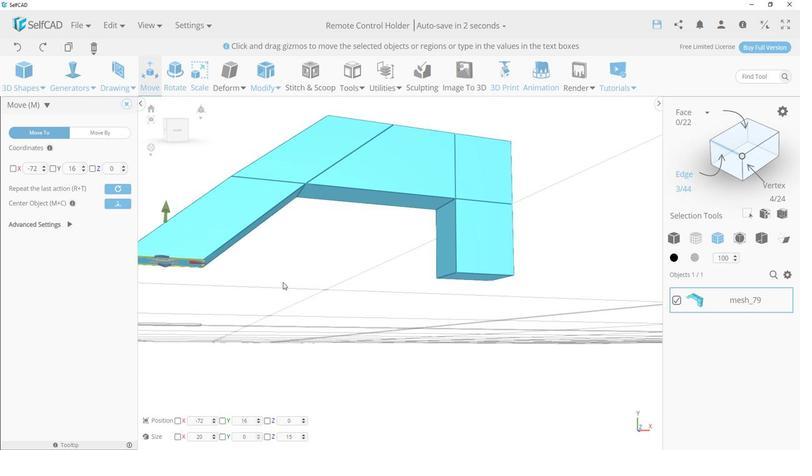 
Action: Mouse scrolled (302, 272) with delta (0, 0)
Screenshot: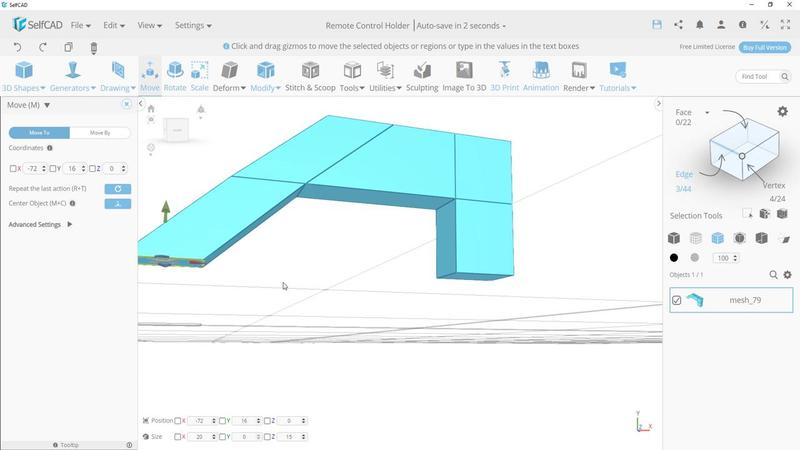 
Action: Mouse scrolled (302, 272) with delta (0, 0)
Screenshot: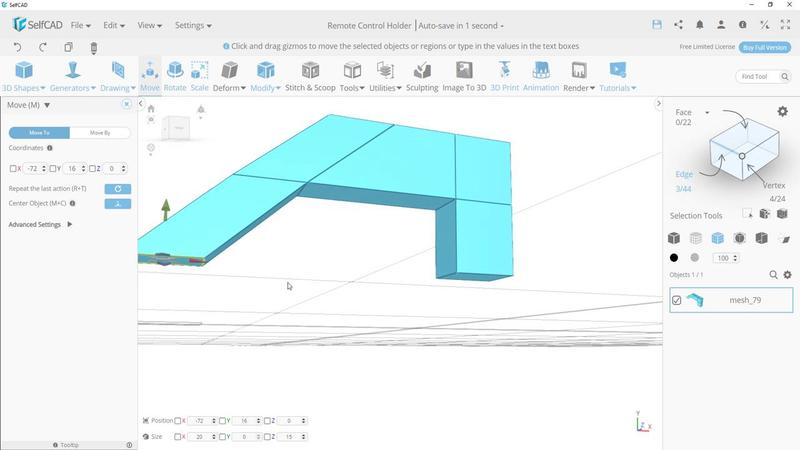 
Action: Mouse scrolled (302, 272) with delta (0, 0)
Screenshot: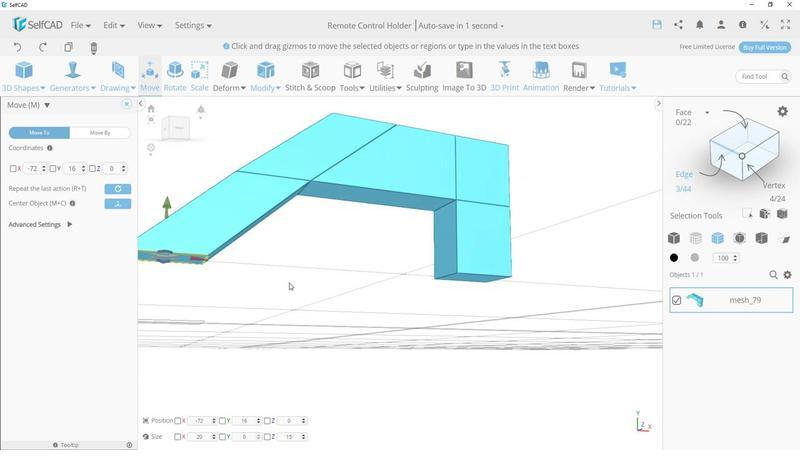 
Action: Mouse moved to (282, 275)
Screenshot: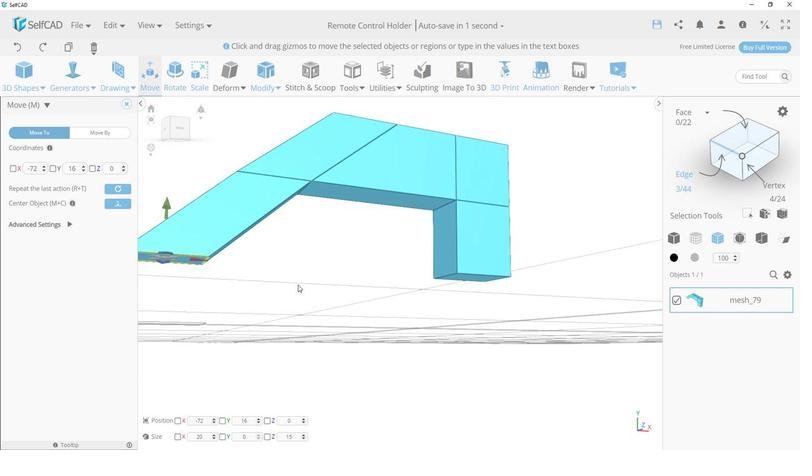 
Action: Mouse pressed left at (282, 275)
Screenshot: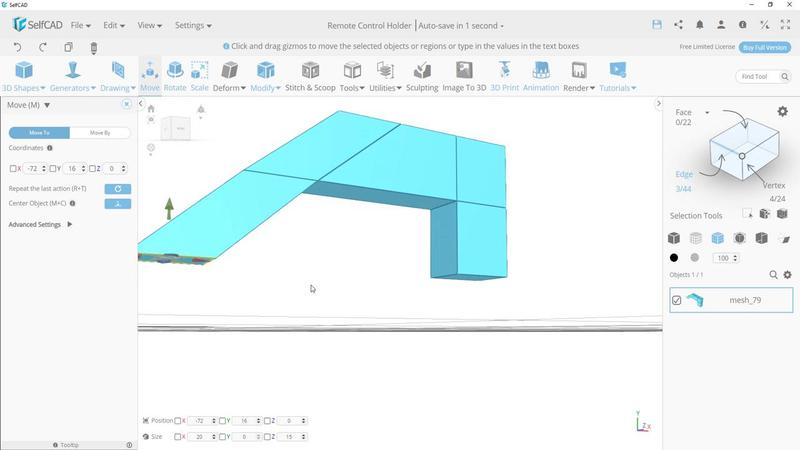 
Action: Mouse moved to (281, 238)
Screenshot: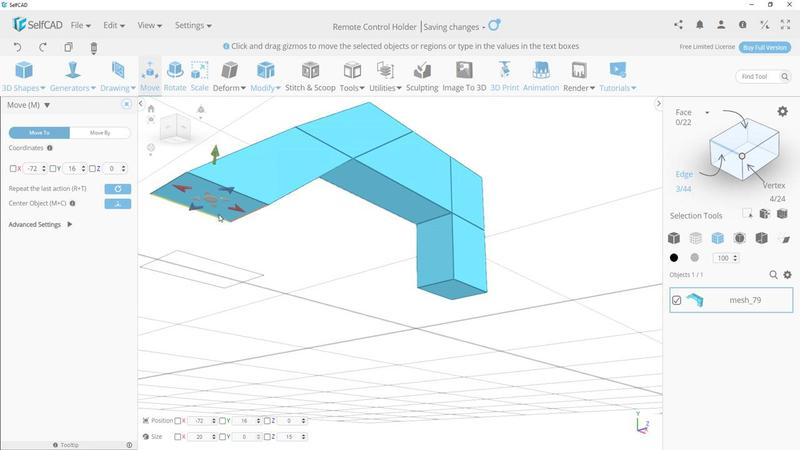 
Action: Mouse pressed left at (281, 238)
Screenshot: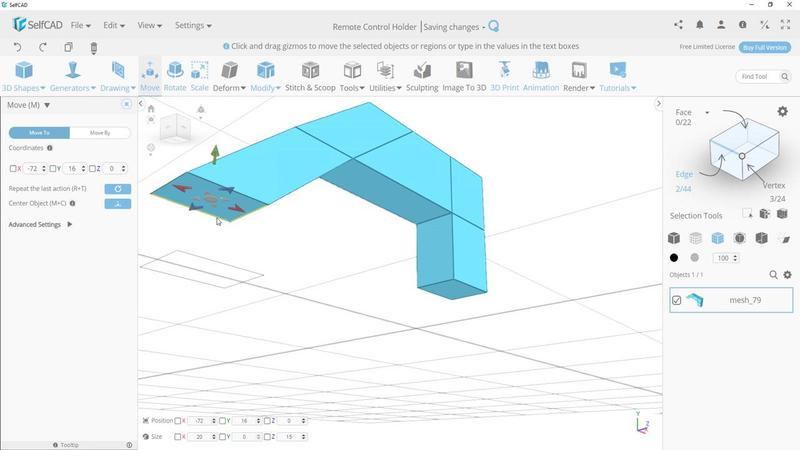 
Action: Mouse moved to (256, 245)
Screenshot: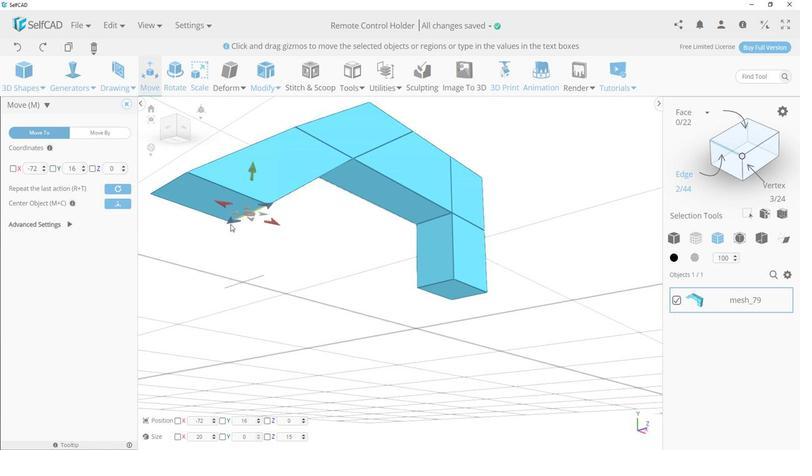 
Action: Mouse pressed left at (256, 245)
Screenshot: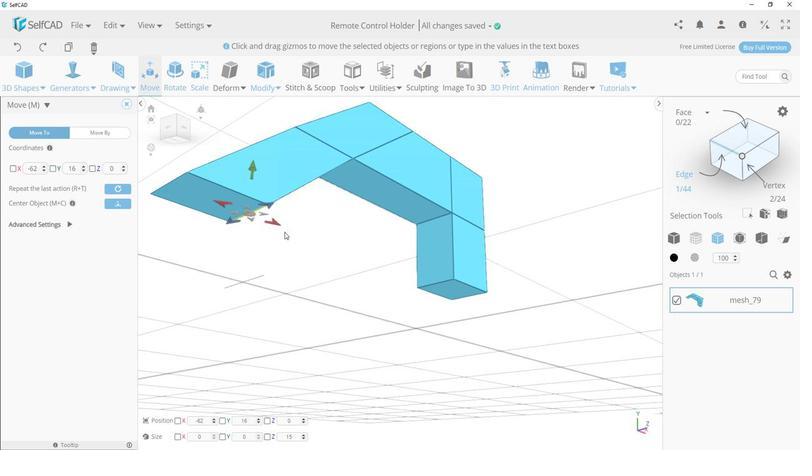 
Action: Mouse moved to (304, 244)
Screenshot: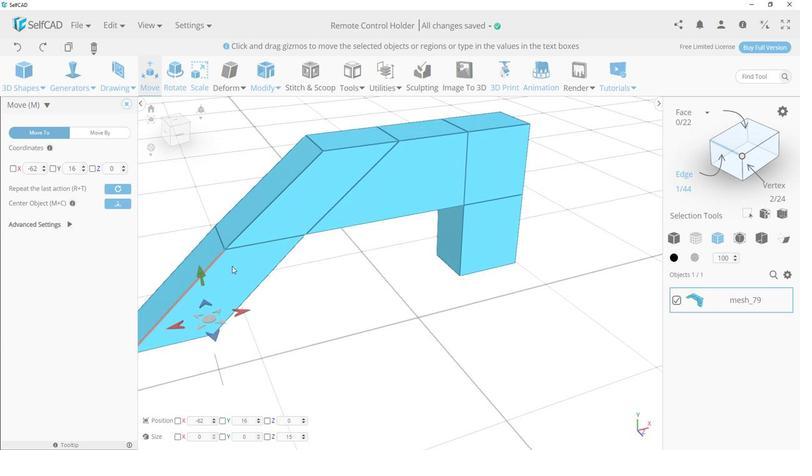 
Action: Mouse pressed left at (304, 244)
Screenshot: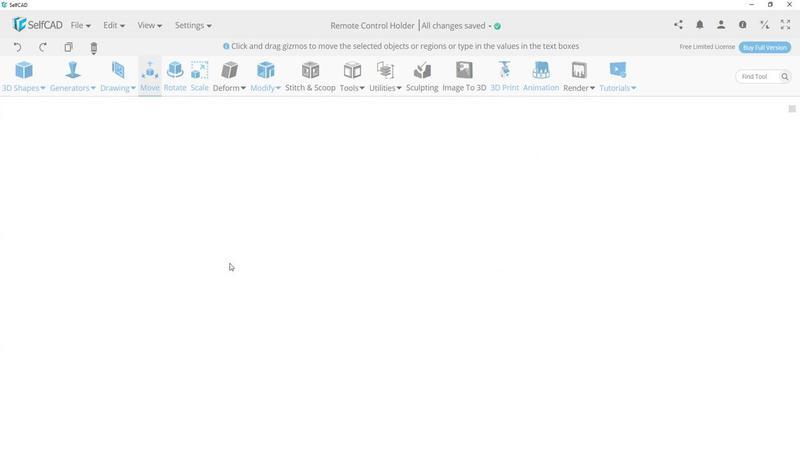 
Action: Mouse moved to (230, 210)
Screenshot: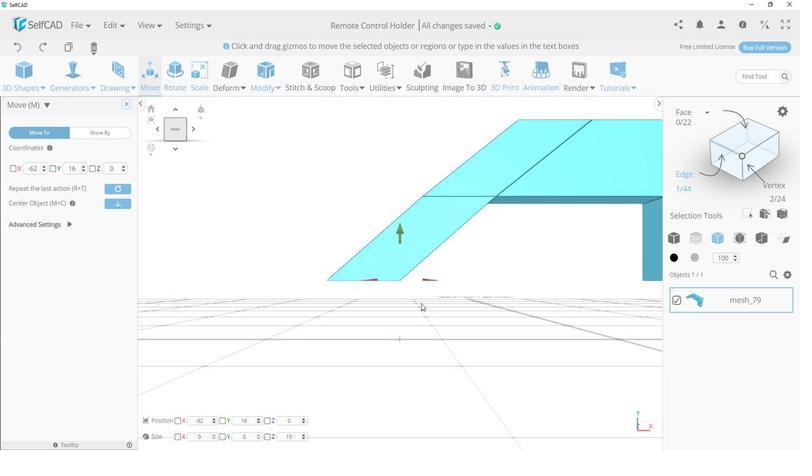 
Action: Mouse pressed left at (230, 210)
Screenshot: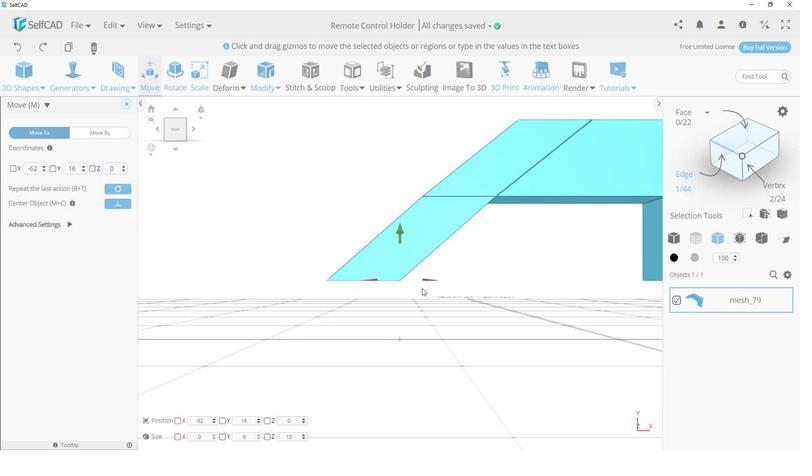 
Action: Mouse moved to (392, 269)
Screenshot: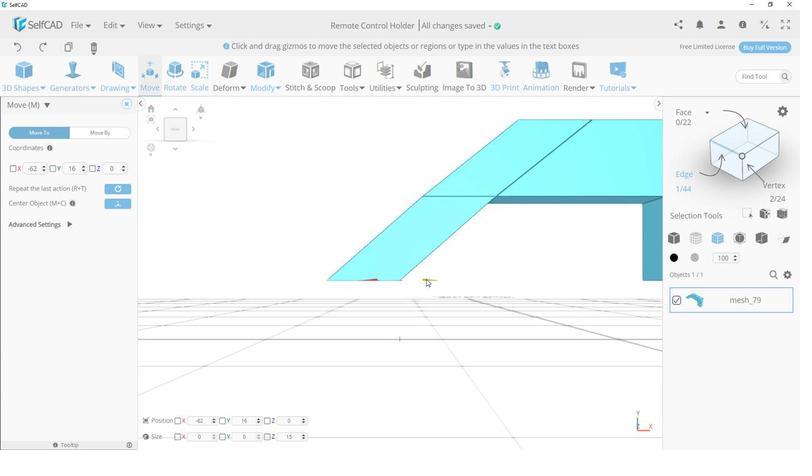 
Action: Mouse pressed left at (392, 269)
Screenshot: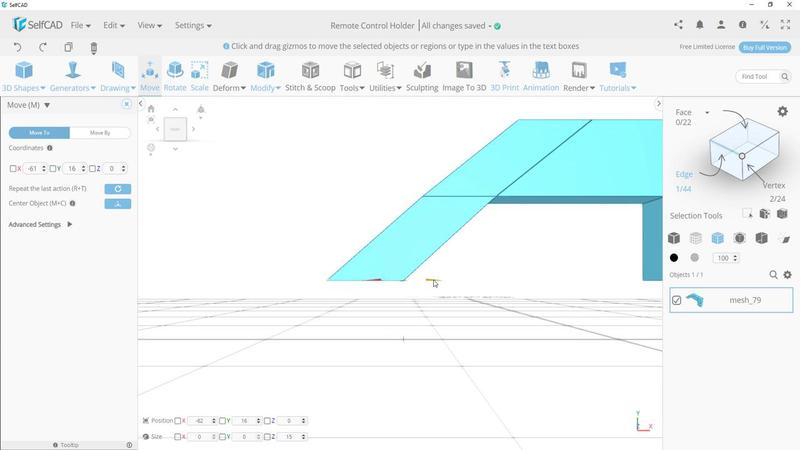 
Action: Mouse moved to (496, 264)
Screenshot: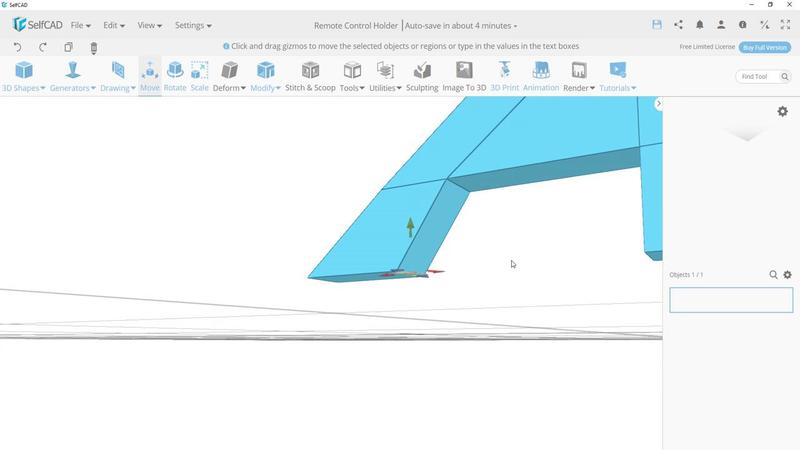 
Action: Mouse pressed left at (496, 264)
Screenshot: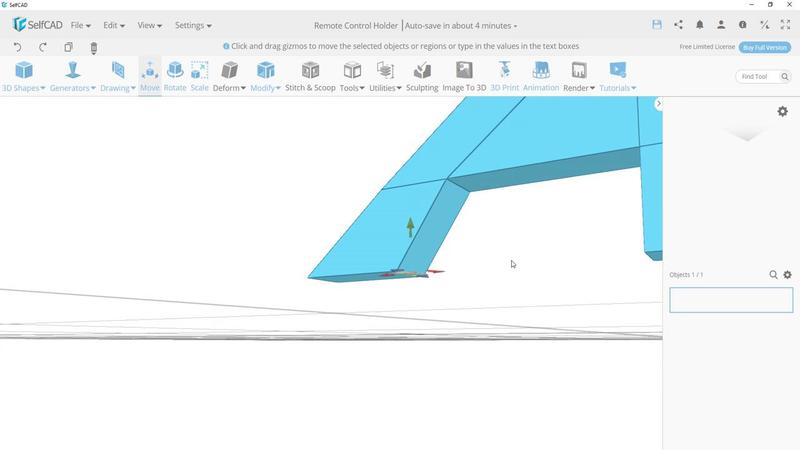 
Action: Mouse moved to (474, 267)
Screenshot: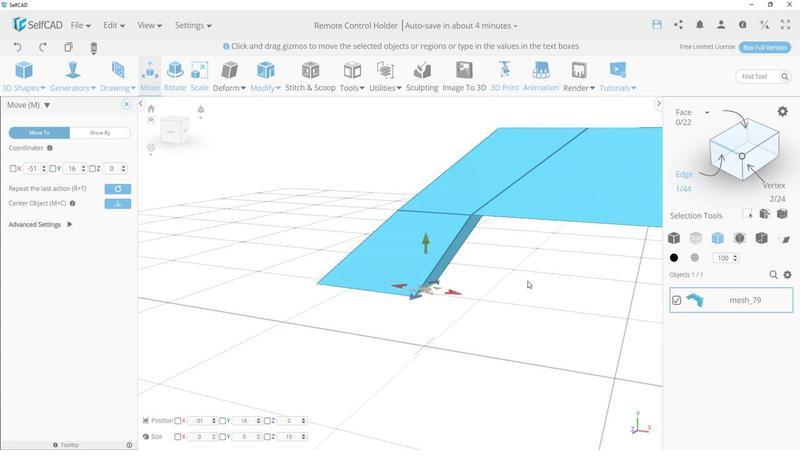 
Action: Mouse pressed left at (474, 267)
Screenshot: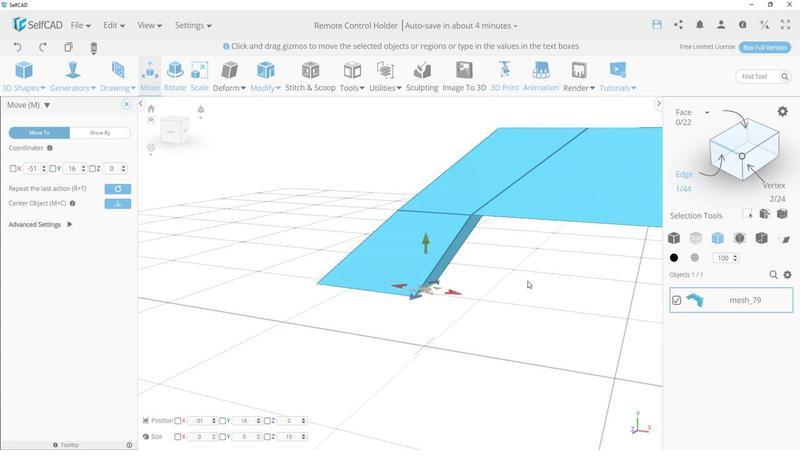 
Action: Mouse moved to (459, 271)
Screenshot: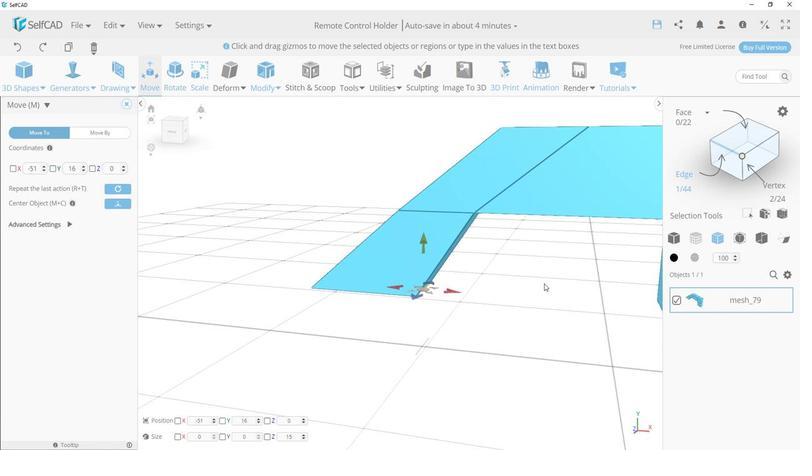 
Action: Mouse pressed left at (459, 271)
Screenshot: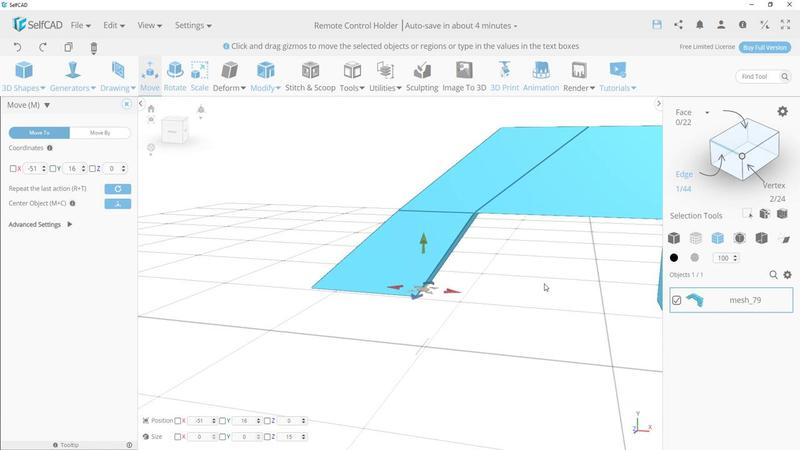 
Action: Mouse moved to (452, 276)
Screenshot: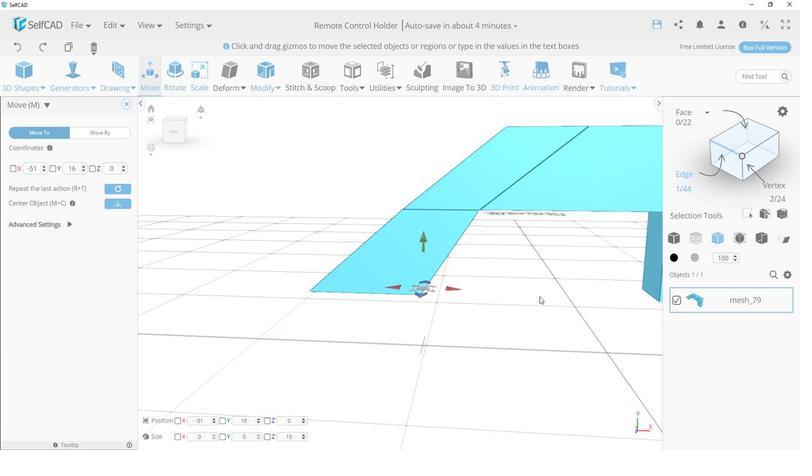 
Action: Mouse pressed left at (452, 276)
Screenshot: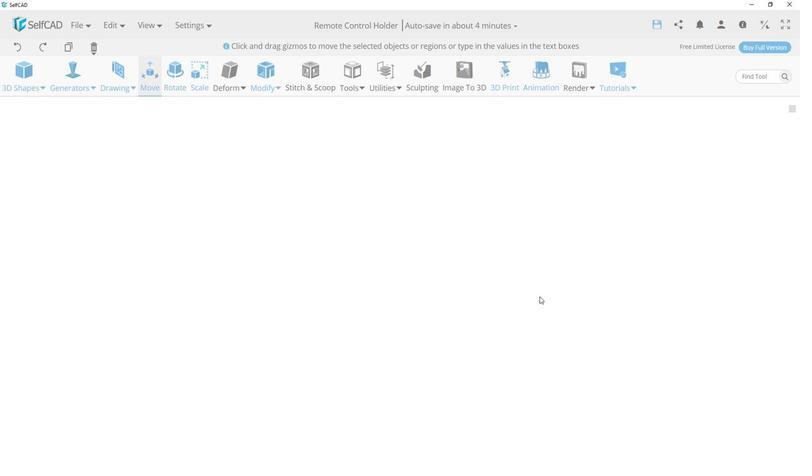 
Action: Mouse moved to (459, 272)
Screenshot: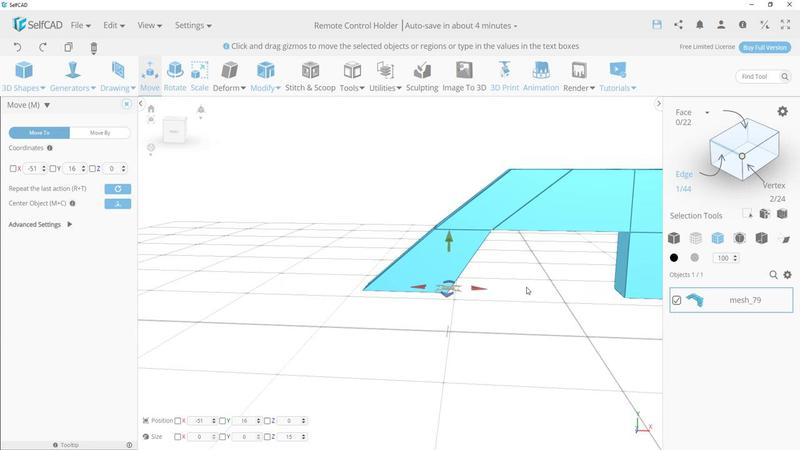 
Action: Mouse scrolled (459, 272) with delta (0, 0)
Screenshot: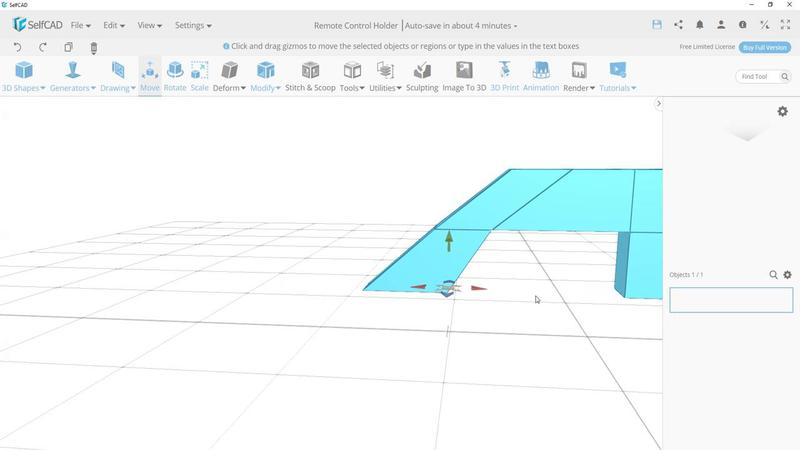 
Action: Mouse scrolled (459, 272) with delta (0, 0)
Screenshot: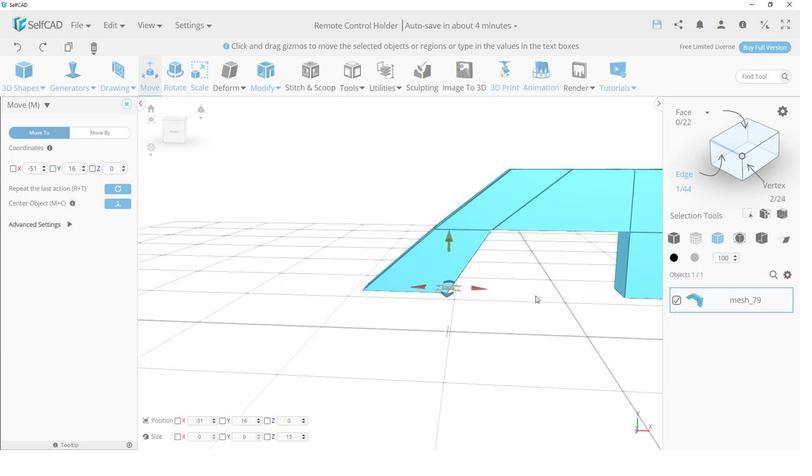 
Action: Mouse scrolled (459, 272) with delta (0, 0)
Screenshot: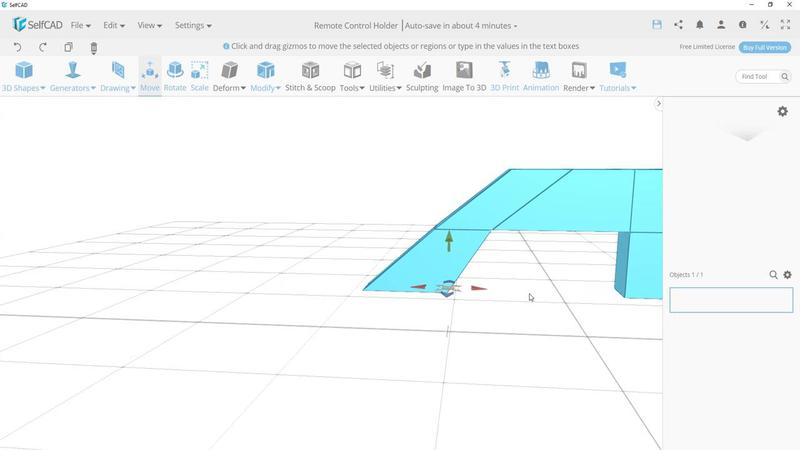
Action: Mouse moved to (459, 272)
Screenshot: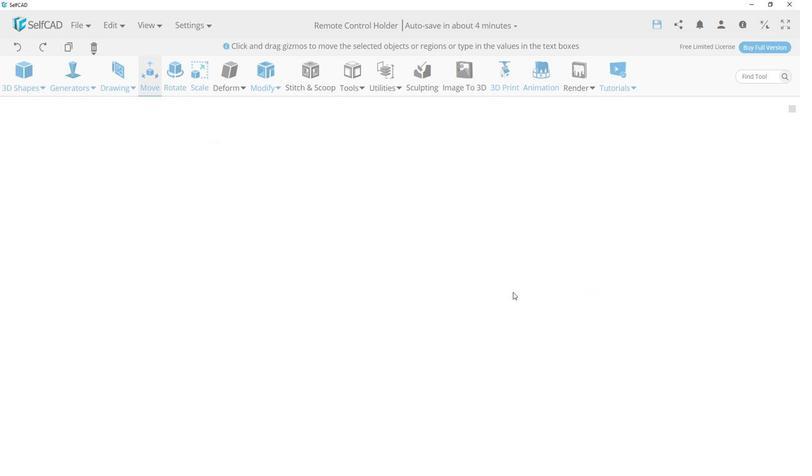 
Action: Mouse scrolled (459, 272) with delta (0, 0)
Screenshot: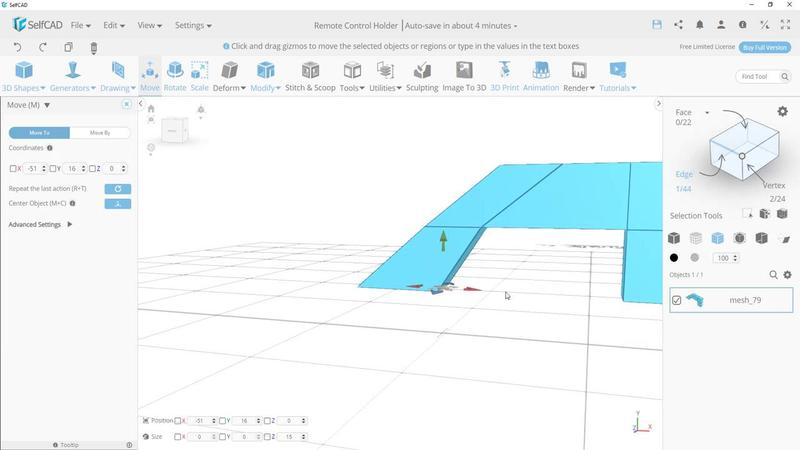 
Action: Mouse moved to (464, 275)
Screenshot: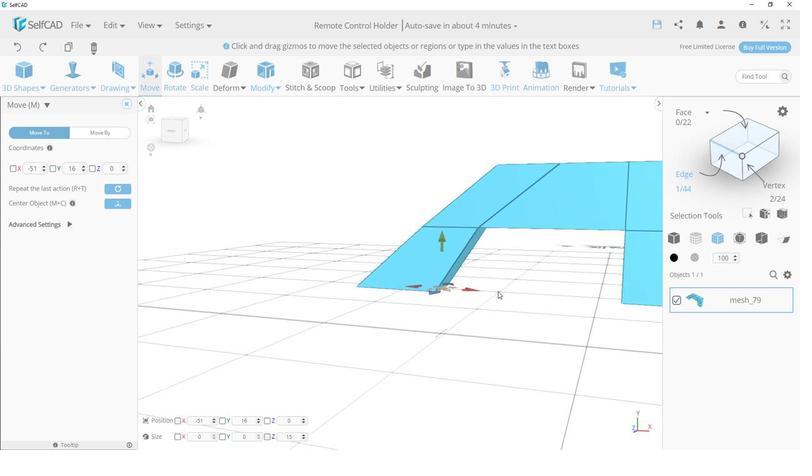 
Action: Mouse pressed left at (464, 275)
Screenshot: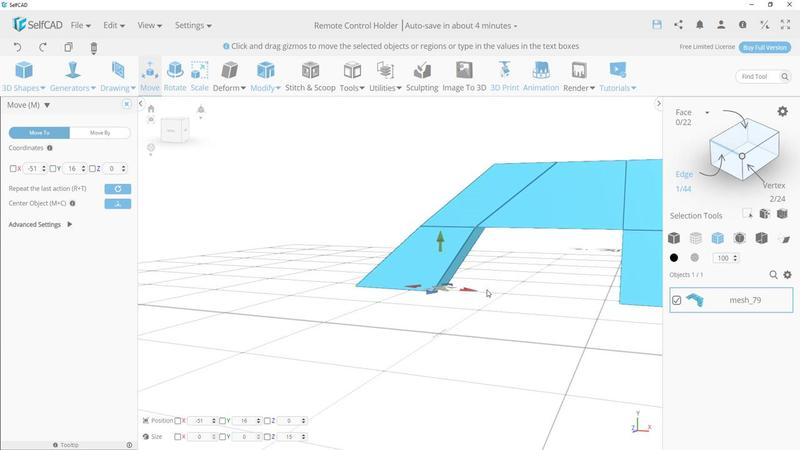 
Action: Mouse moved to (423, 290)
Screenshot: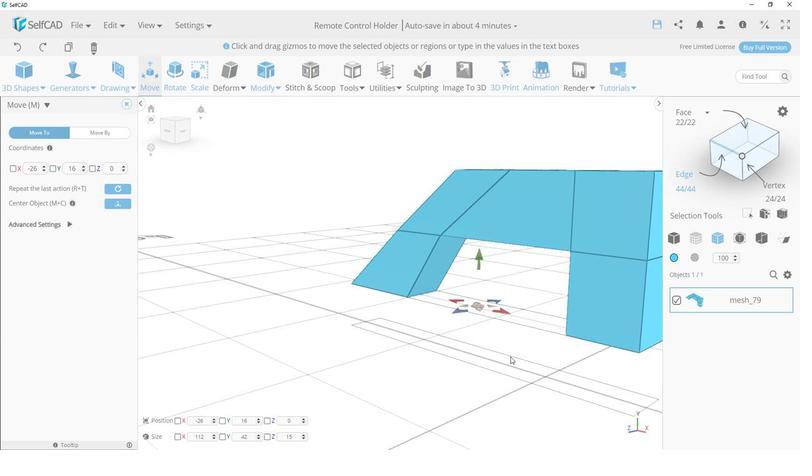 
Action: Mouse pressed left at (423, 290)
Screenshot: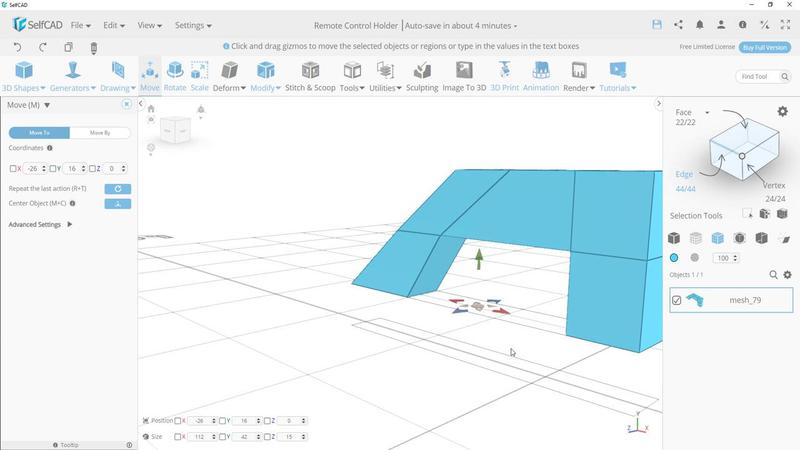 
Action: Mouse moved to (448, 300)
Screenshot: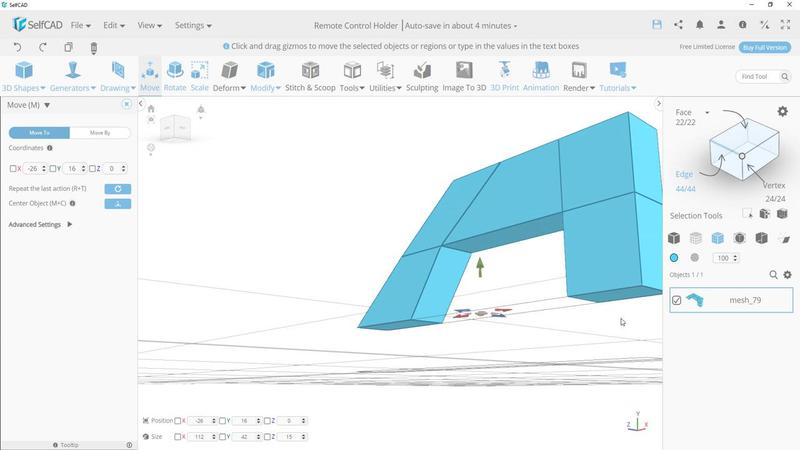 
Action: Mouse pressed left at (448, 300)
Screenshot: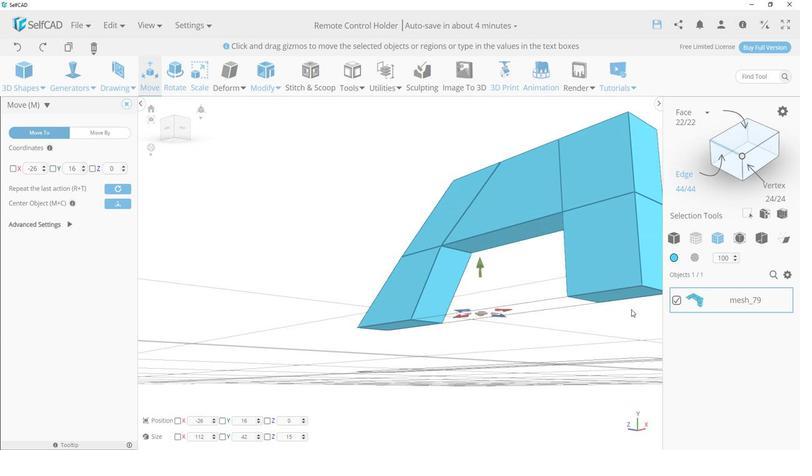 
Action: Mouse moved to (519, 290)
Screenshot: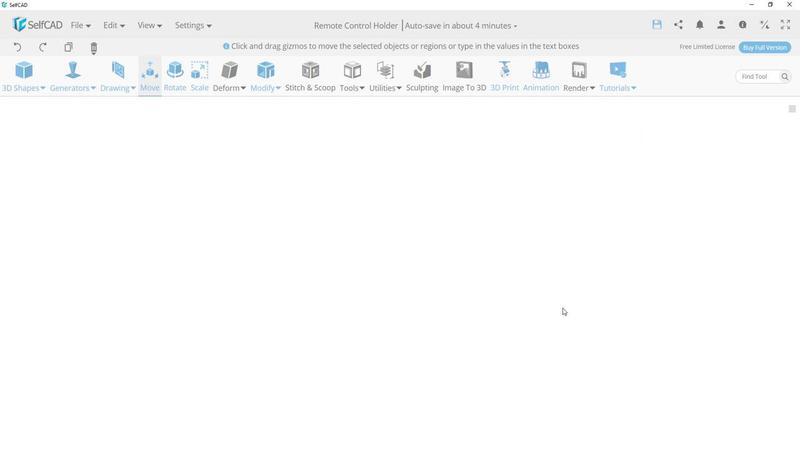 
Action: Mouse pressed left at (519, 290)
Screenshot: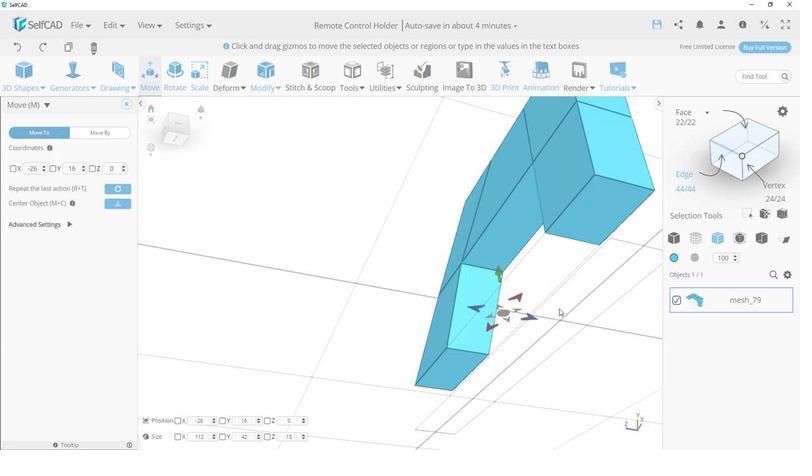 
Action: Mouse moved to (599, 213)
Screenshot: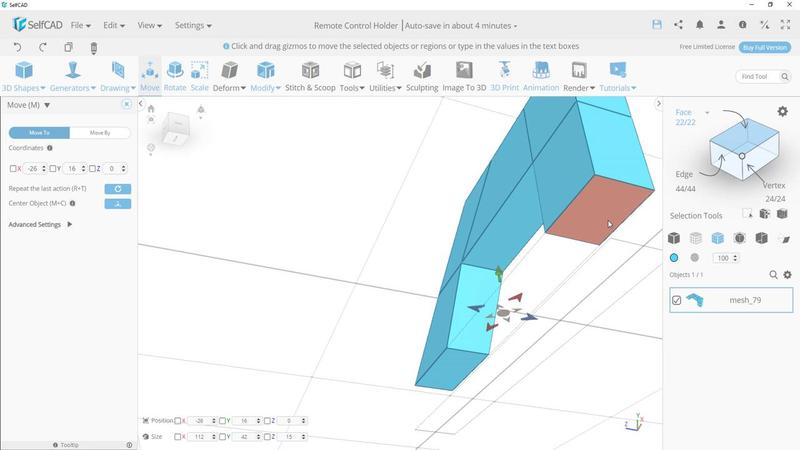 
Action: Mouse pressed left at (599, 213)
Screenshot: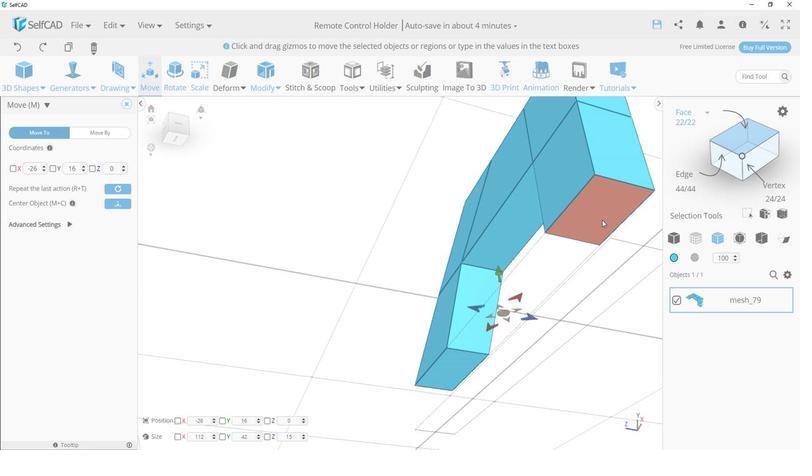 
Action: Mouse moved to (509, 245)
Screenshot: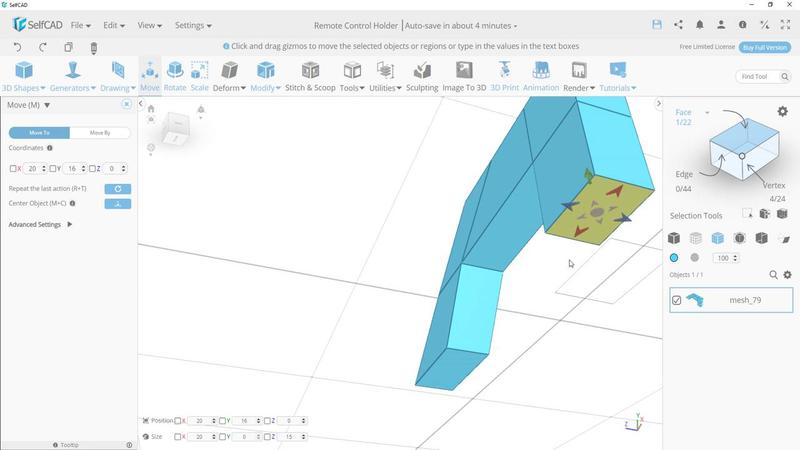 
Action: Mouse pressed left at (509, 245)
Screenshot: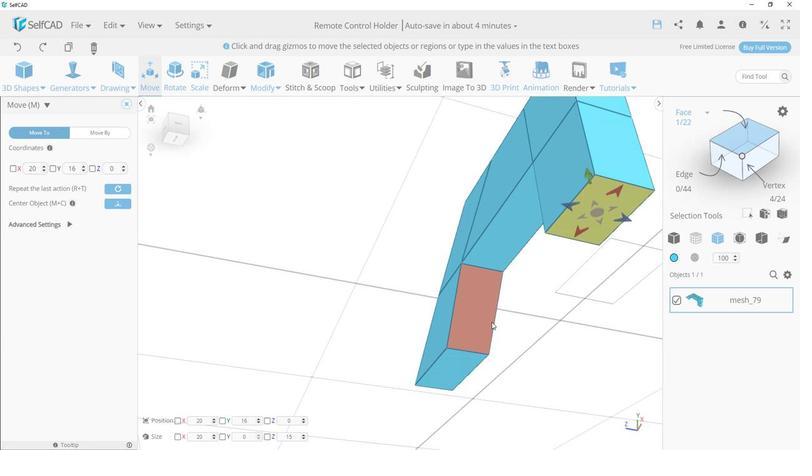 
Action: Mouse moved to (435, 285)
Screenshot: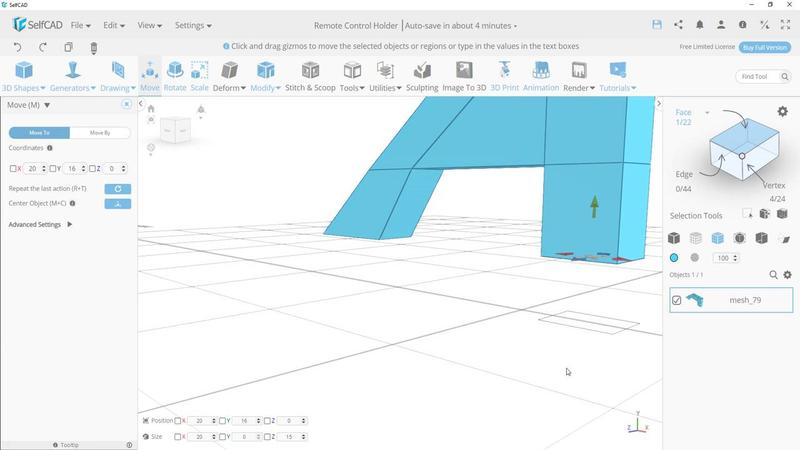 
Action: Mouse pressed left at (435, 285)
Screenshot: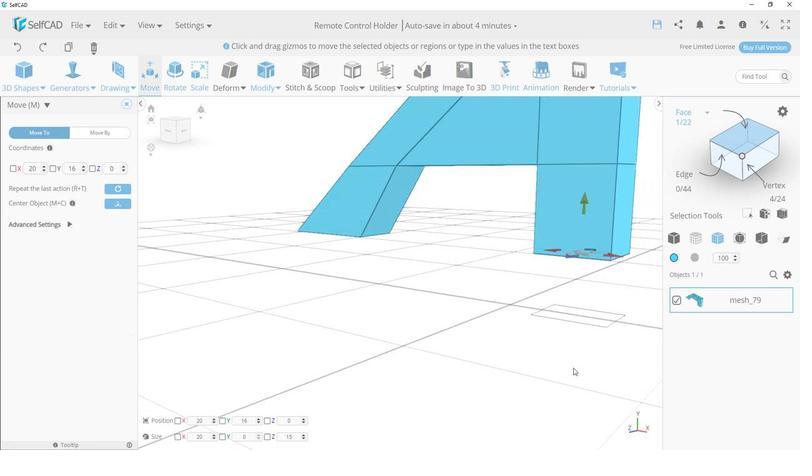 
Action: Mouse moved to (464, 295)
Screenshot: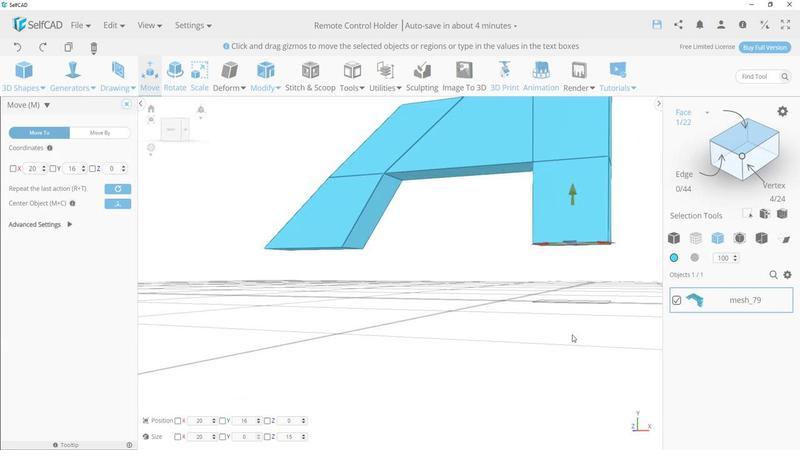 
Action: Mouse pressed left at (464, 295)
Screenshot: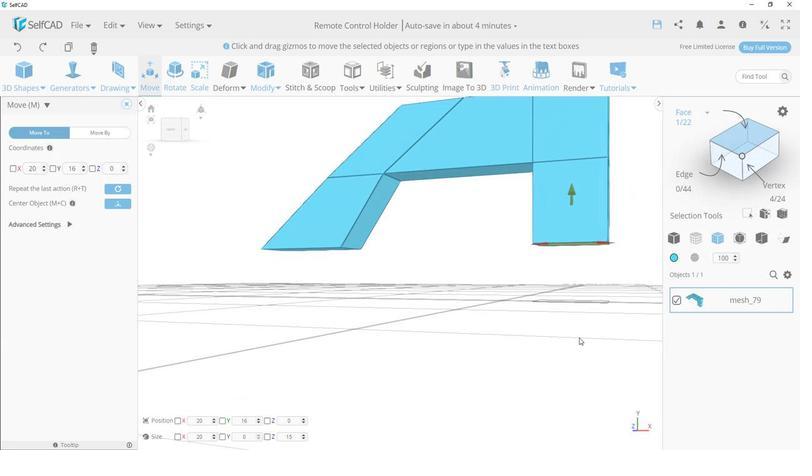 
Action: Mouse moved to (501, 254)
Screenshot: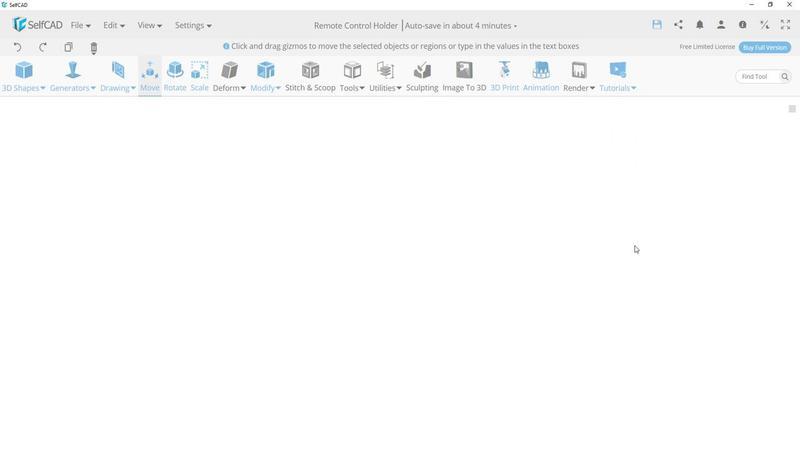 
Action: Mouse pressed left at (501, 254)
Screenshot: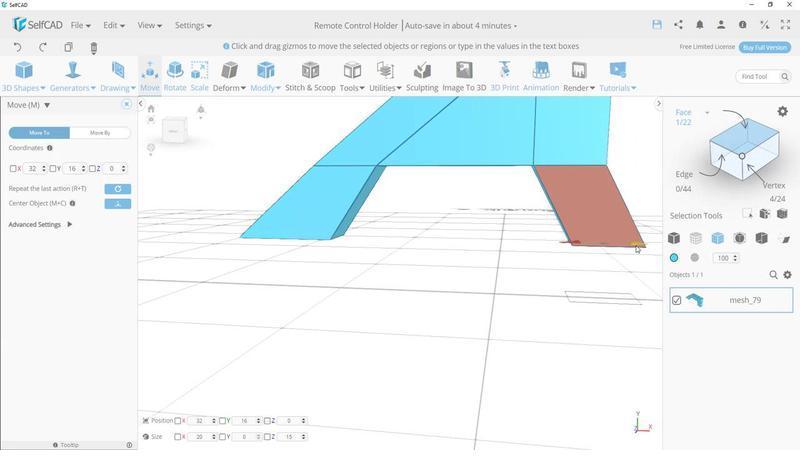 
Action: Mouse moved to (459, 277)
Screenshot: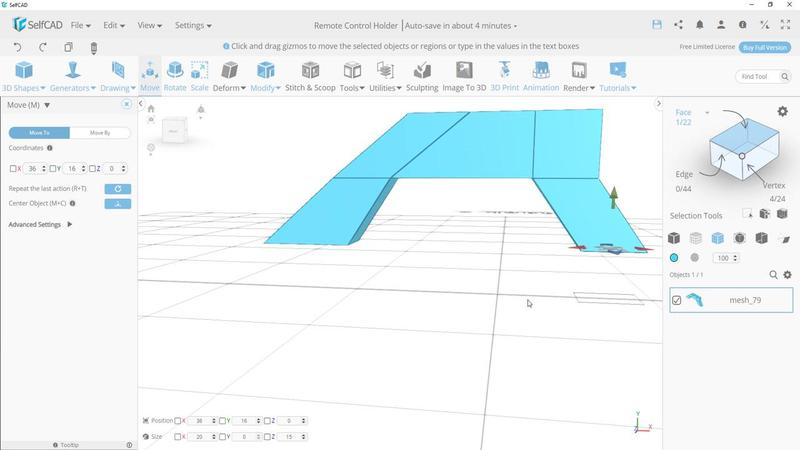 
Action: Mouse scrolled (459, 277) with delta (0, 0)
Screenshot: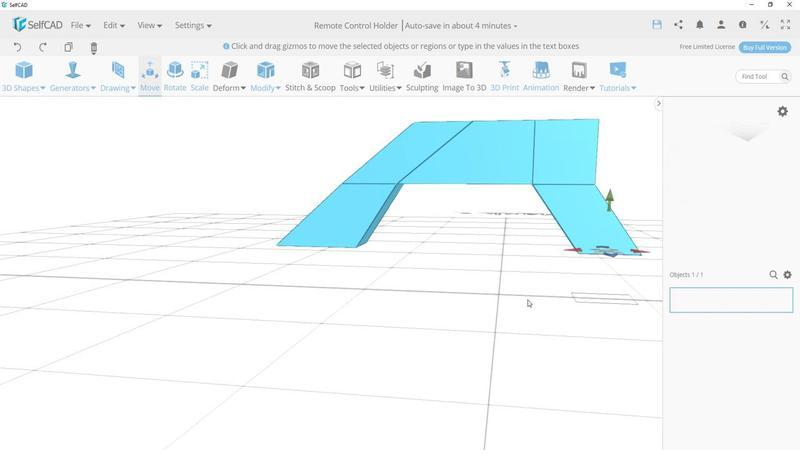 
Action: Mouse scrolled (459, 277) with delta (0, 0)
Screenshot: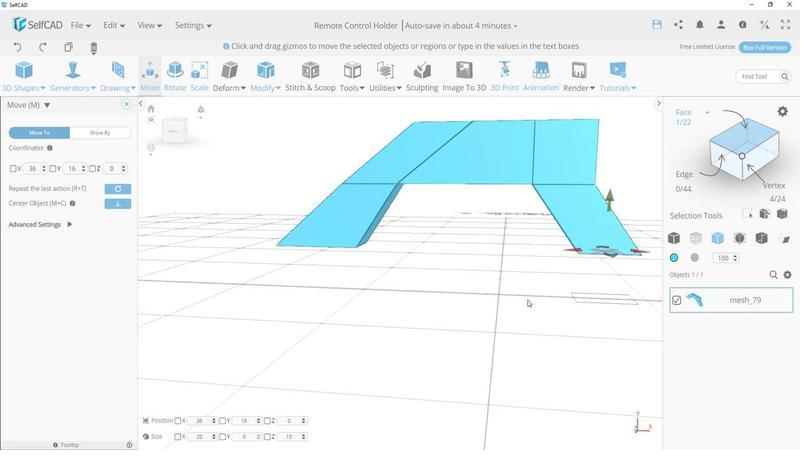 
Action: Mouse scrolled (459, 277) with delta (0, 0)
Screenshot: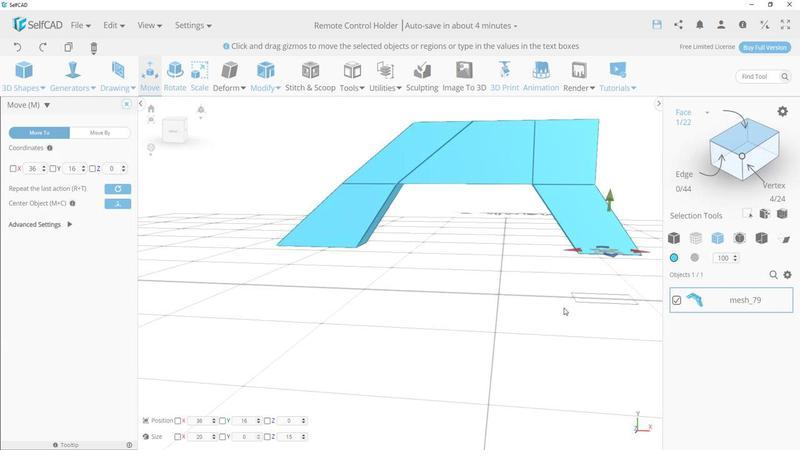 
Action: Mouse moved to (483, 280)
Screenshot: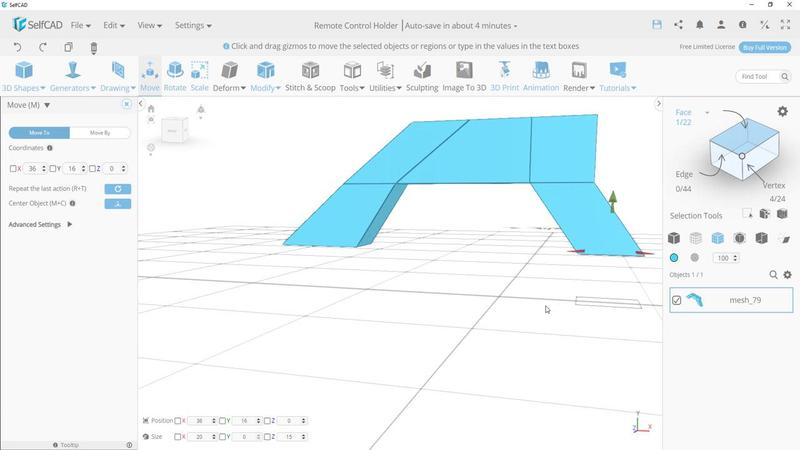 
Action: Mouse pressed left at (483, 280)
Screenshot: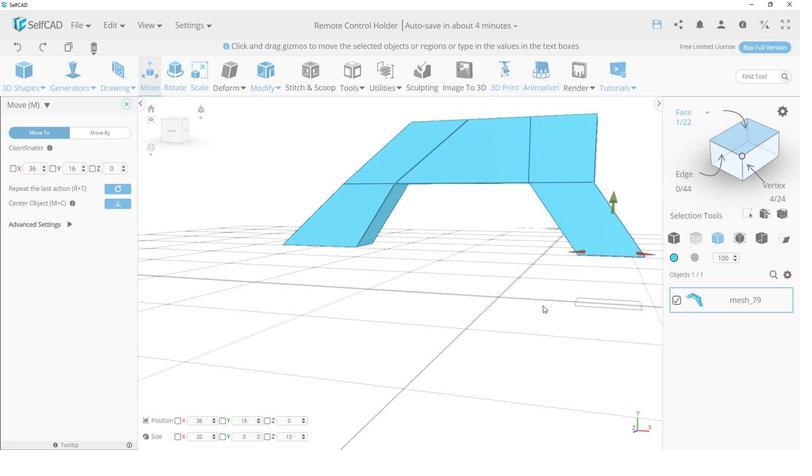 
Action: Mouse moved to (469, 279)
Screenshot: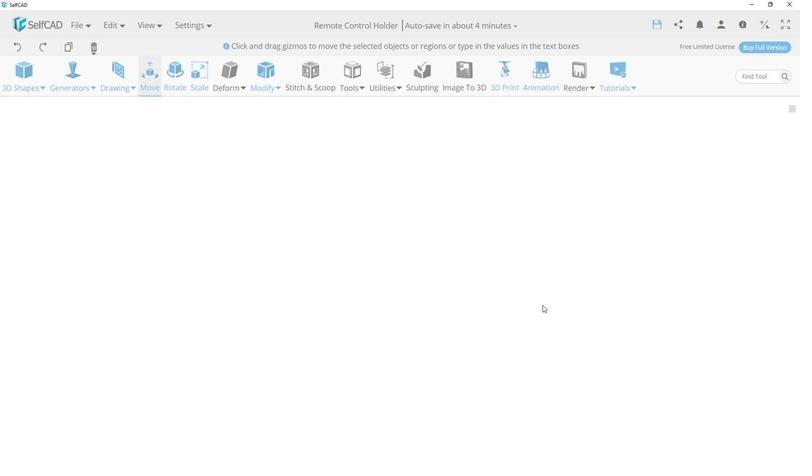 
Action: Mouse pressed left at (469, 279)
Screenshot: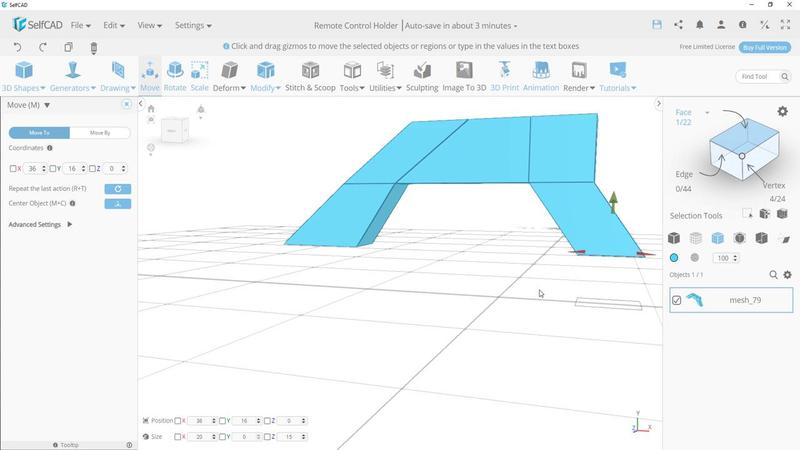 
Action: Mouse moved to (467, 273)
Screenshot: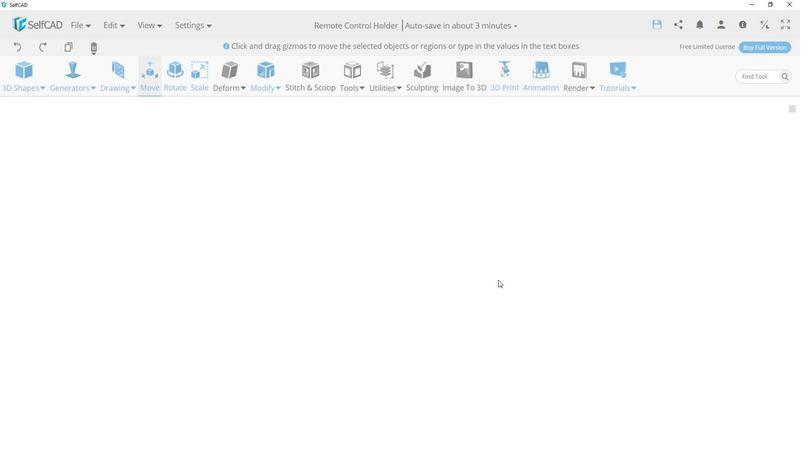 
Action: Mouse scrolled (467, 273) with delta (0, 0)
Screenshot: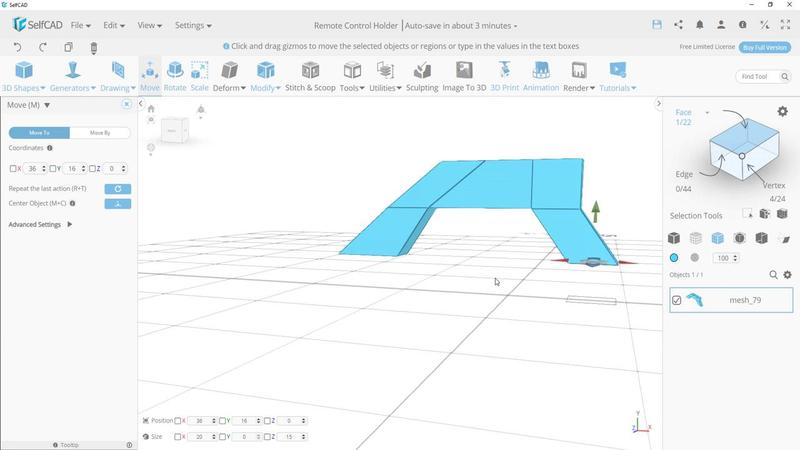 
Action: Mouse scrolled (467, 273) with delta (0, 0)
Screenshot: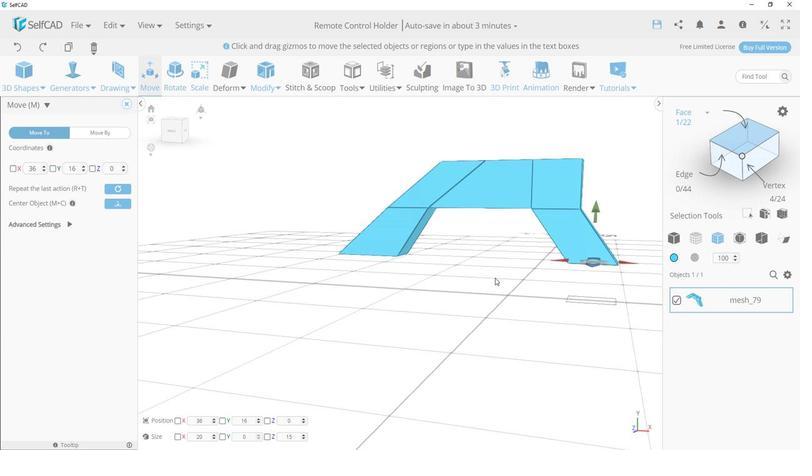 
Action: Mouse scrolled (467, 273) with delta (0, 0)
Screenshot: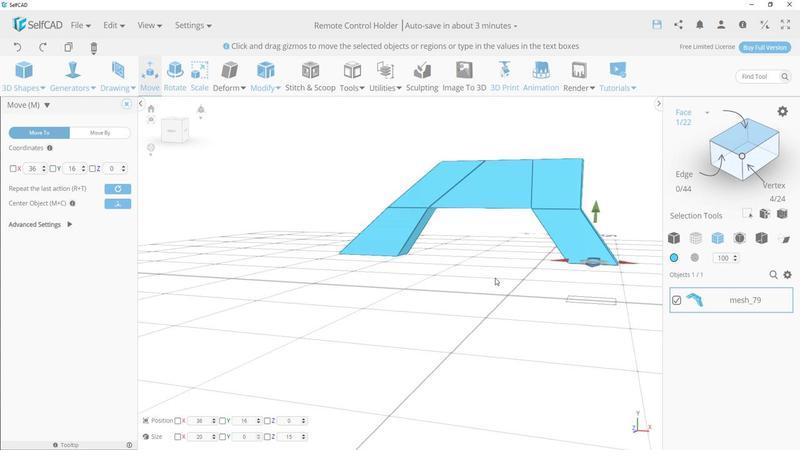 
Action: Mouse scrolled (467, 273) with delta (0, 0)
Screenshot: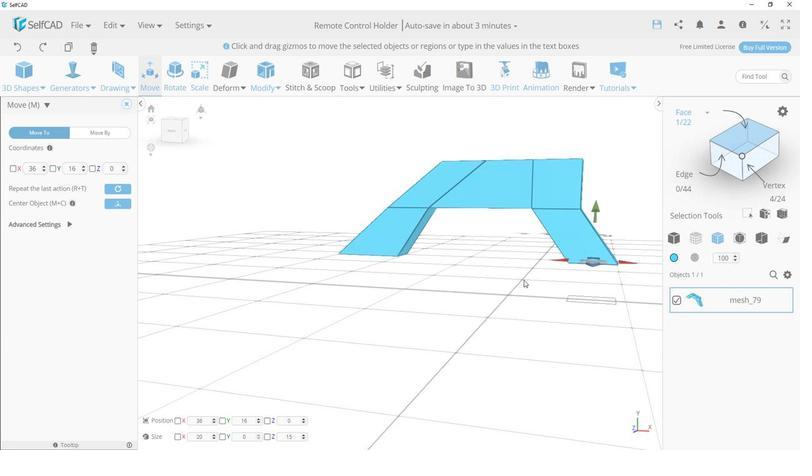 
Action: Mouse scrolled (467, 273) with delta (0, 0)
Screenshot: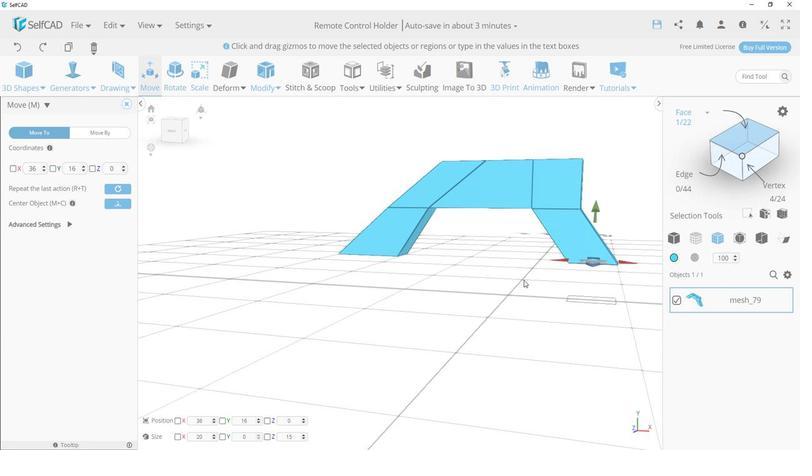 
Action: Mouse moved to (438, 269)
Screenshot: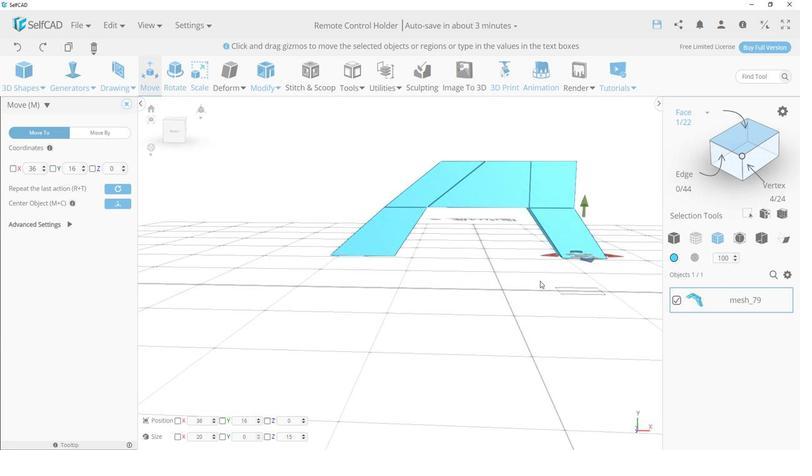 
Action: Mouse pressed left at (438, 269)
Screenshot: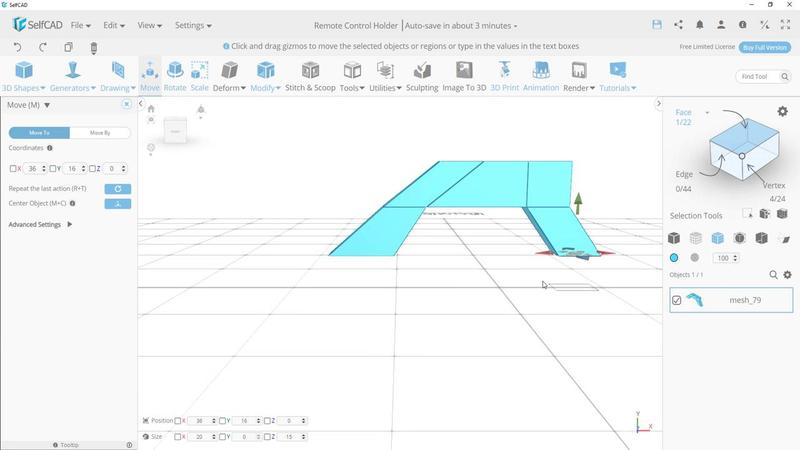 
Action: Mouse moved to (455, 272)
Screenshot: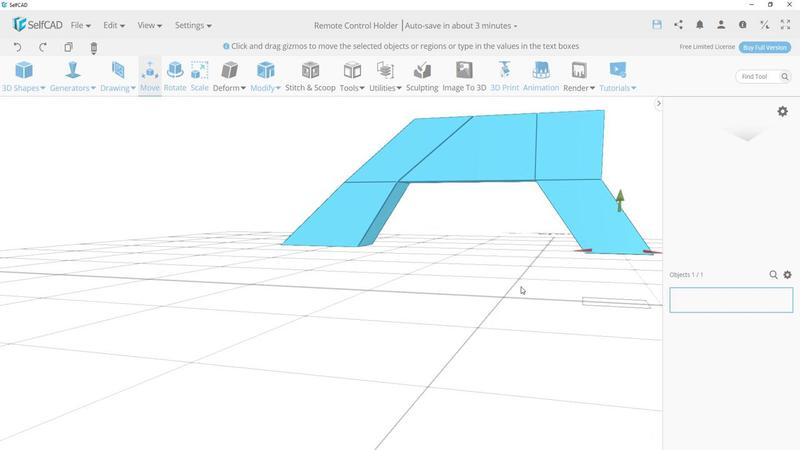 
Action: Mouse scrolled (455, 272) with delta (0, 0)
Screenshot: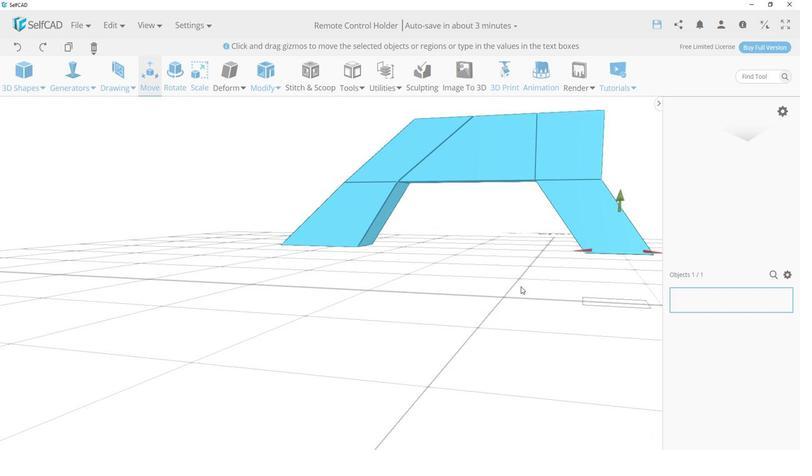 
Action: Mouse scrolled (455, 272) with delta (0, 0)
Screenshot: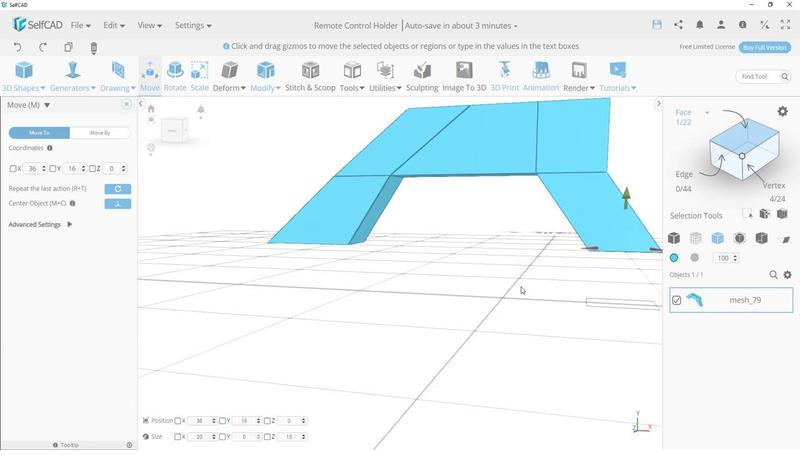 
Action: Mouse scrolled (455, 272) with delta (0, 0)
Screenshot: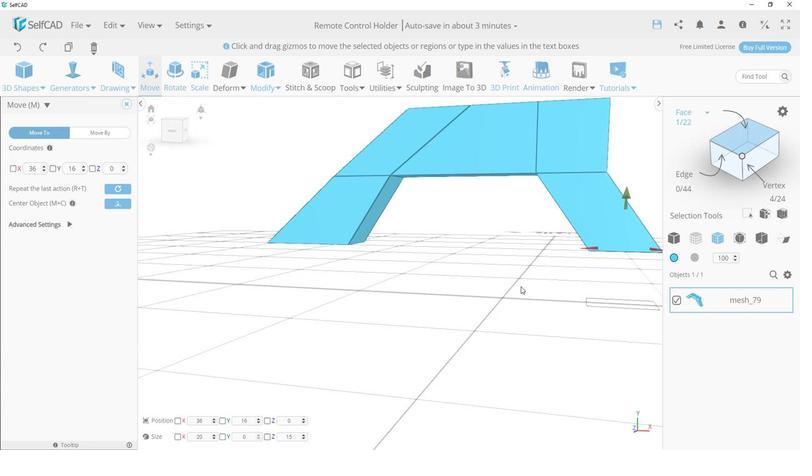 
Action: Mouse scrolled (455, 272) with delta (0, 0)
Screenshot: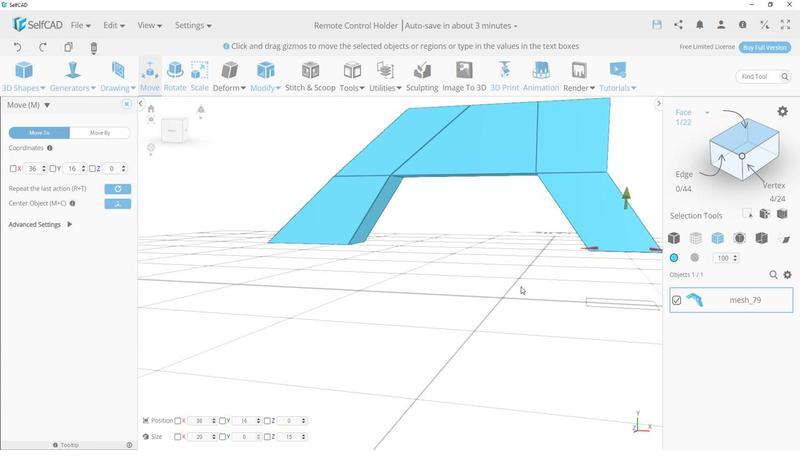 
Action: Mouse scrolled (455, 272) with delta (0, 0)
Screenshot: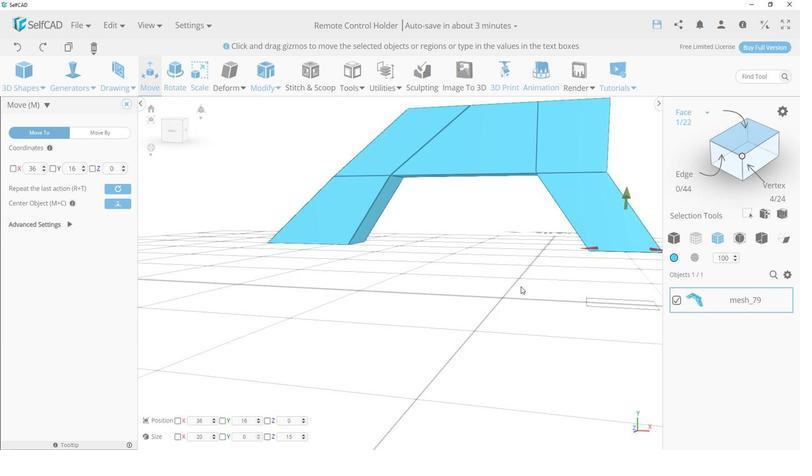 
Action: Mouse scrolled (455, 272) with delta (0, 0)
Screenshot: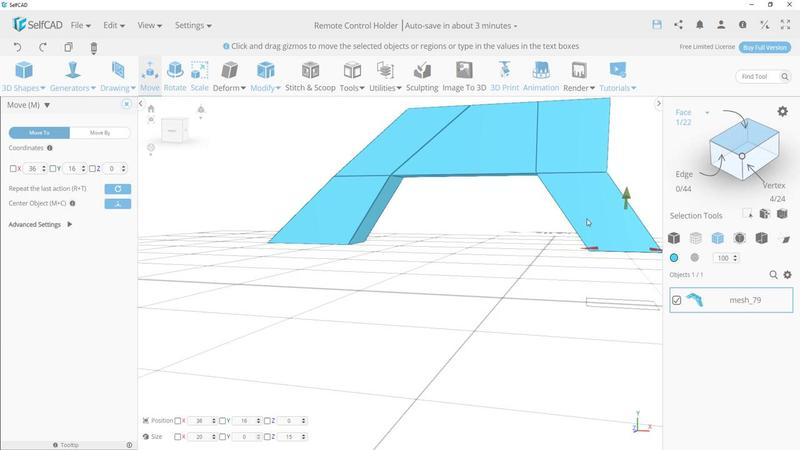 
Action: Mouse moved to (443, 244)
Screenshot: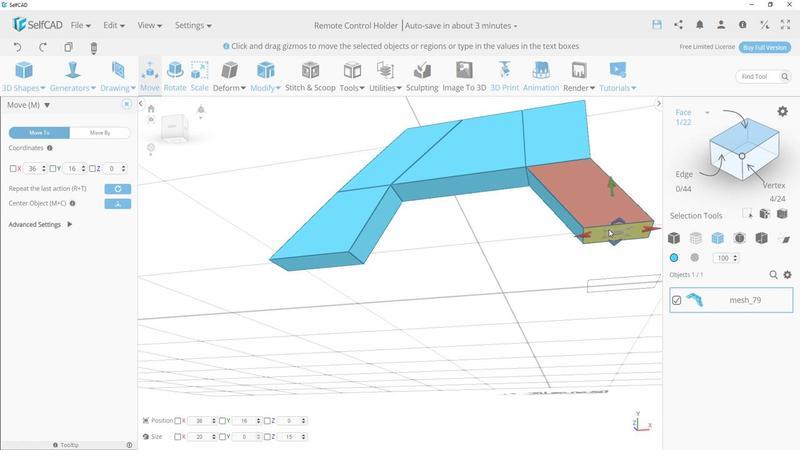 
Action: Mouse pressed left at (443, 244)
